 Task: Look for space in Taquari, Brazil from 5th September, 2023 to 13th September, 2023 for 6 adults in price range Rs.15000 to Rs.20000. Place can be entire place with 3 bedrooms having 3 beds and 3 bathrooms. Property type can be house, flat, guest house. Amenities needed are: washing machine. Booking option can be shelf check-in. Required host language is Spanish.
Action: Mouse moved to (247, 138)
Screenshot: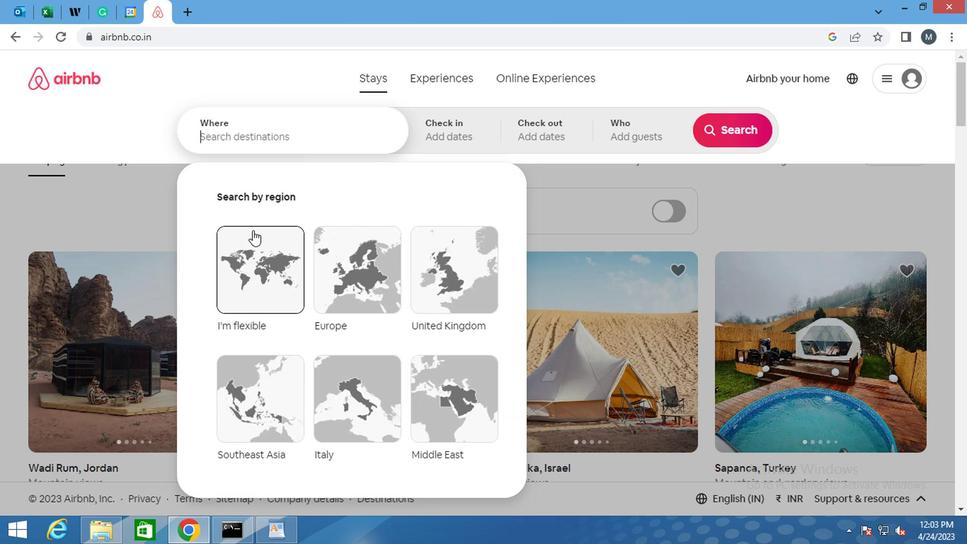 
Action: Mouse pressed left at (247, 138)
Screenshot: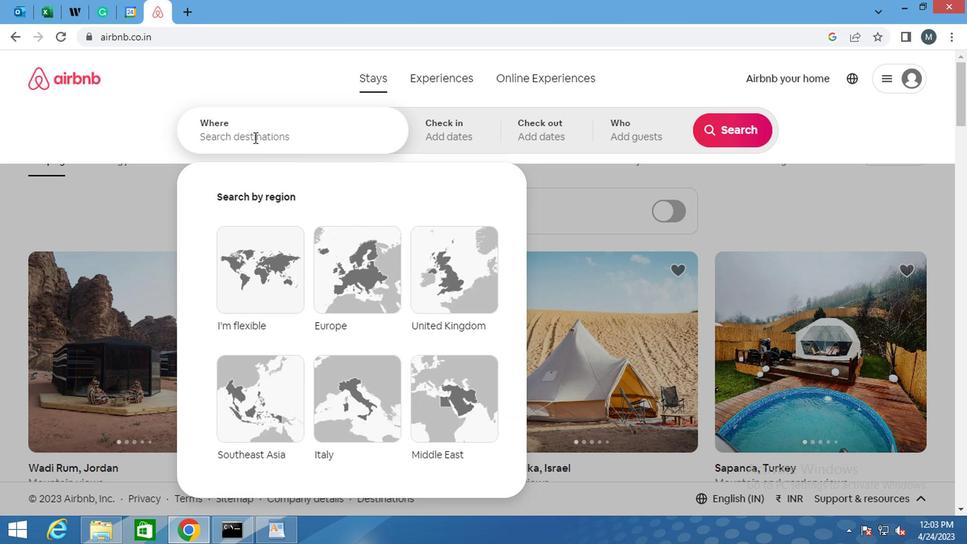 
Action: Mouse moved to (247, 138)
Screenshot: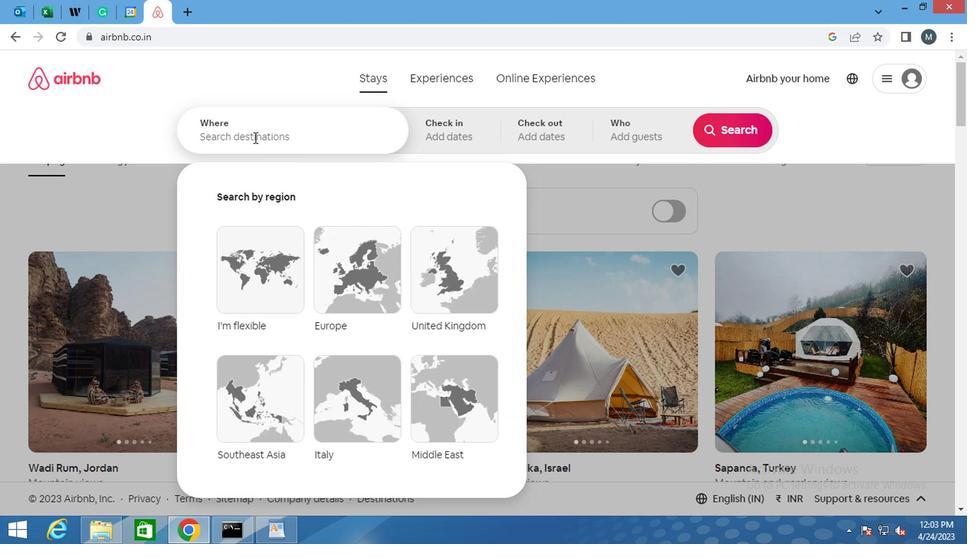 
Action: Key pressed <Key.shift><Key.shift>TAQUARI,<Key.space><Key.shift>BRAZIL<Key.enter>
Screenshot: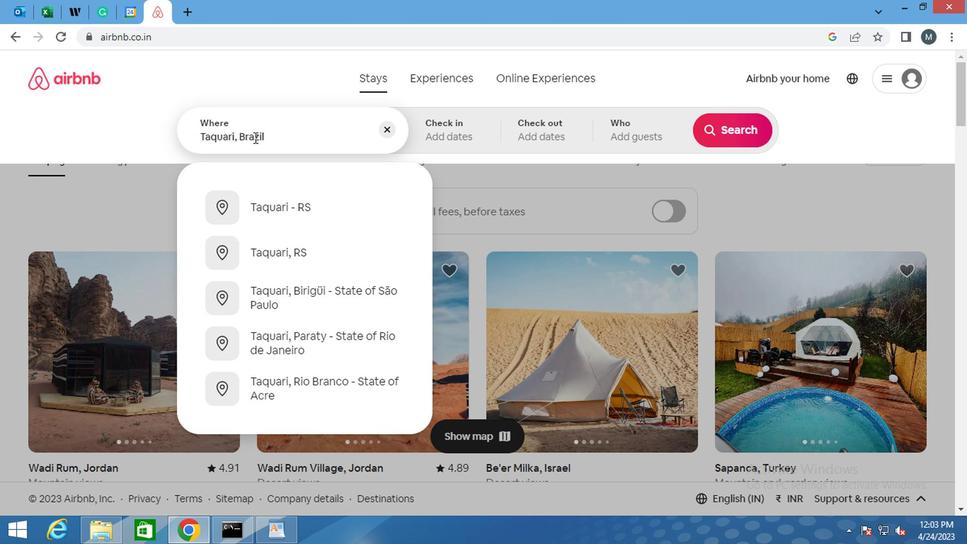 
Action: Mouse moved to (716, 239)
Screenshot: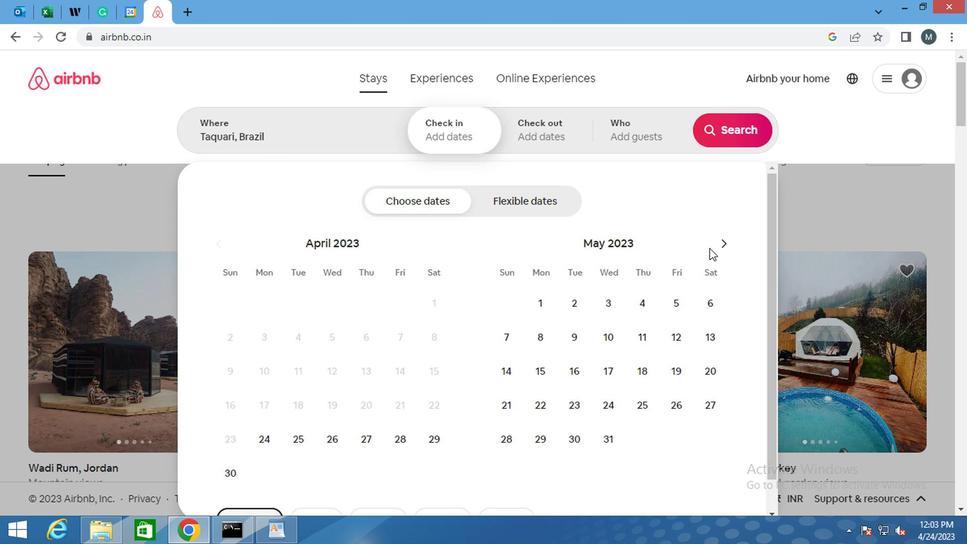 
Action: Mouse pressed left at (716, 239)
Screenshot: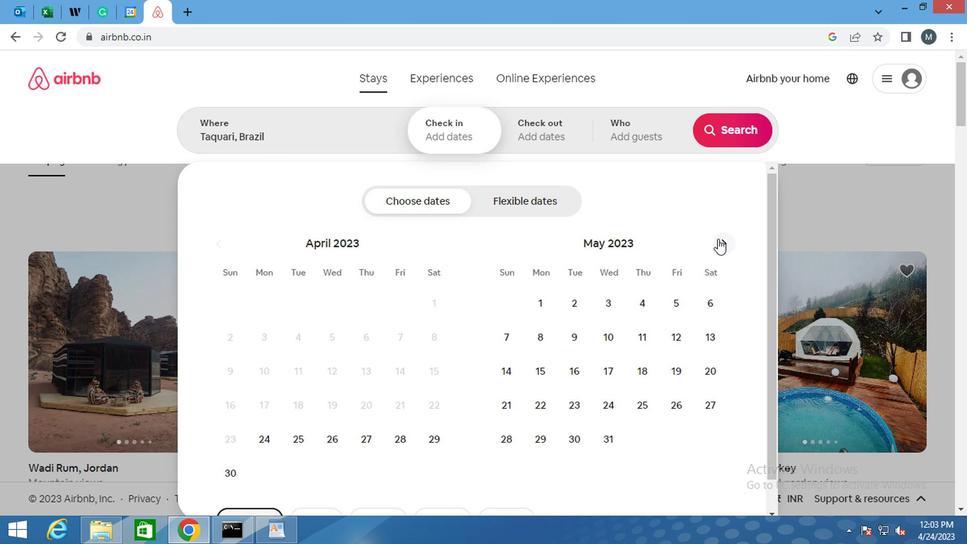 
Action: Mouse pressed left at (716, 239)
Screenshot: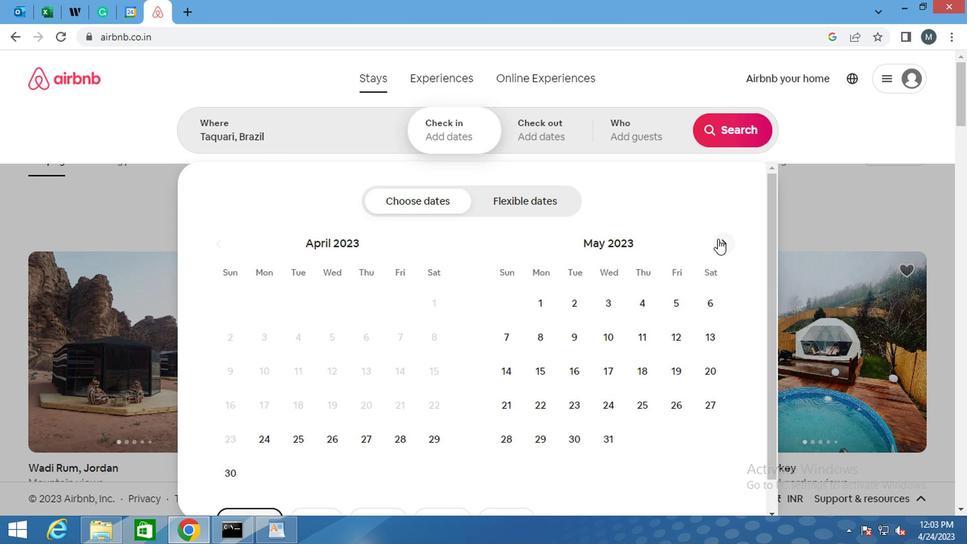 
Action: Mouse pressed left at (716, 239)
Screenshot: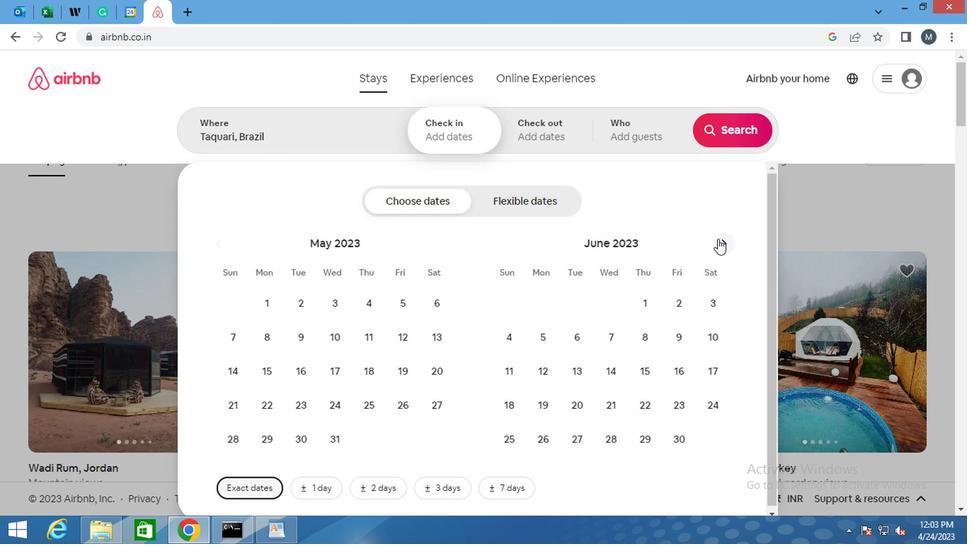 
Action: Mouse pressed left at (716, 239)
Screenshot: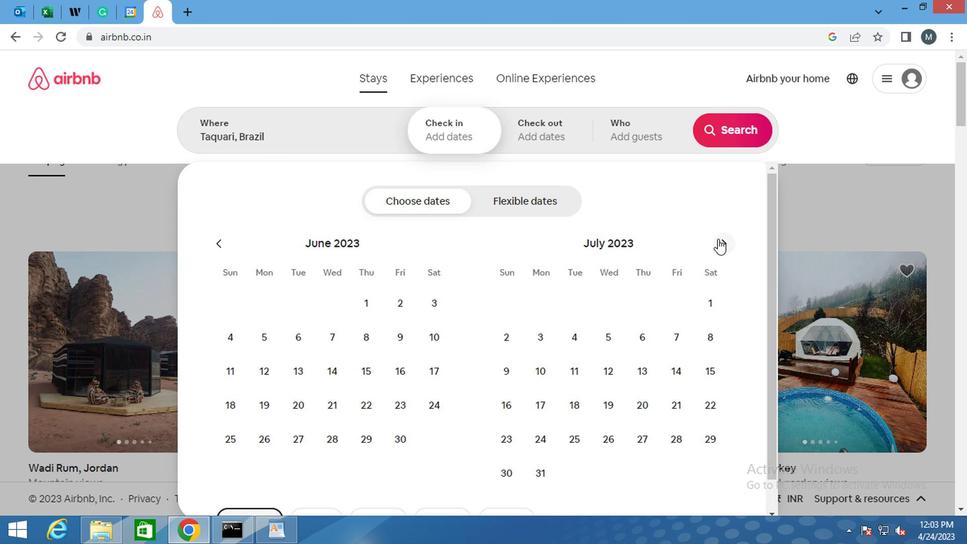 
Action: Mouse pressed left at (716, 239)
Screenshot: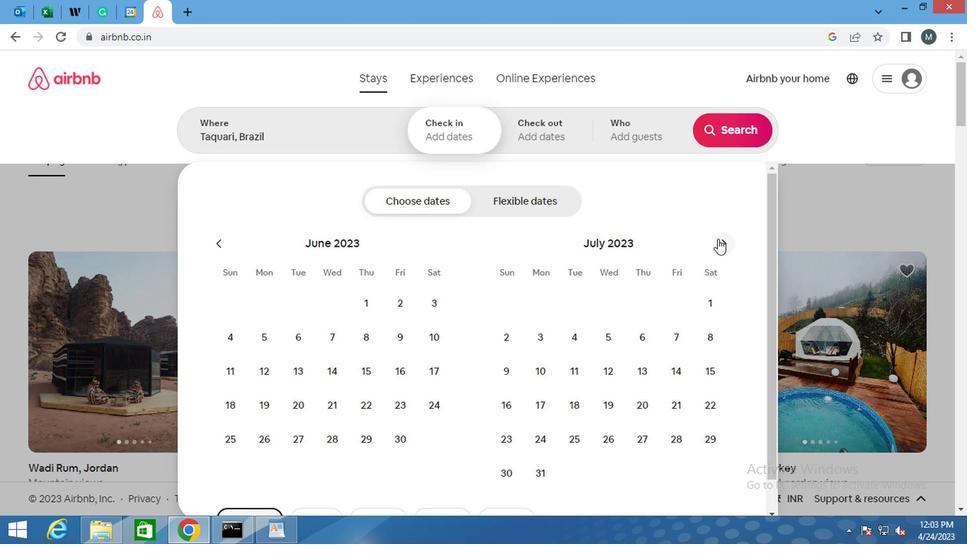 
Action: Mouse moved to (575, 340)
Screenshot: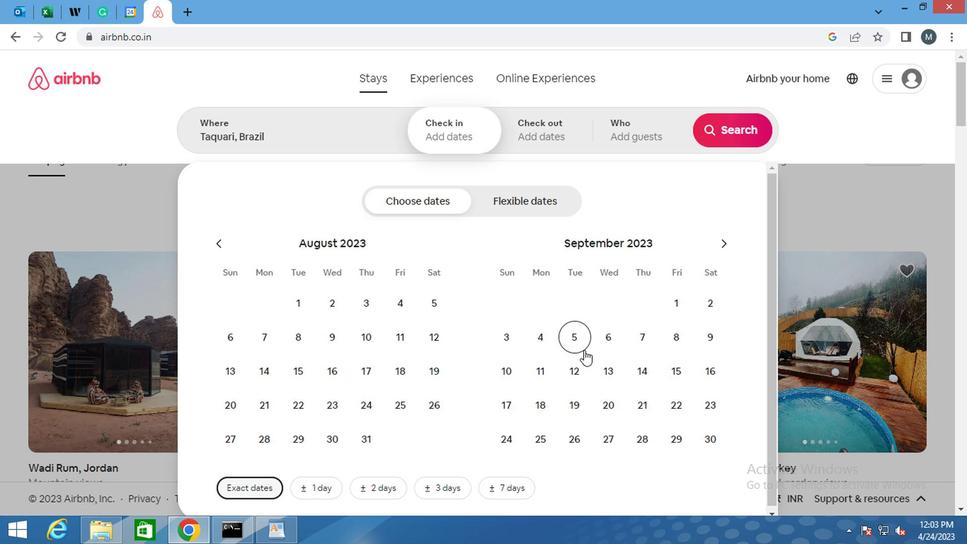 
Action: Mouse pressed left at (575, 340)
Screenshot: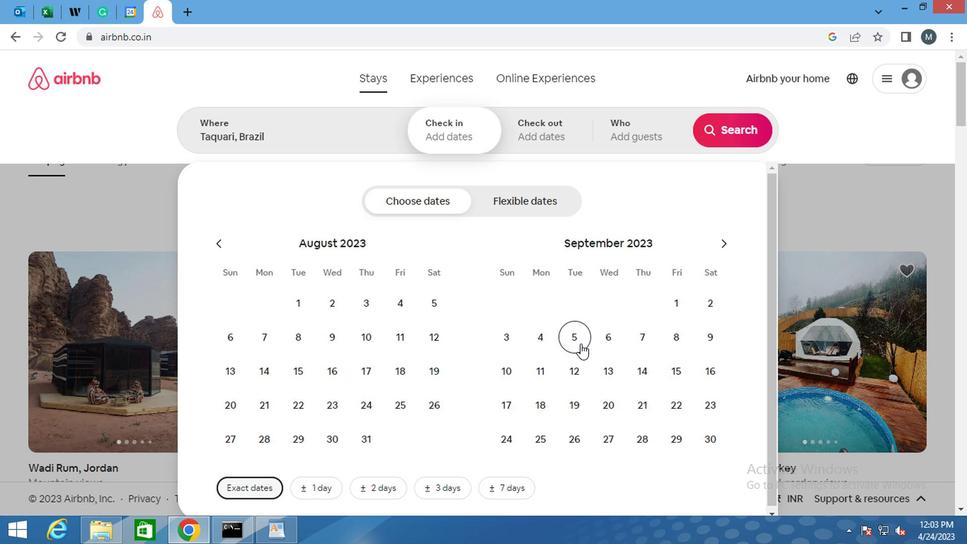 
Action: Mouse moved to (608, 371)
Screenshot: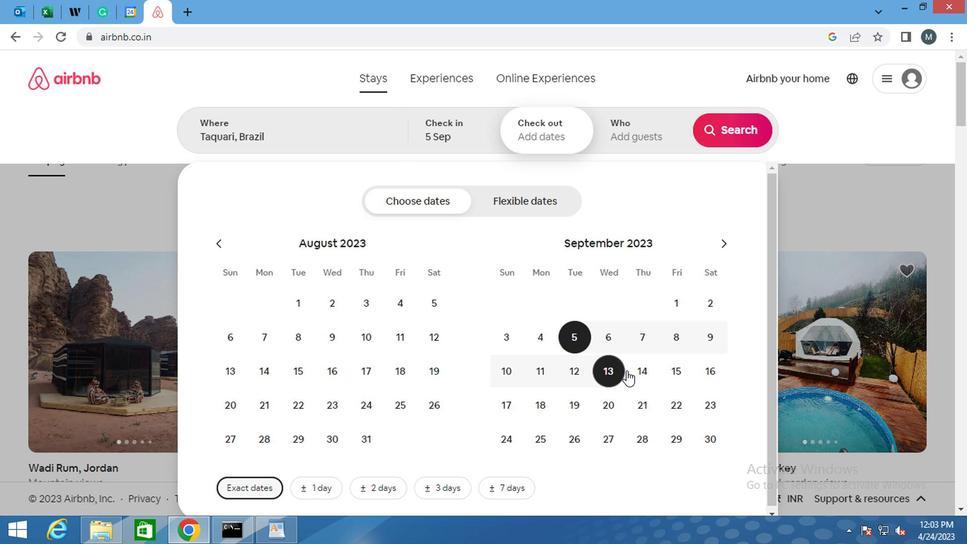 
Action: Mouse pressed left at (608, 371)
Screenshot: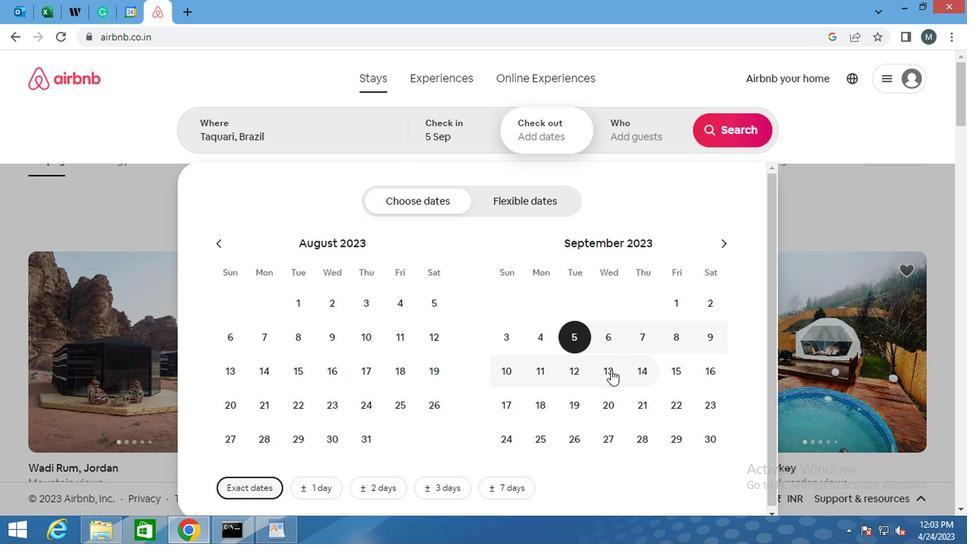 
Action: Mouse moved to (643, 142)
Screenshot: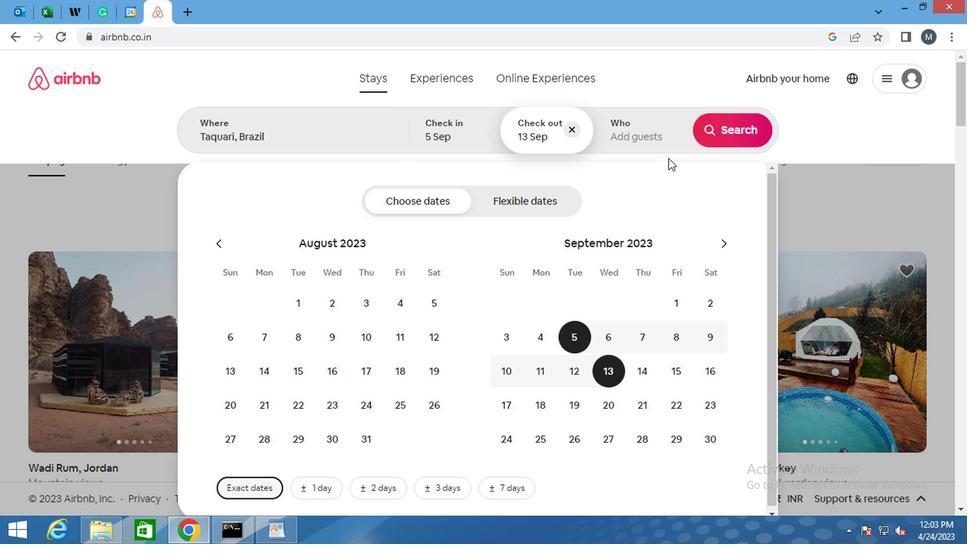 
Action: Mouse pressed left at (643, 142)
Screenshot: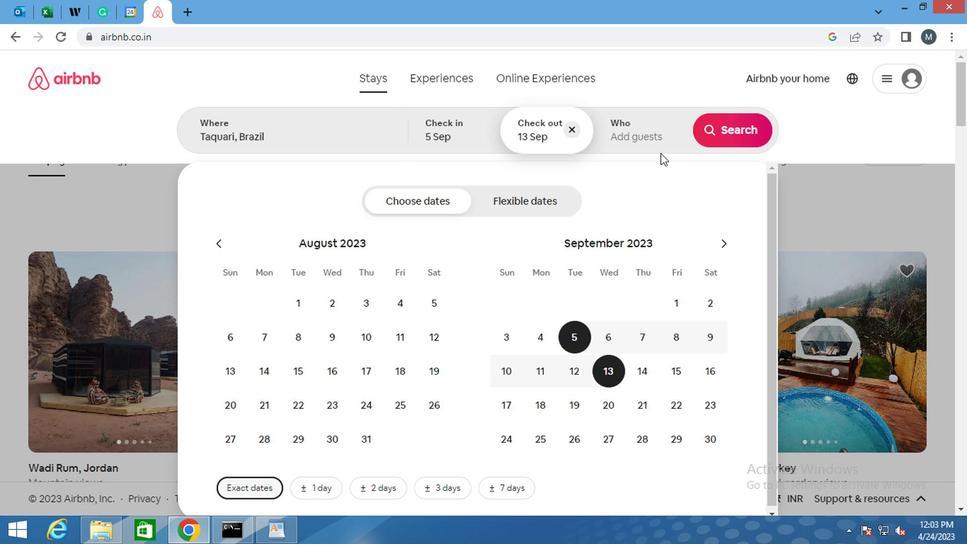 
Action: Mouse pressed left at (643, 142)
Screenshot: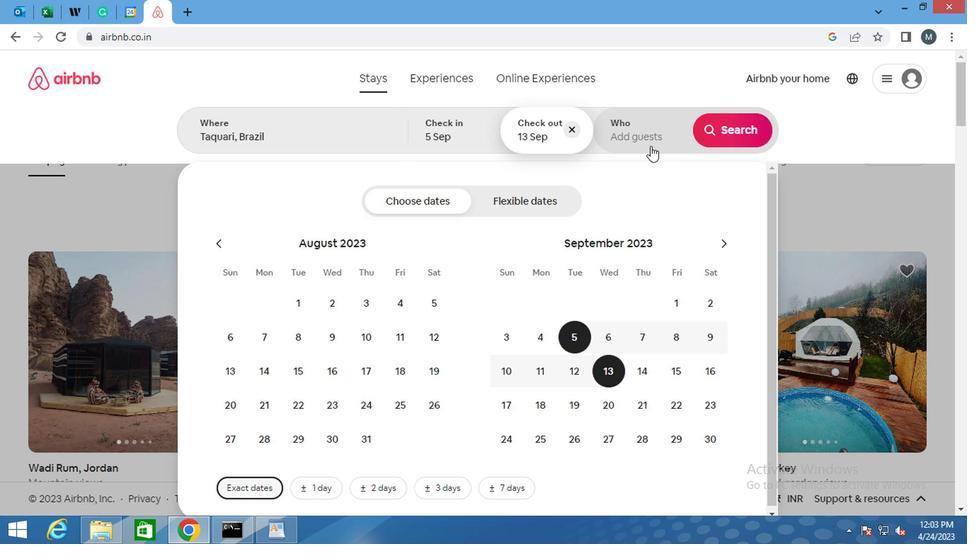 
Action: Mouse moved to (626, 125)
Screenshot: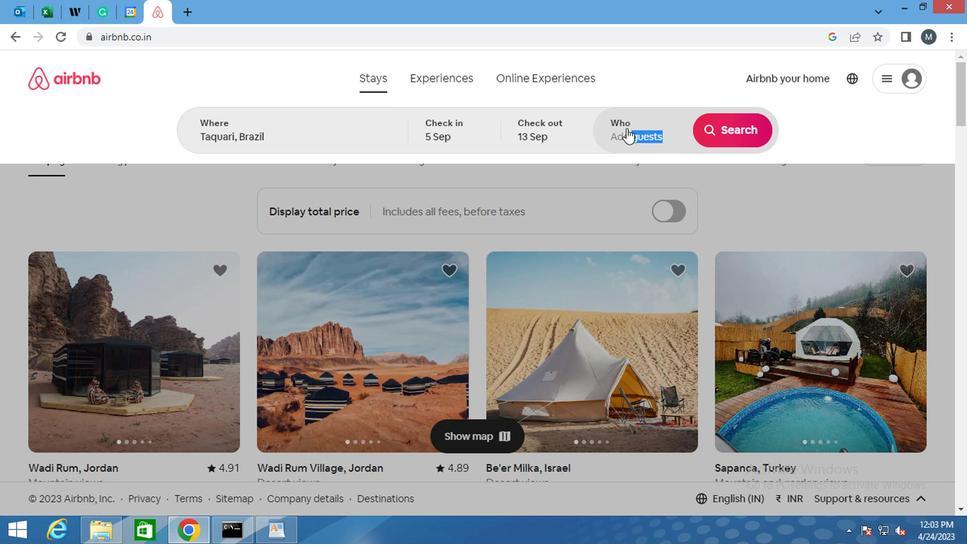 
Action: Mouse pressed left at (626, 125)
Screenshot: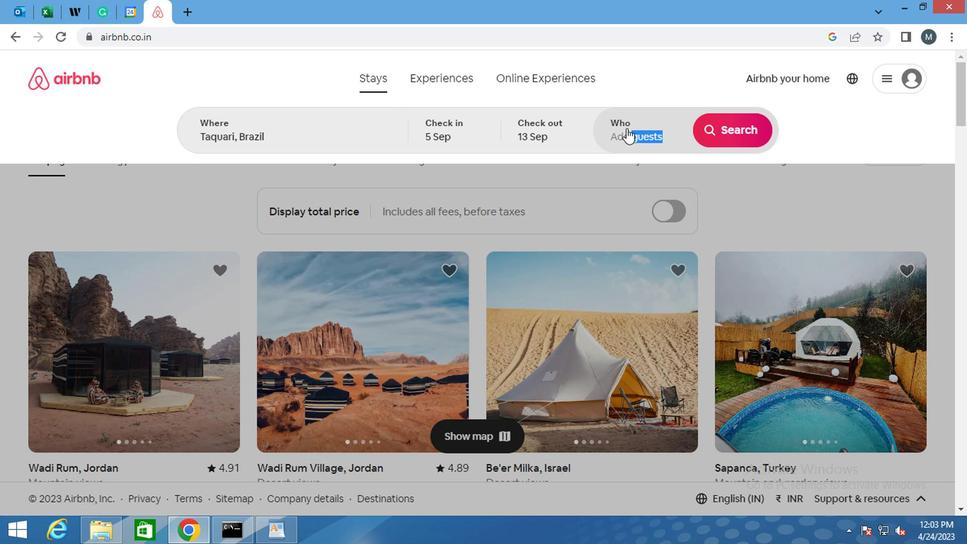 
Action: Mouse moved to (738, 205)
Screenshot: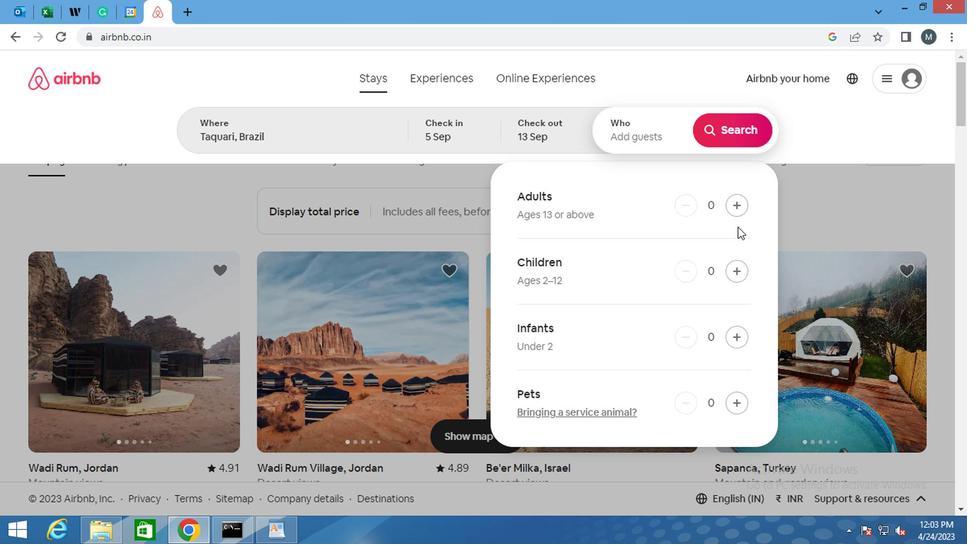 
Action: Mouse pressed left at (738, 205)
Screenshot: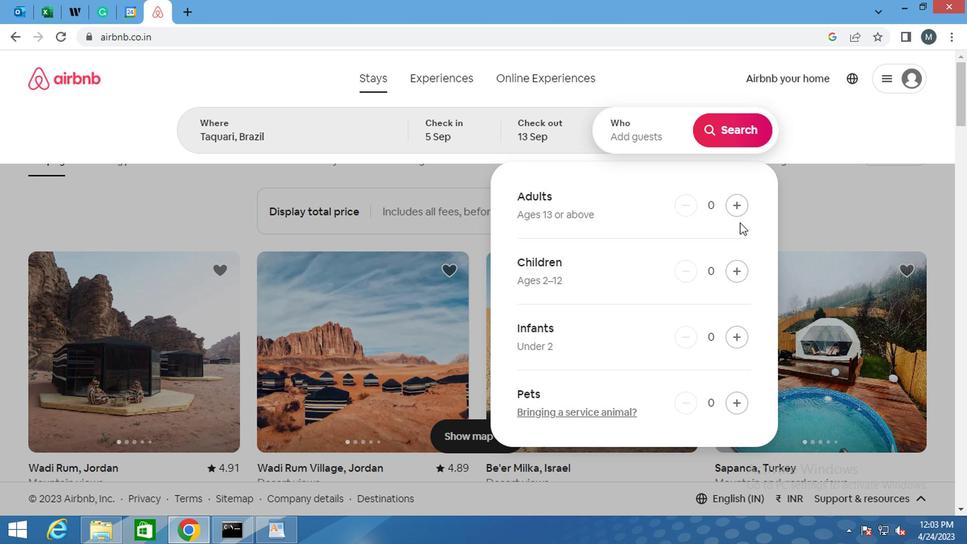 
Action: Mouse moved to (738, 204)
Screenshot: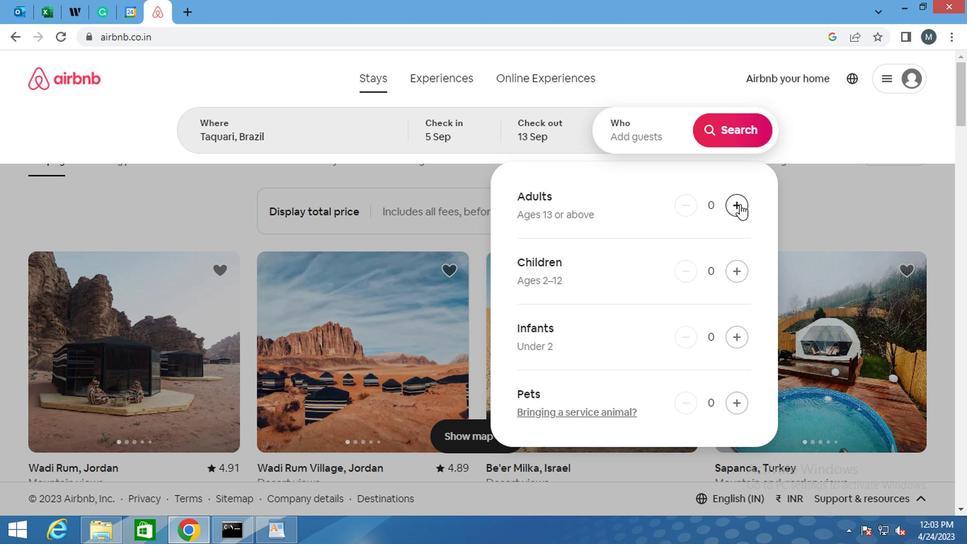 
Action: Mouse pressed left at (738, 204)
Screenshot: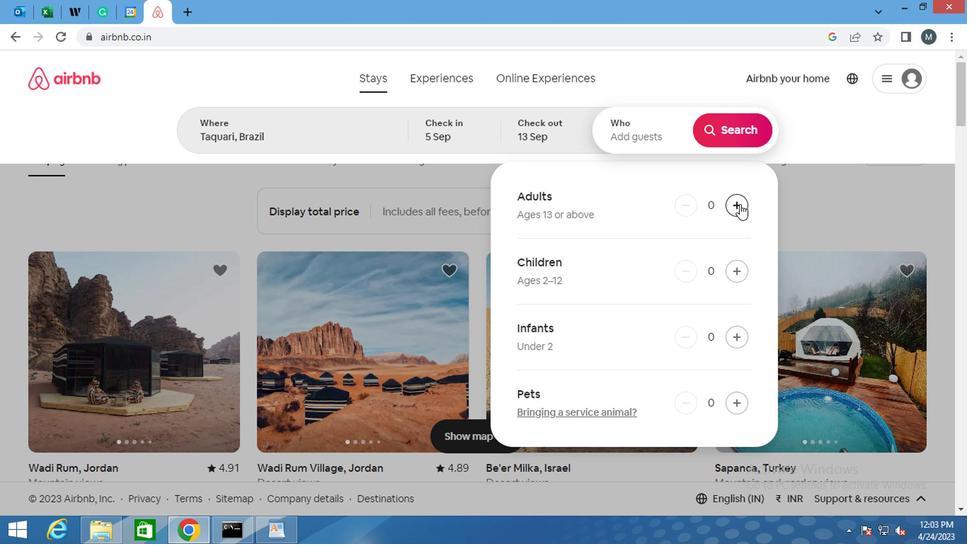 
Action: Mouse moved to (738, 205)
Screenshot: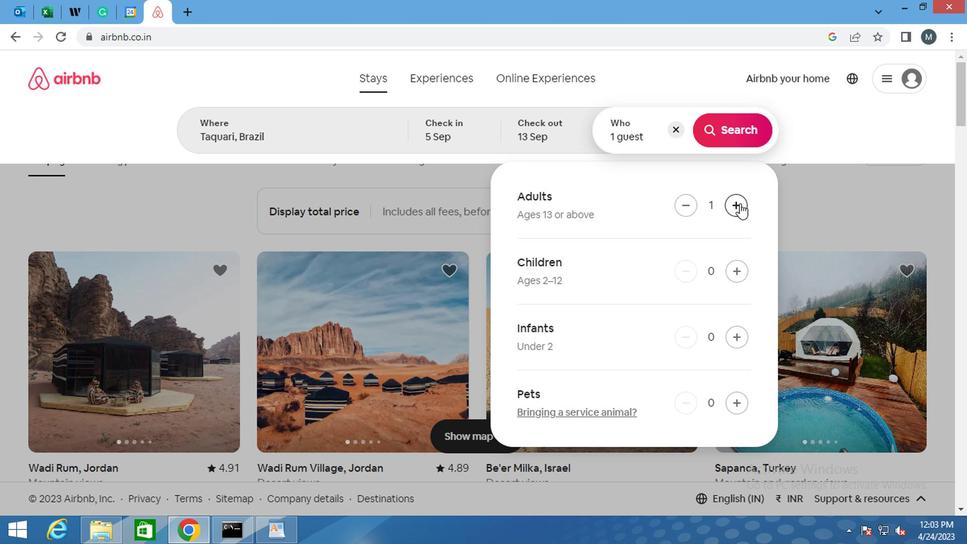 
Action: Mouse pressed left at (738, 205)
Screenshot: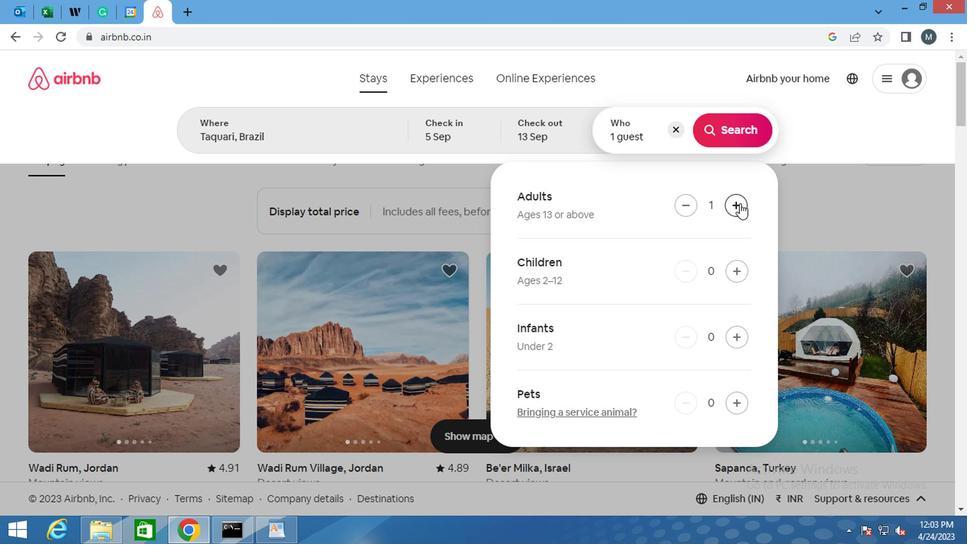 
Action: Mouse pressed left at (738, 205)
Screenshot: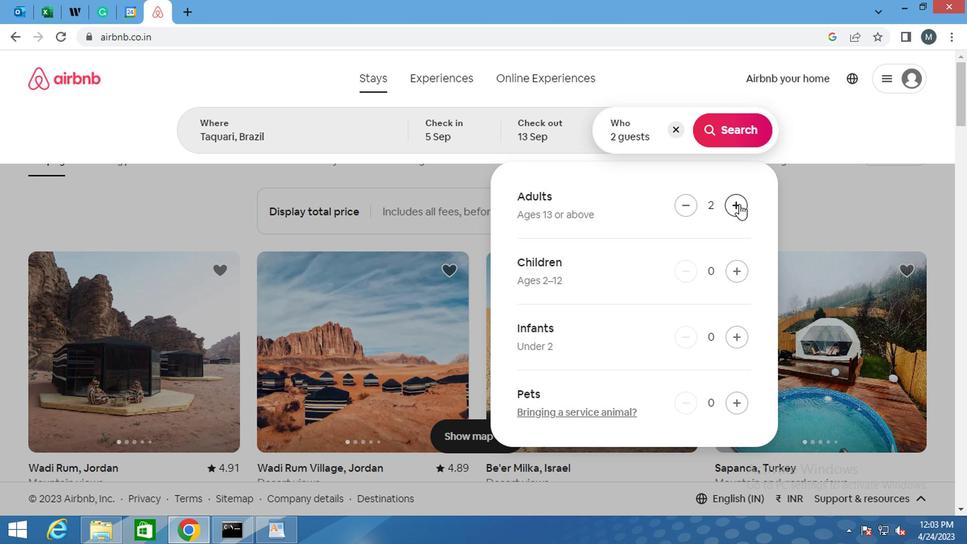 
Action: Mouse pressed left at (738, 205)
Screenshot: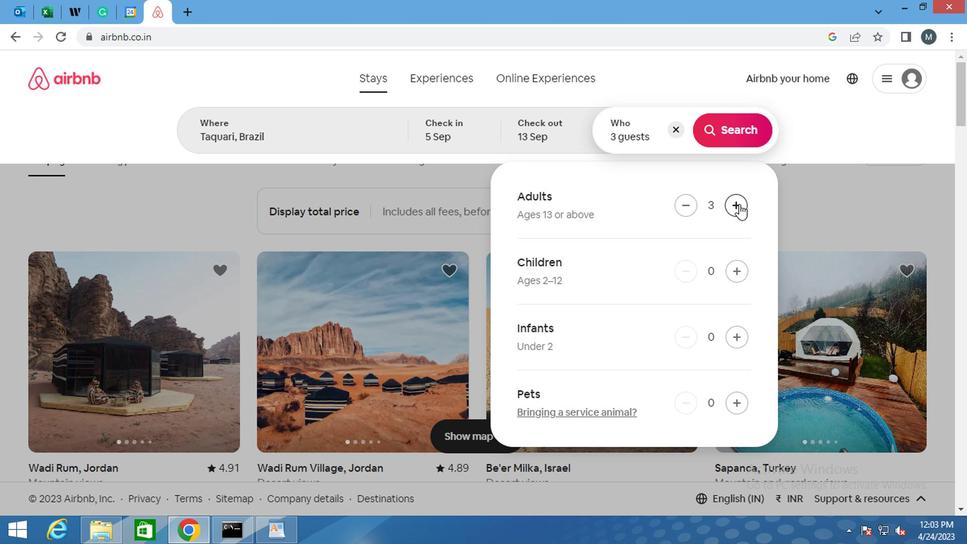 
Action: Mouse pressed left at (738, 205)
Screenshot: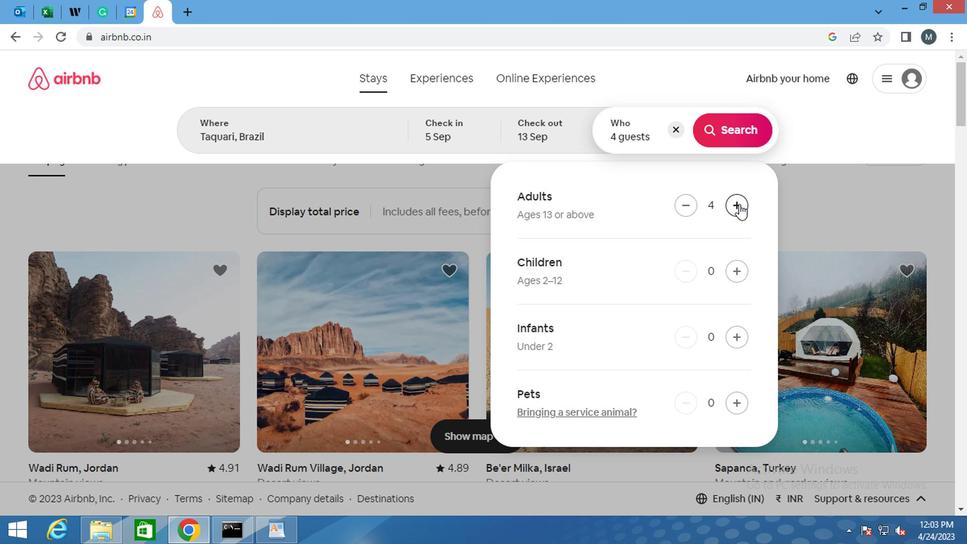 
Action: Mouse moved to (793, 144)
Screenshot: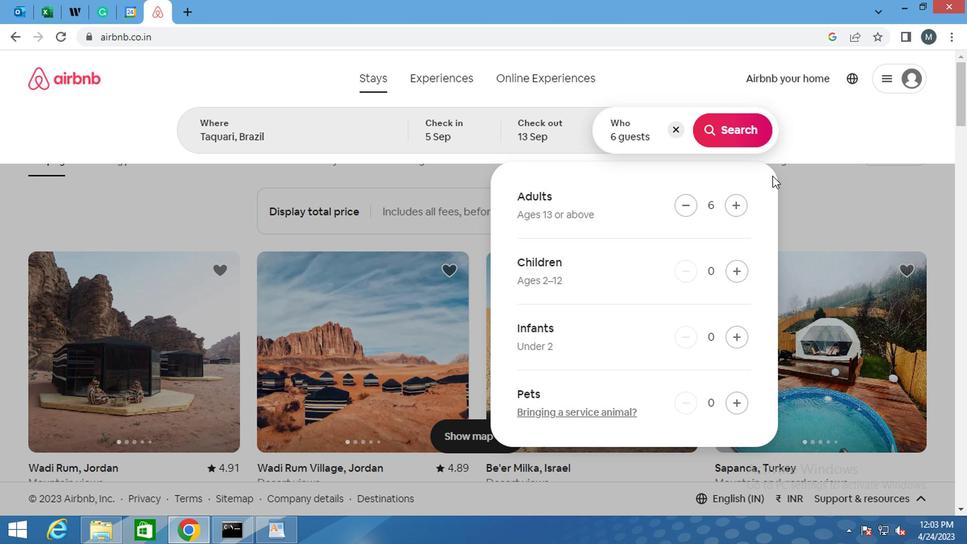 
Action: Mouse pressed left at (793, 144)
Screenshot: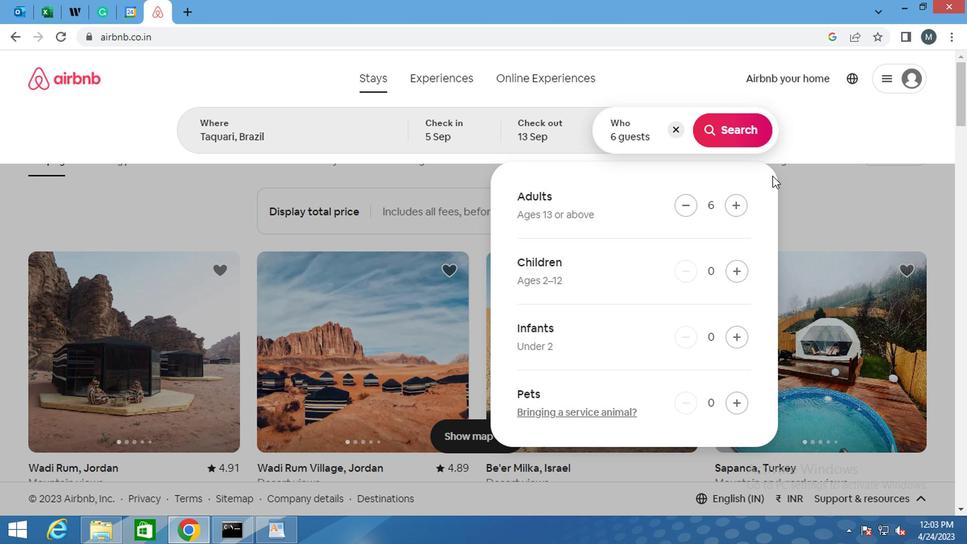 
Action: Mouse moved to (857, 168)
Screenshot: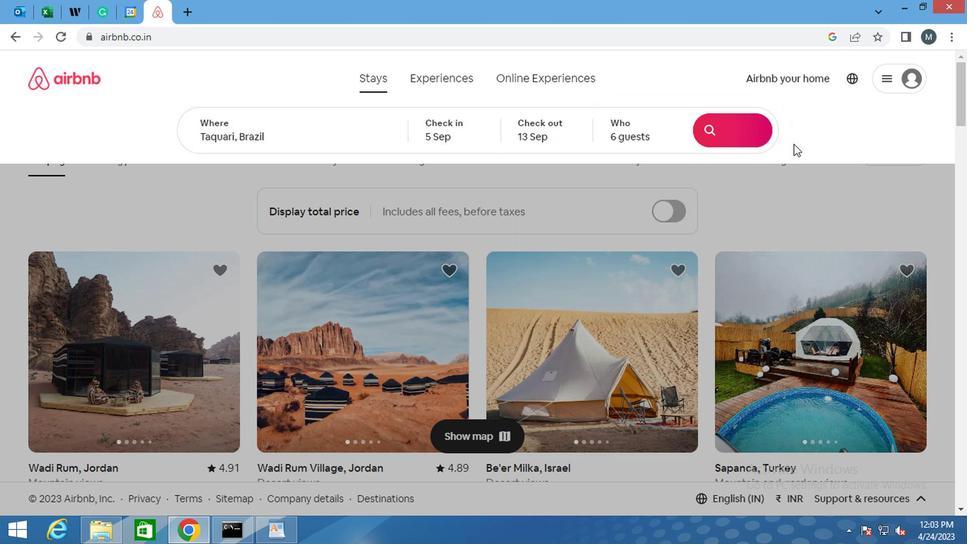 
Action: Mouse scrolled (857, 169) with delta (0, 0)
Screenshot: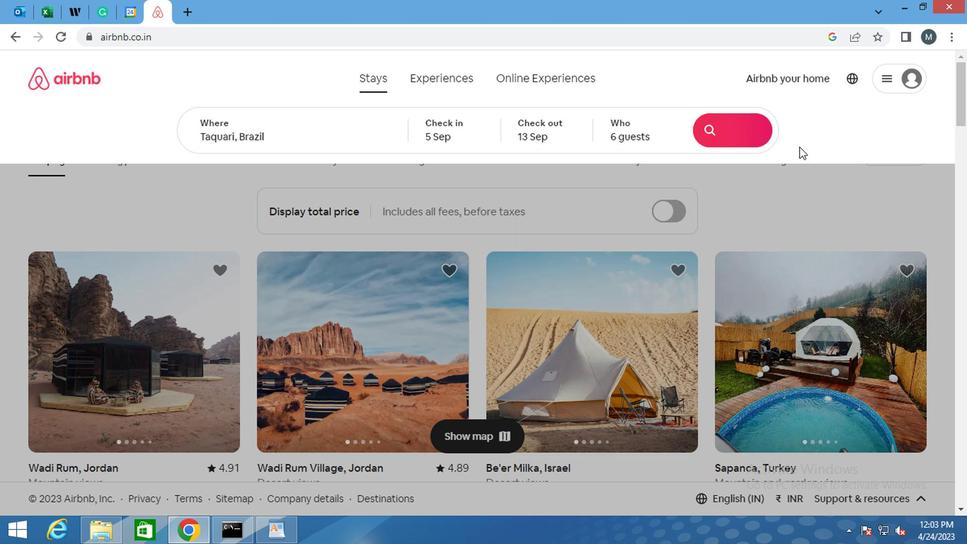 
Action: Mouse moved to (859, 168)
Screenshot: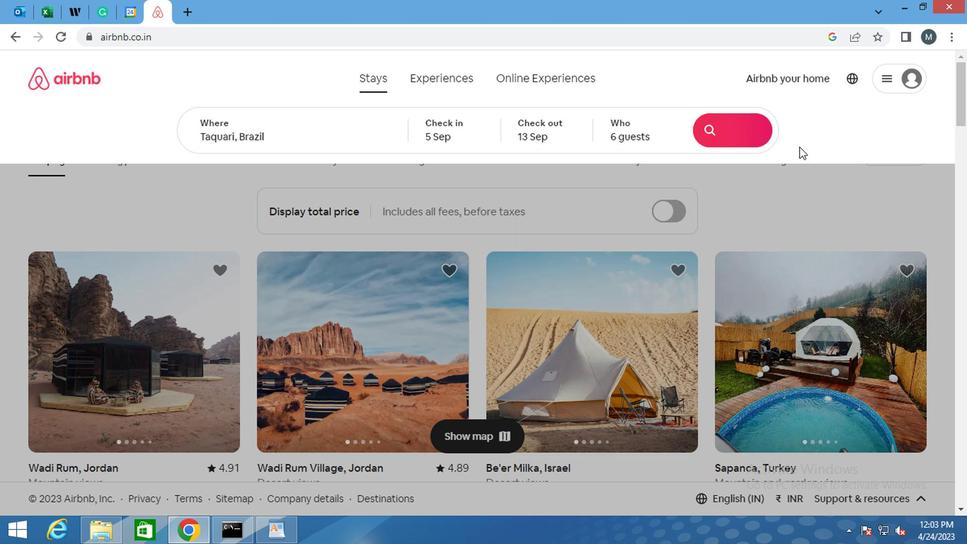 
Action: Mouse scrolled (859, 169) with delta (0, 0)
Screenshot: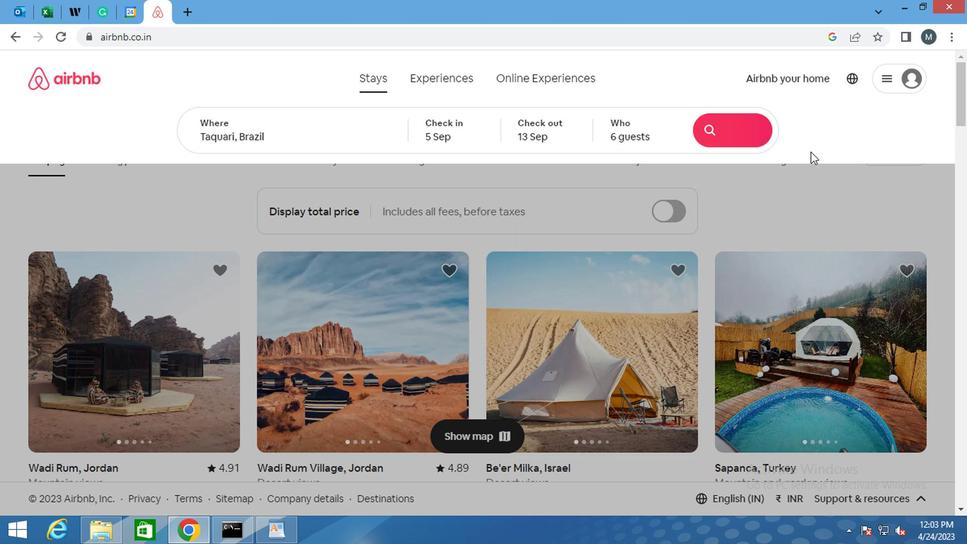 
Action: Mouse moved to (859, 168)
Screenshot: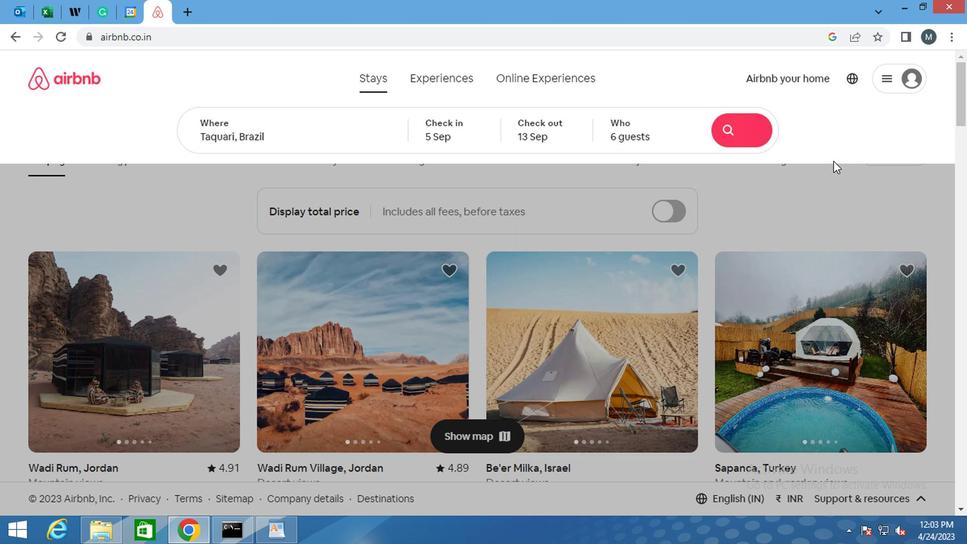 
Action: Mouse scrolled (859, 167) with delta (0, -1)
Screenshot: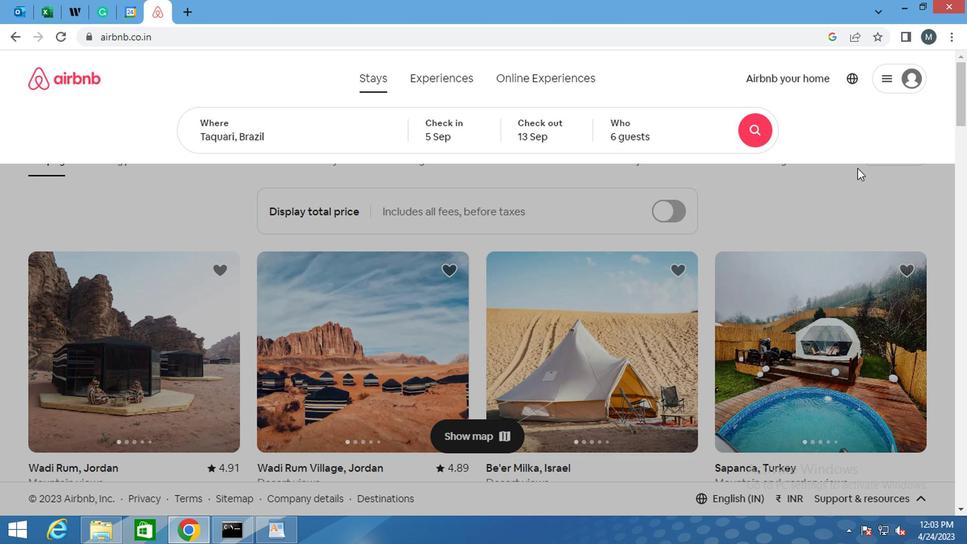 
Action: Mouse scrolled (859, 167) with delta (0, -1)
Screenshot: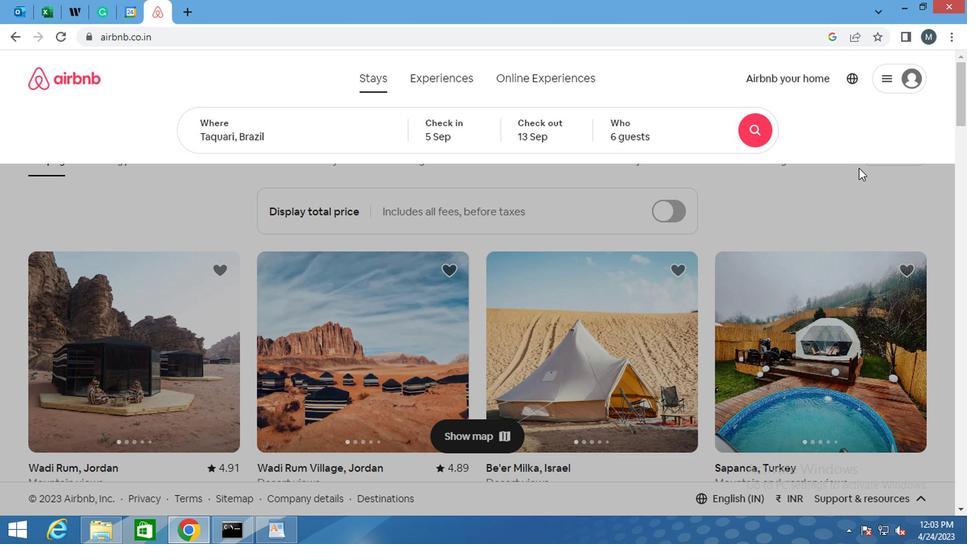 
Action: Mouse scrolled (859, 169) with delta (0, 0)
Screenshot: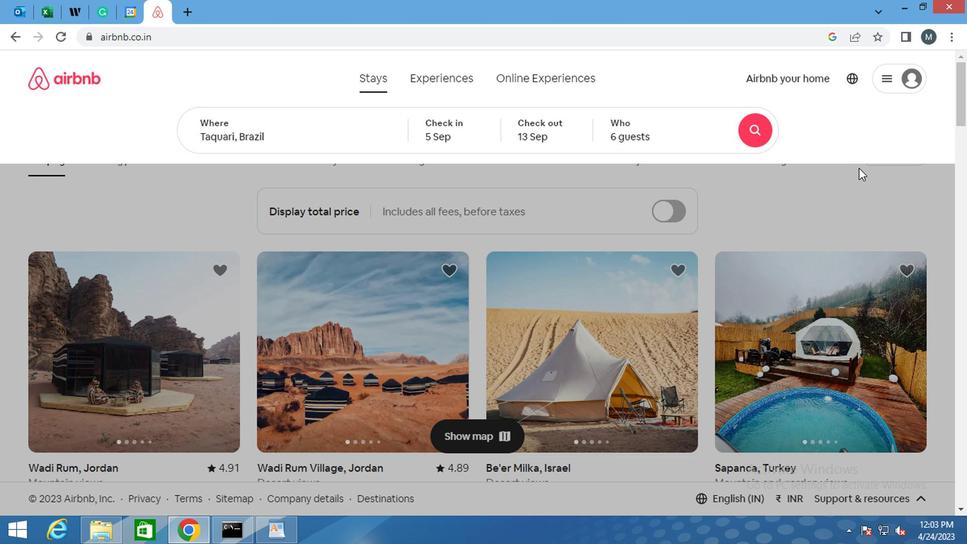 
Action: Mouse moved to (859, 167)
Screenshot: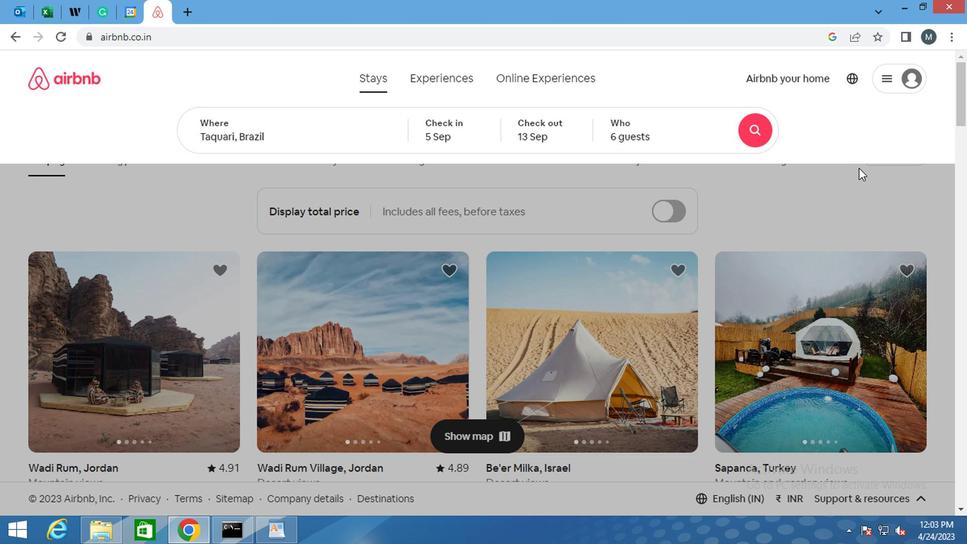 
Action: Mouse scrolled (859, 168) with delta (0, 1)
Screenshot: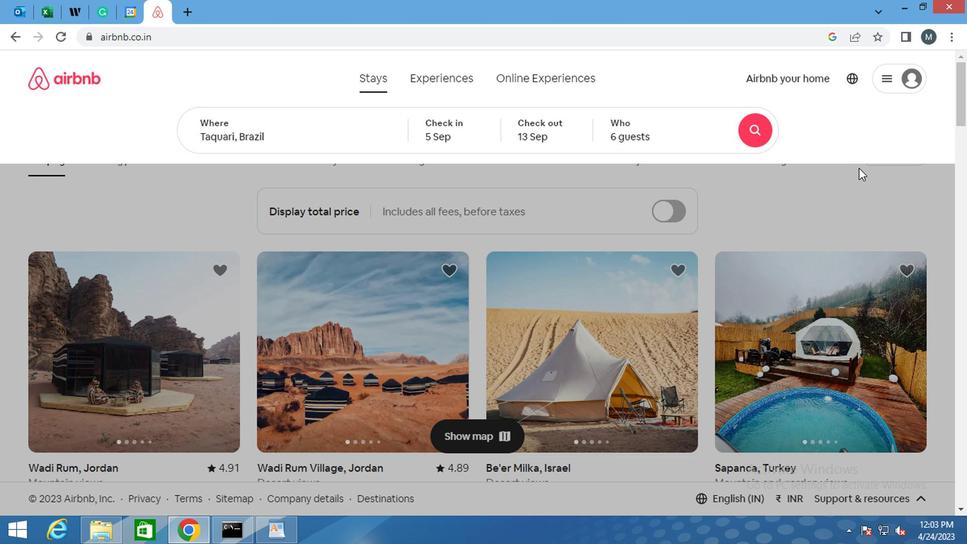 
Action: Mouse moved to (896, 146)
Screenshot: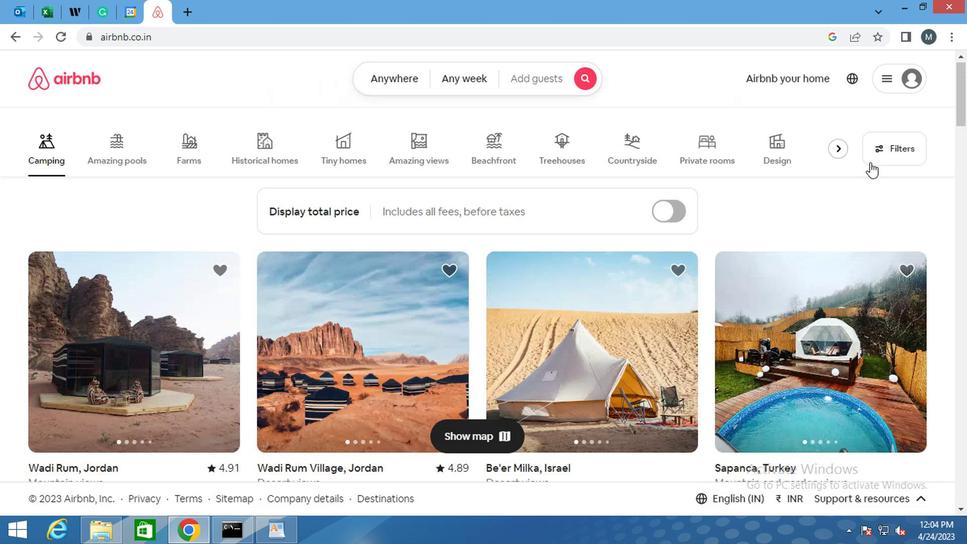 
Action: Mouse pressed left at (896, 146)
Screenshot: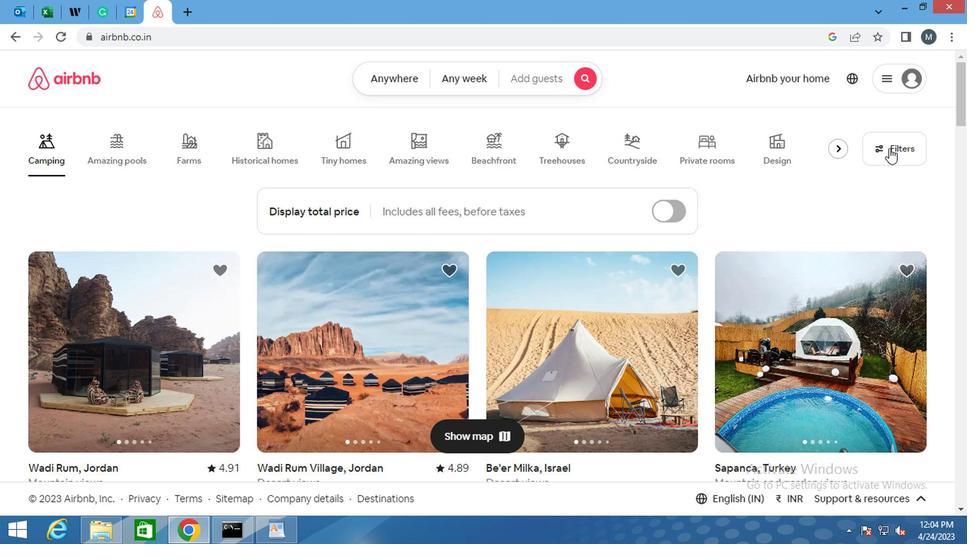 
Action: Mouse moved to (751, 163)
Screenshot: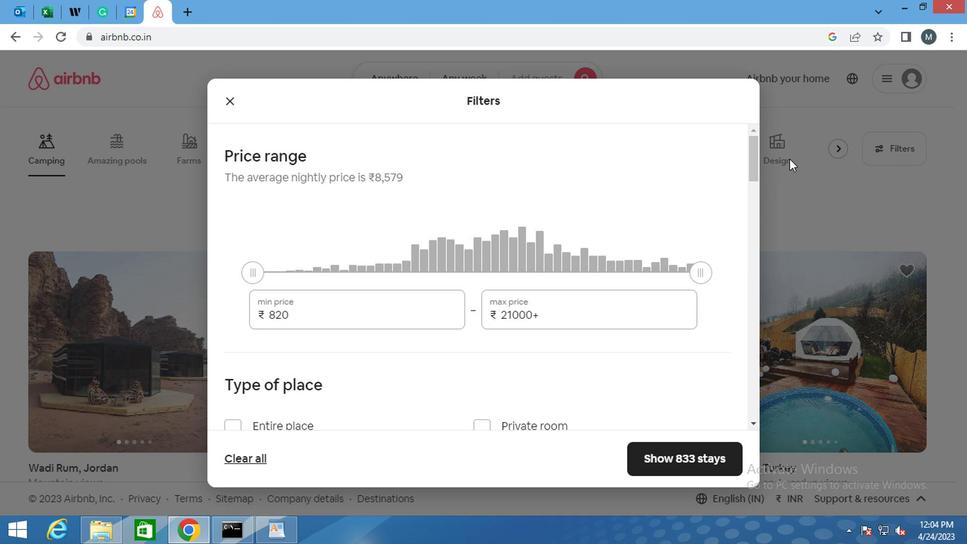 
Action: Mouse scrolled (751, 162) with delta (0, -1)
Screenshot: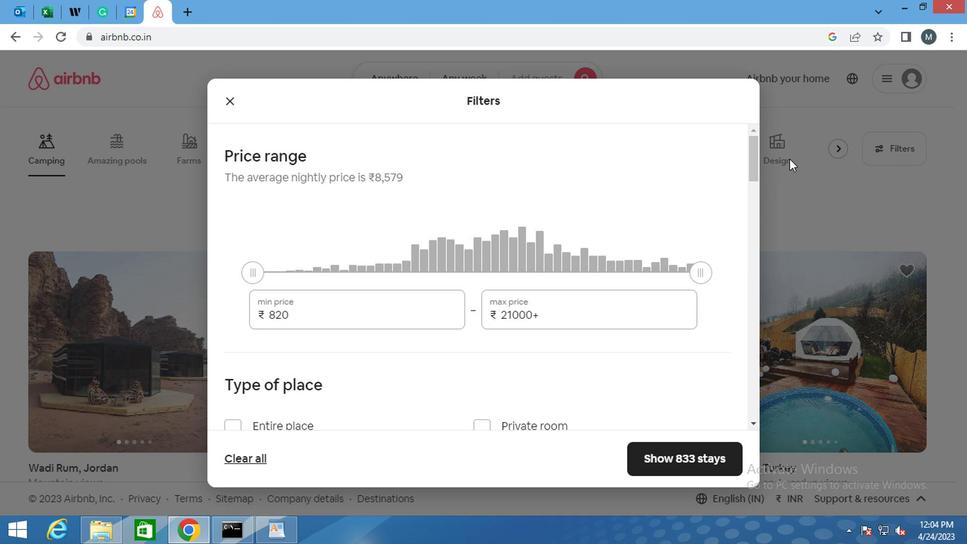 
Action: Mouse moved to (746, 166)
Screenshot: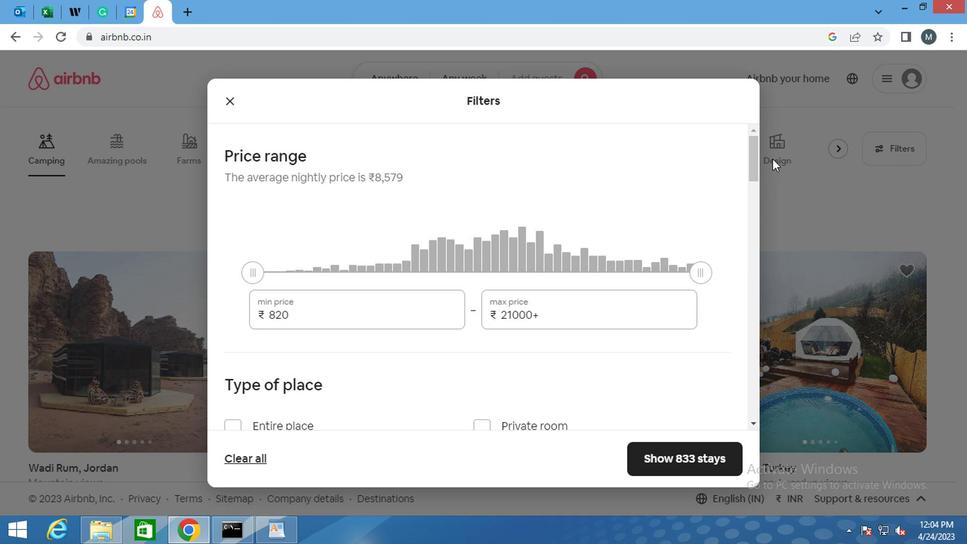 
Action: Mouse scrolled (746, 165) with delta (0, -1)
Screenshot: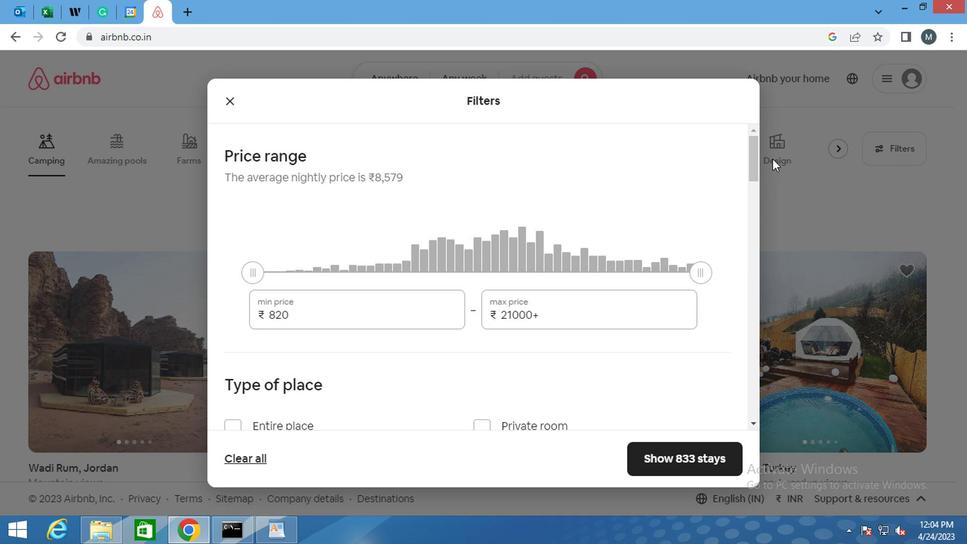 
Action: Mouse moved to (393, 184)
Screenshot: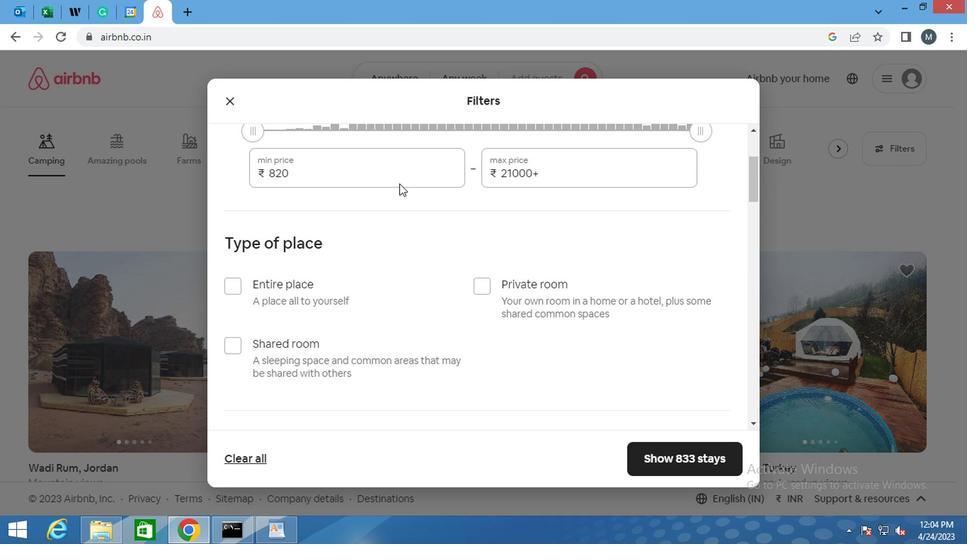
Action: Mouse pressed left at (393, 184)
Screenshot: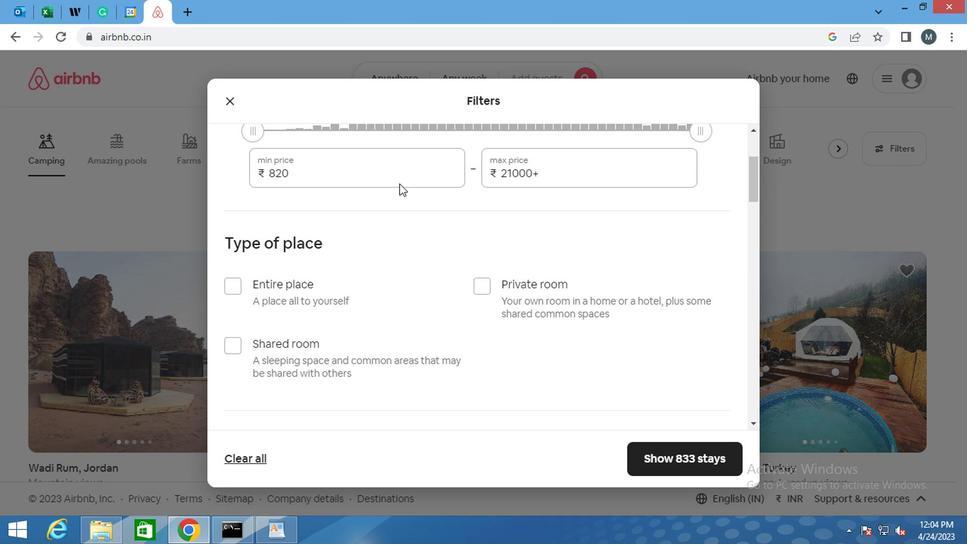 
Action: Mouse pressed left at (393, 184)
Screenshot: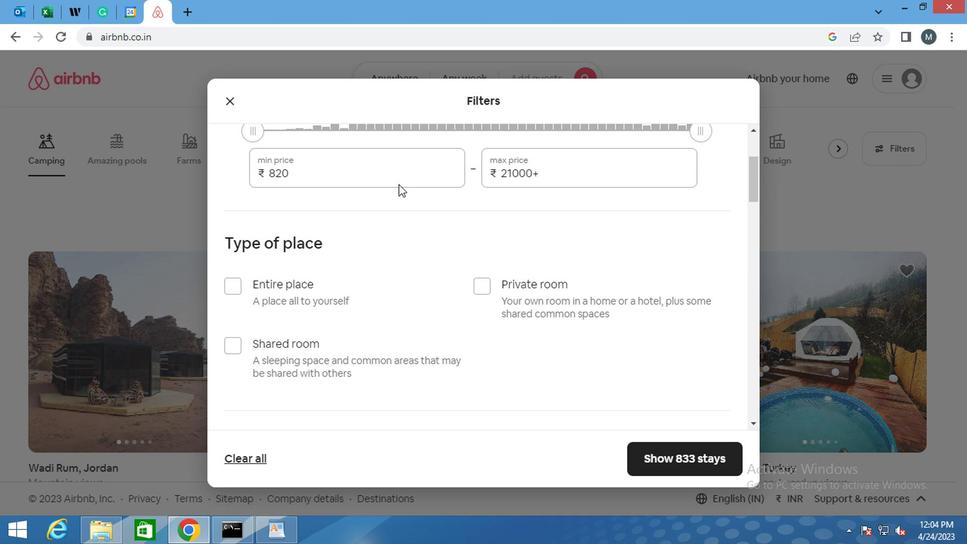 
Action: Mouse moved to (393, 174)
Screenshot: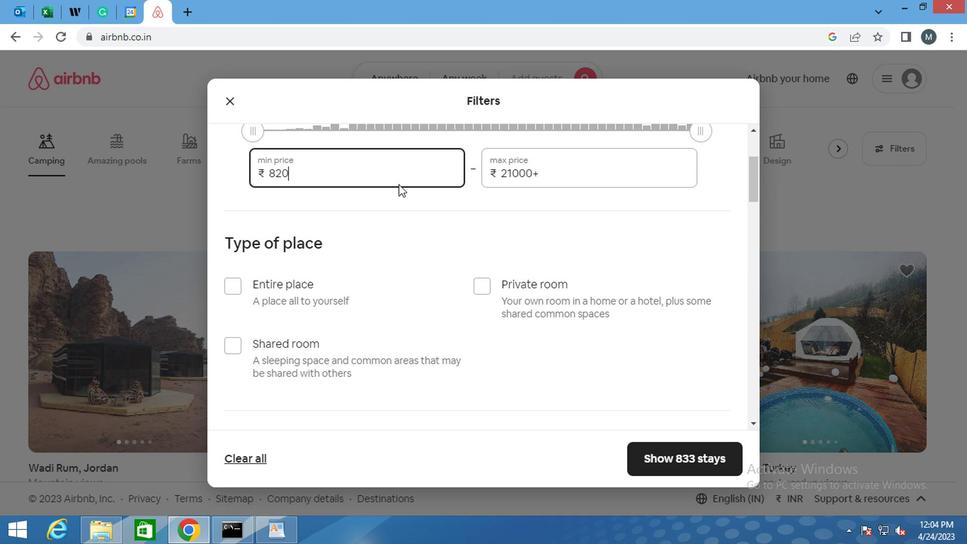 
Action: Mouse pressed left at (393, 174)
Screenshot: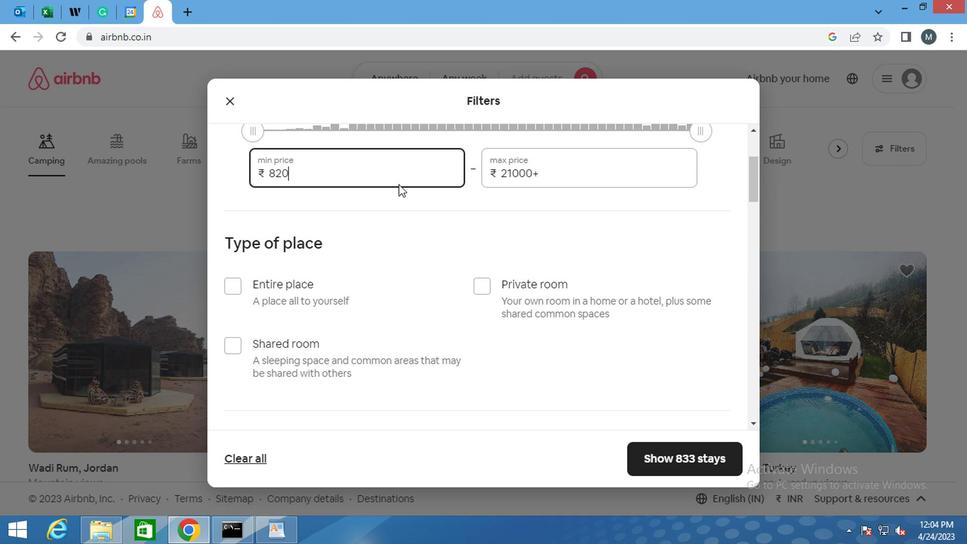 
Action: Mouse pressed left at (393, 174)
Screenshot: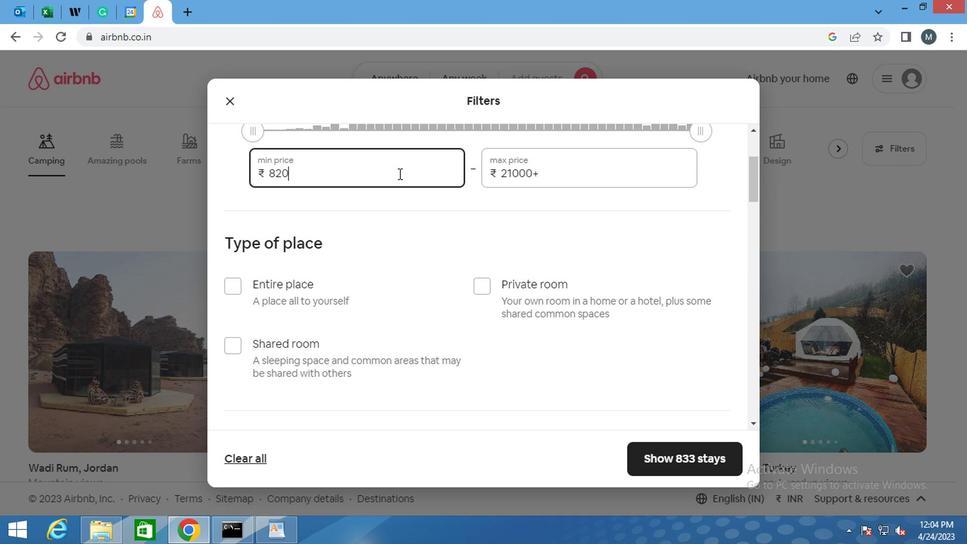 
Action: Key pressed 1
Screenshot: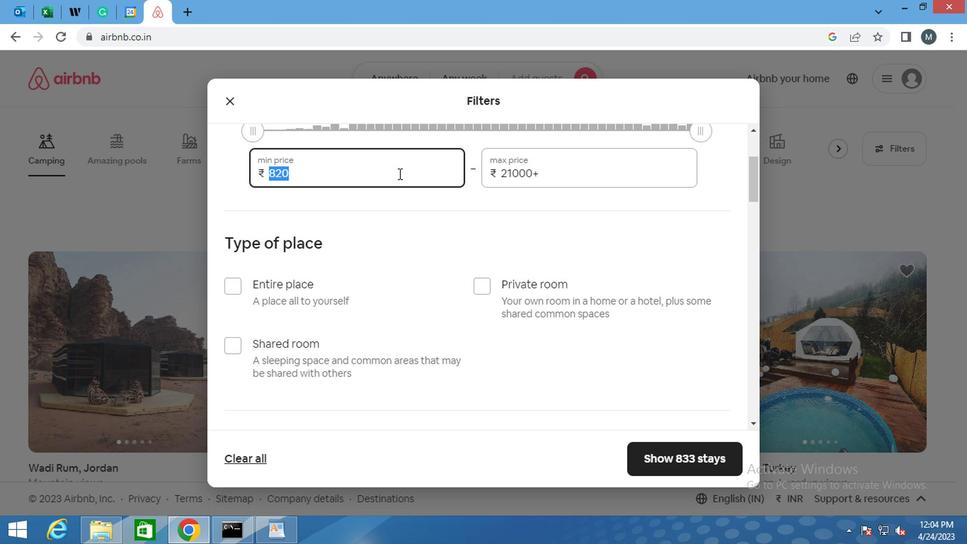 
Action: Mouse moved to (394, 176)
Screenshot: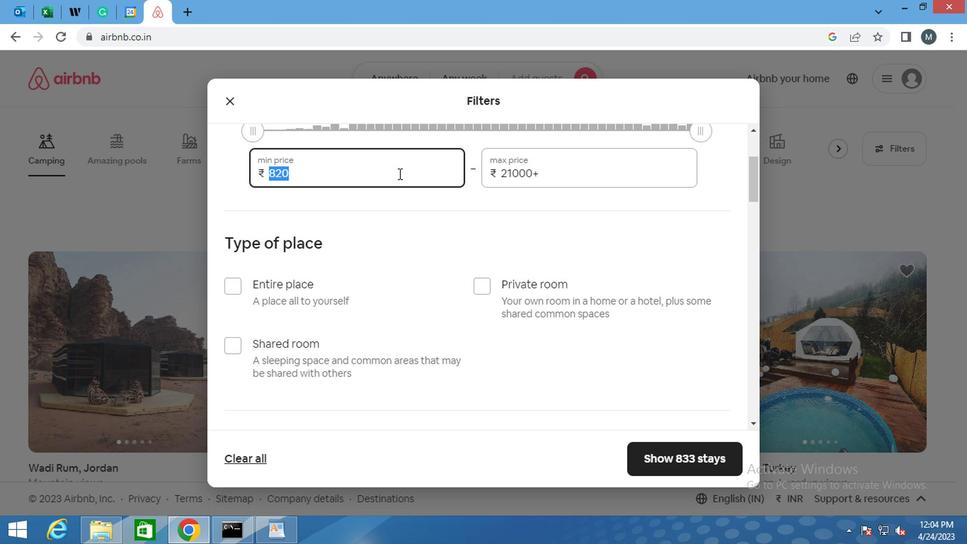 
Action: Key pressed 5
Screenshot: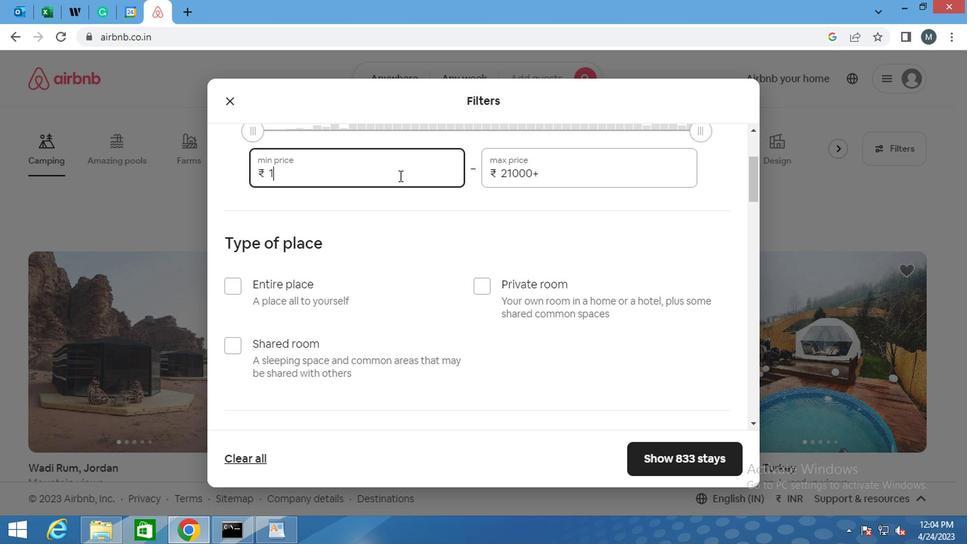 
Action: Mouse moved to (394, 177)
Screenshot: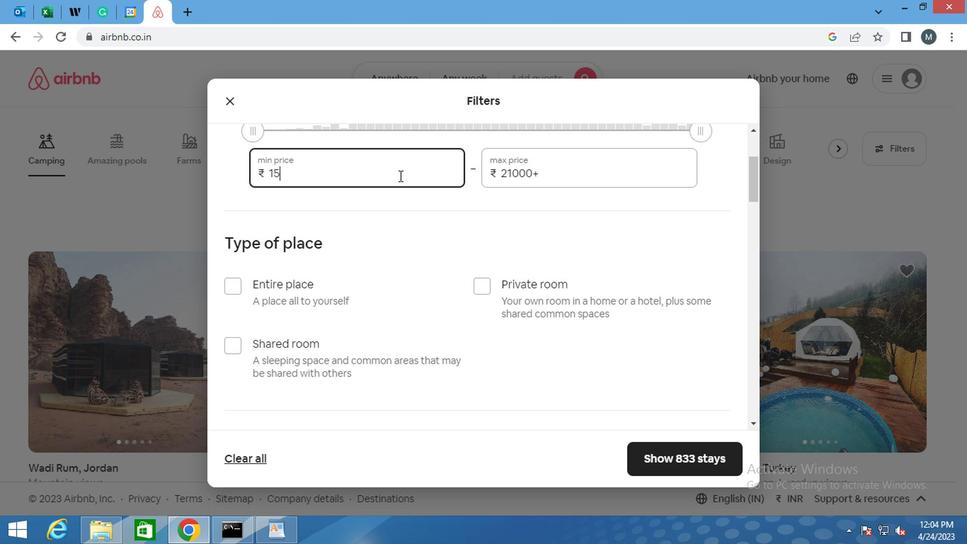 
Action: Key pressed 0
Screenshot: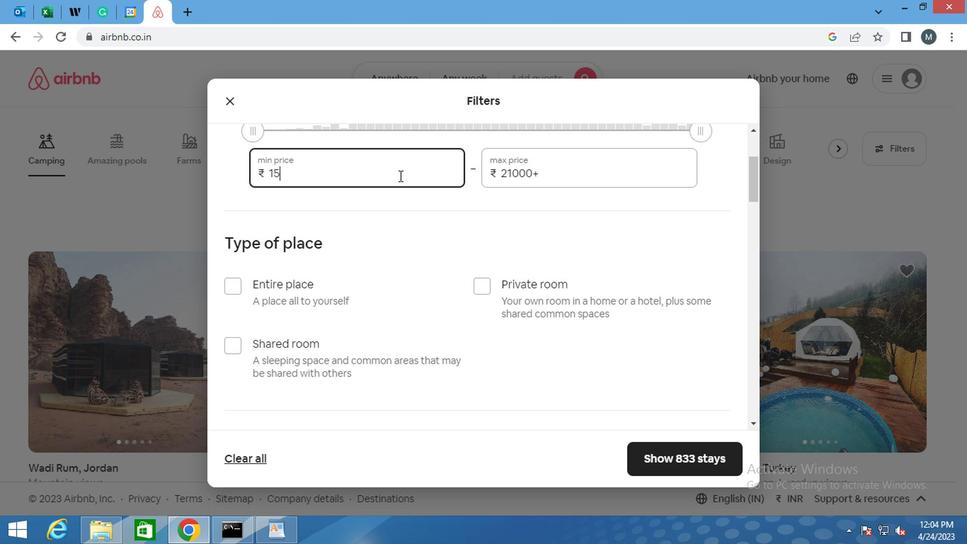 
Action: Mouse moved to (394, 177)
Screenshot: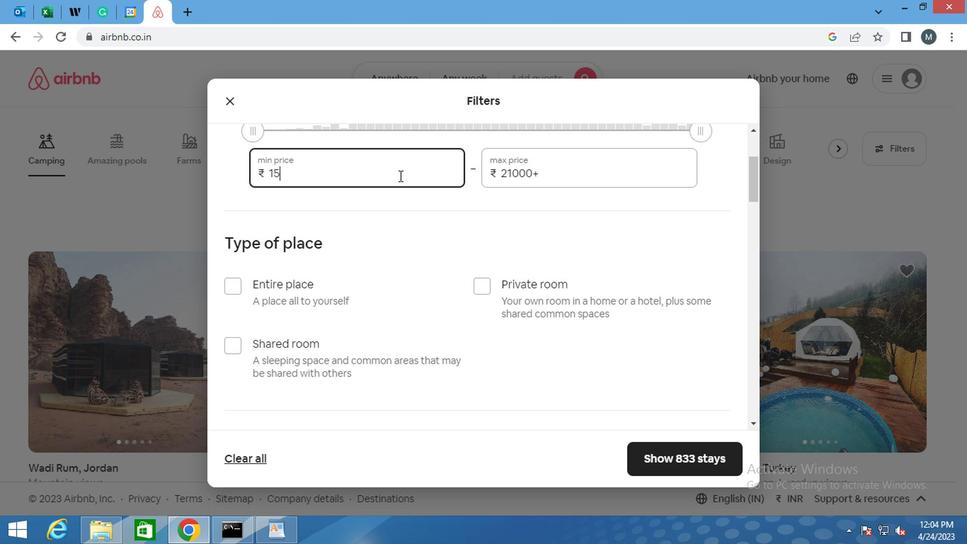 
Action: Key pressed 0
Screenshot: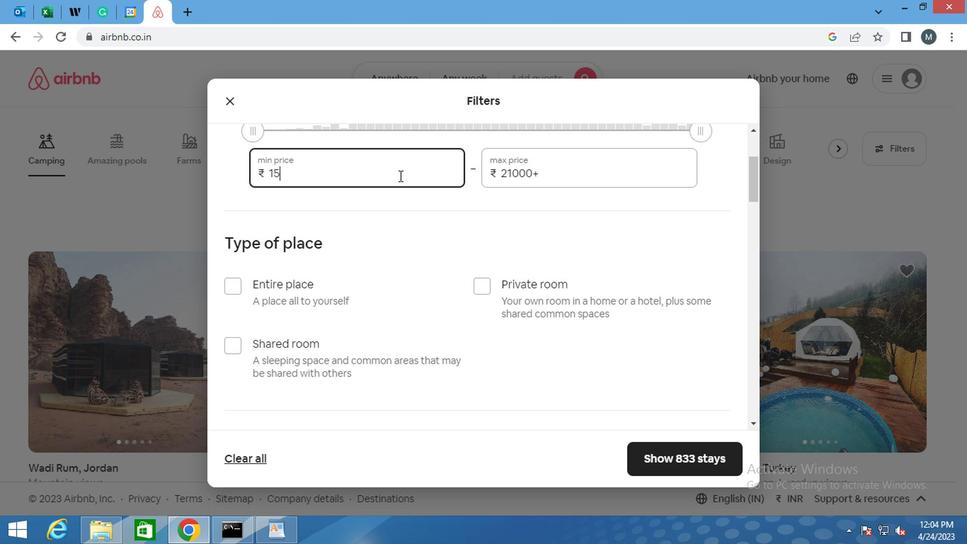 
Action: Mouse moved to (394, 178)
Screenshot: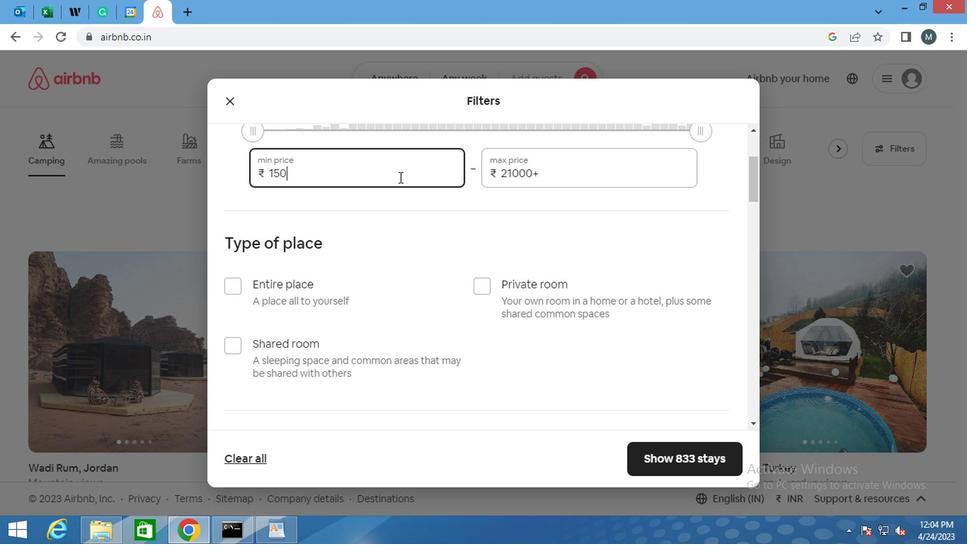 
Action: Key pressed 0
Screenshot: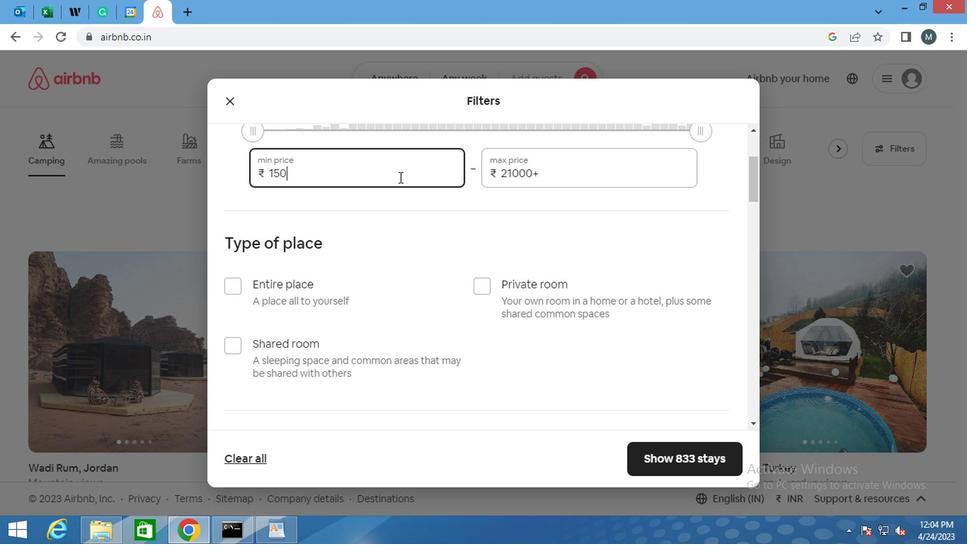 
Action: Mouse moved to (600, 170)
Screenshot: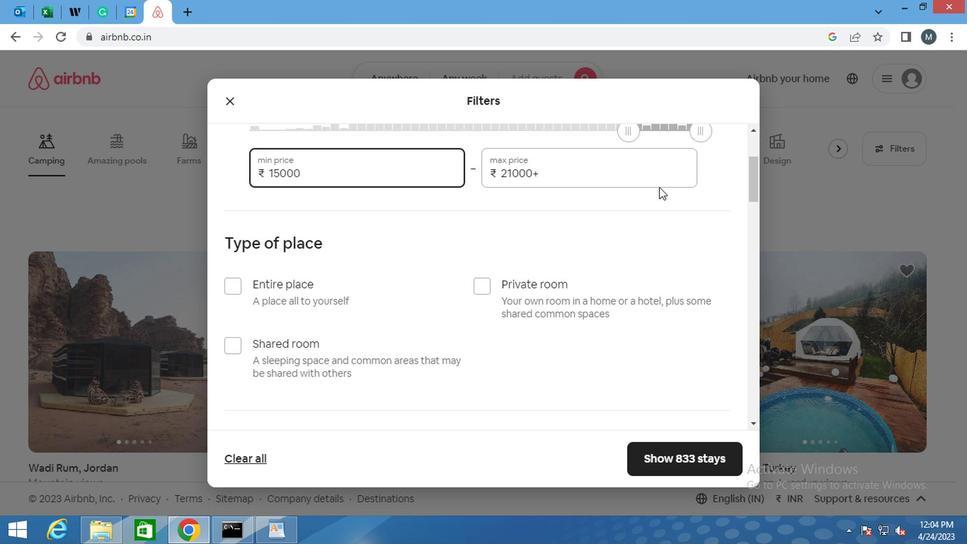 
Action: Mouse pressed left at (600, 170)
Screenshot: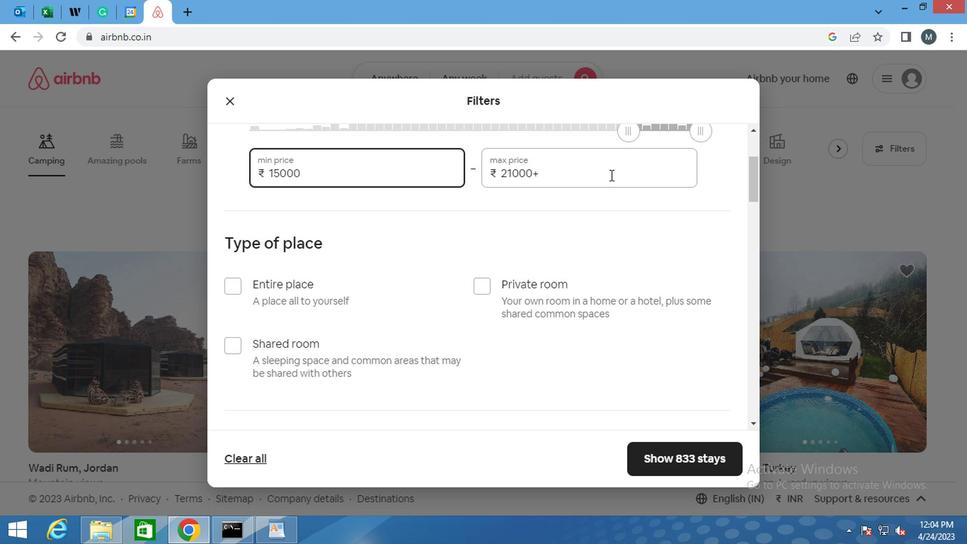 
Action: Mouse moved to (598, 170)
Screenshot: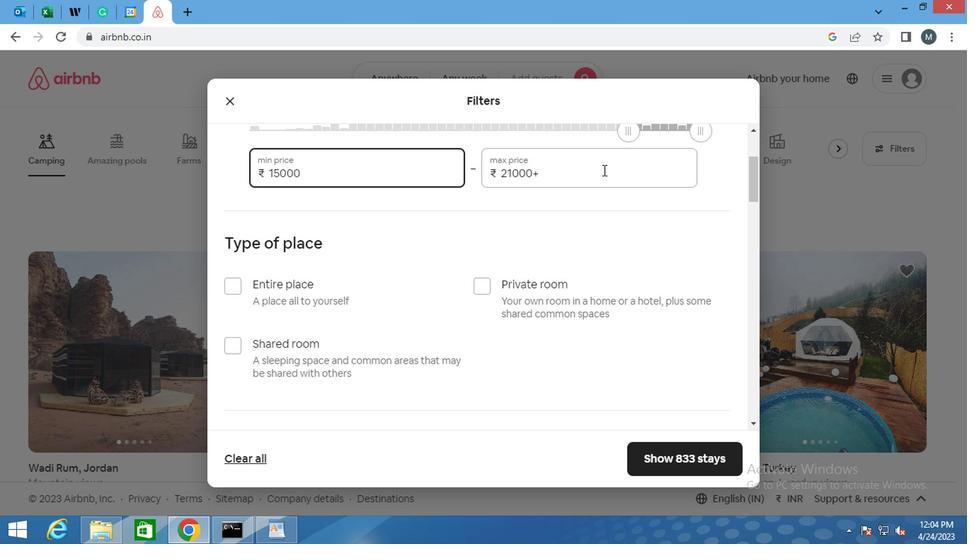 
Action: Mouse pressed left at (598, 170)
Screenshot: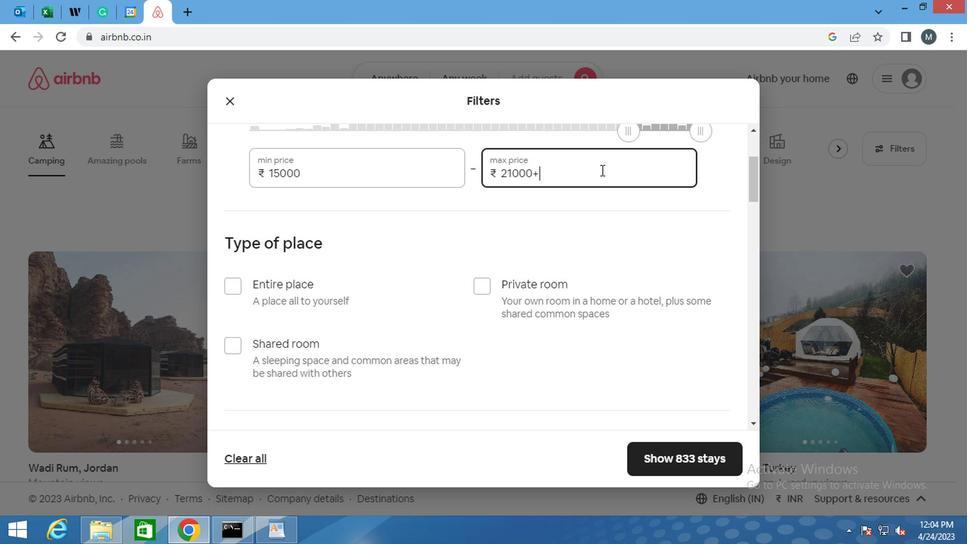 
Action: Mouse pressed left at (598, 170)
Screenshot: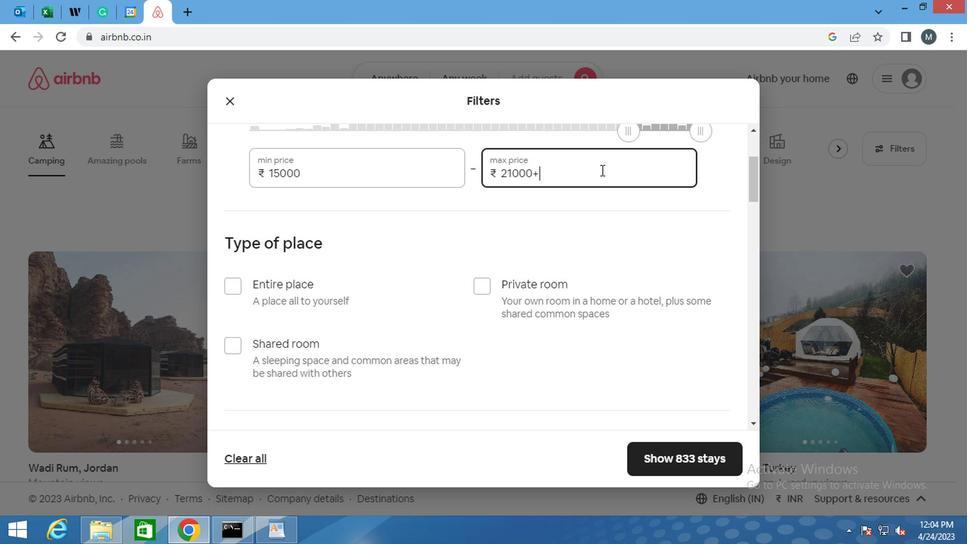 
Action: Mouse pressed left at (598, 170)
Screenshot: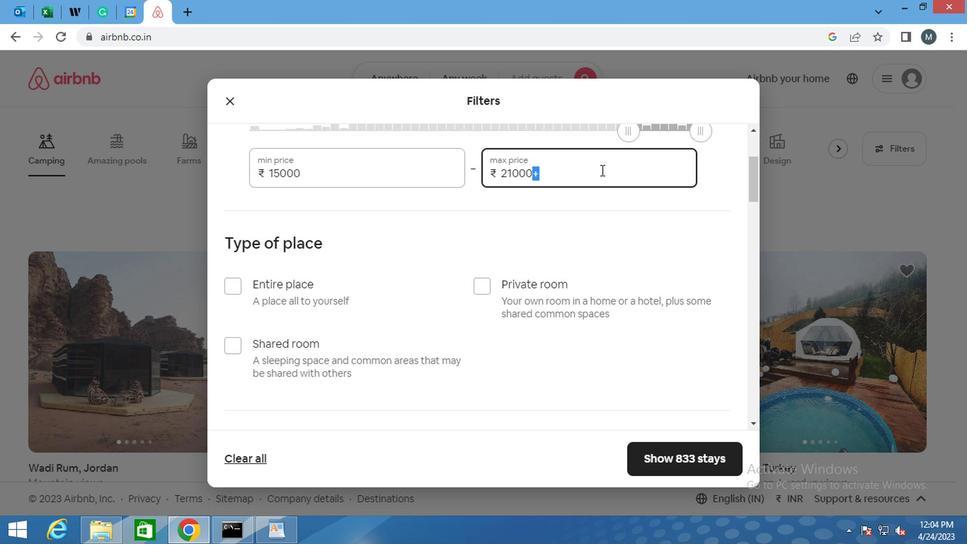 
Action: Mouse pressed left at (598, 170)
Screenshot: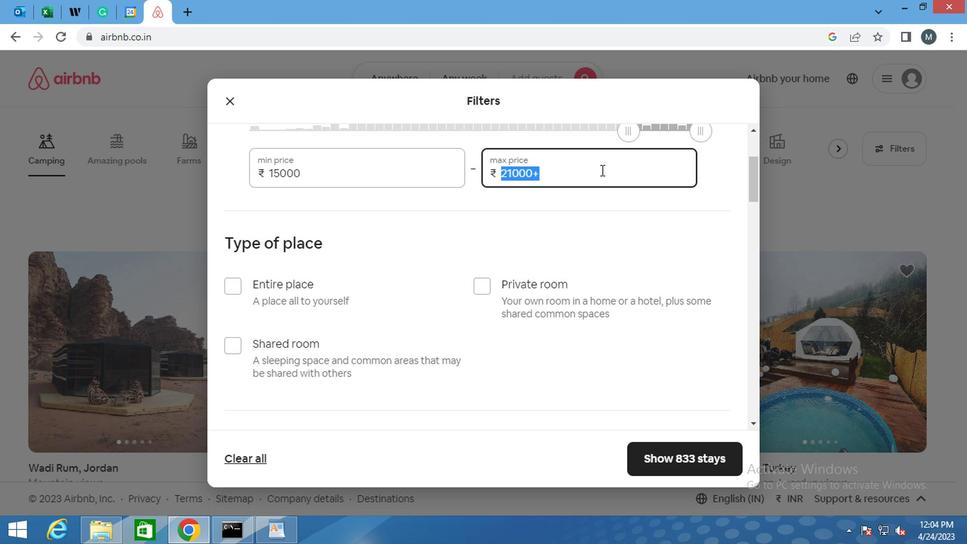 
Action: Key pressed 23<Key.backspace>0000
Screenshot: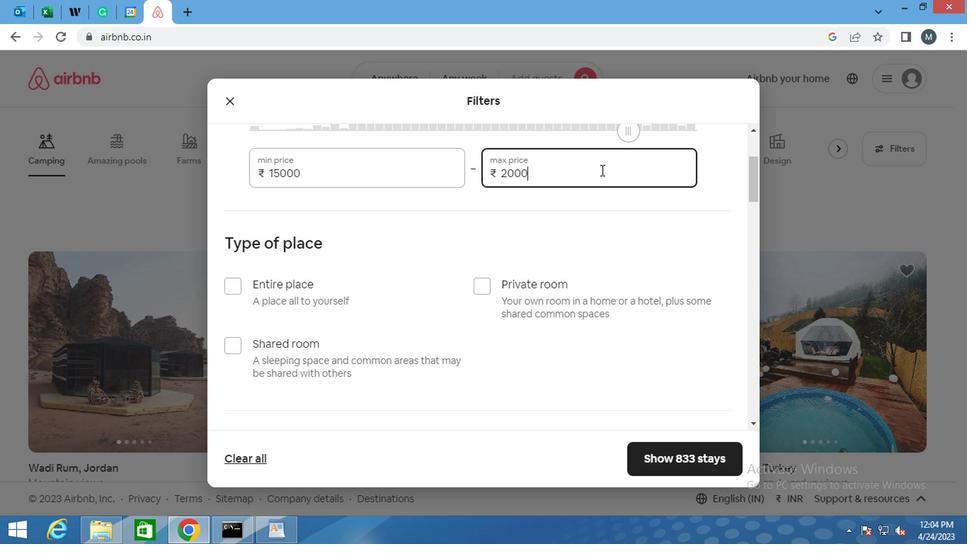 
Action: Mouse moved to (655, 248)
Screenshot: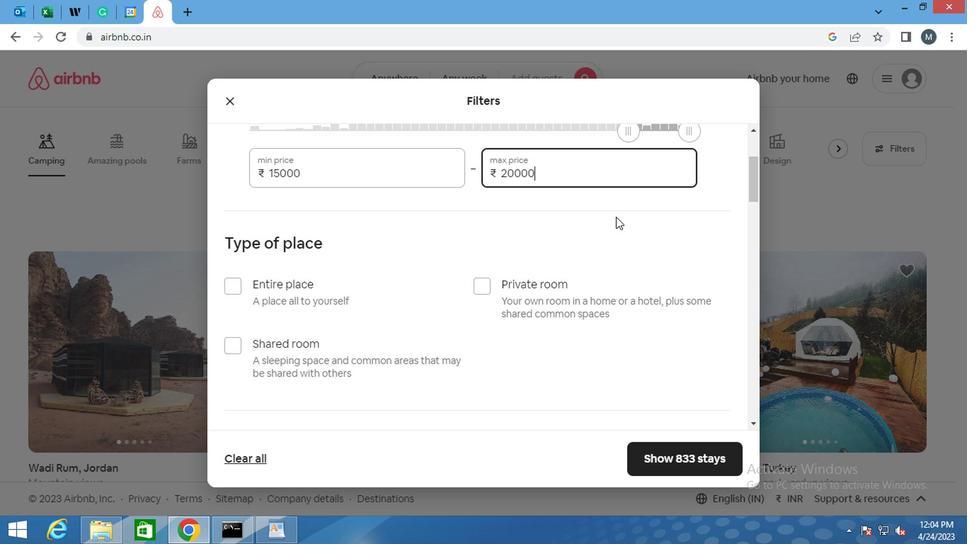 
Action: Mouse scrolled (655, 248) with delta (0, 0)
Screenshot: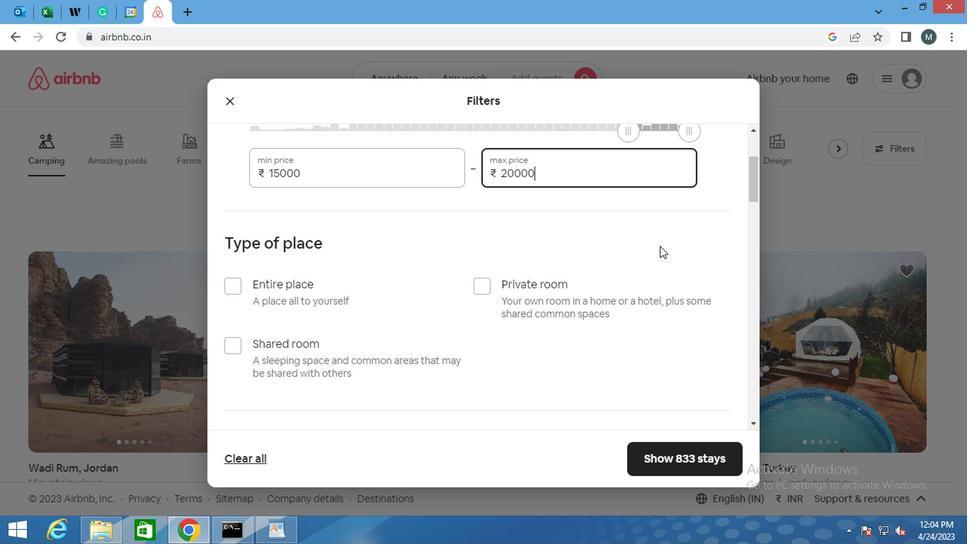 
Action: Mouse moved to (654, 247)
Screenshot: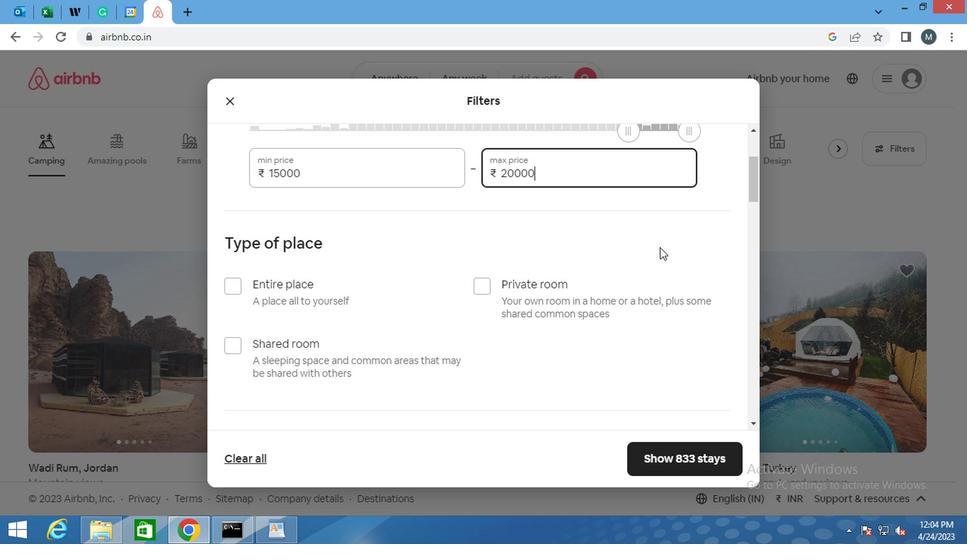 
Action: Mouse scrolled (654, 248) with delta (0, 1)
Screenshot: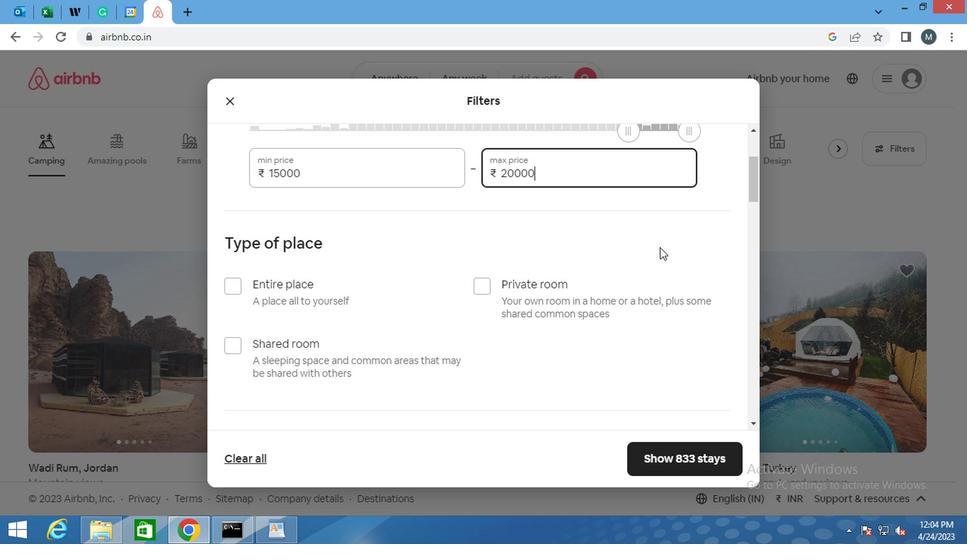 
Action: Mouse moved to (650, 241)
Screenshot: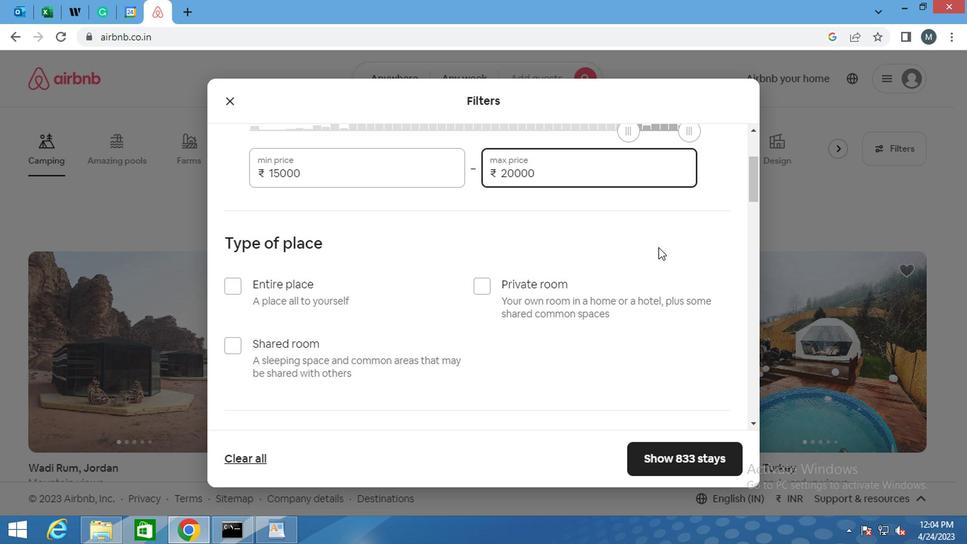
Action: Mouse scrolled (650, 242) with delta (0, 1)
Screenshot: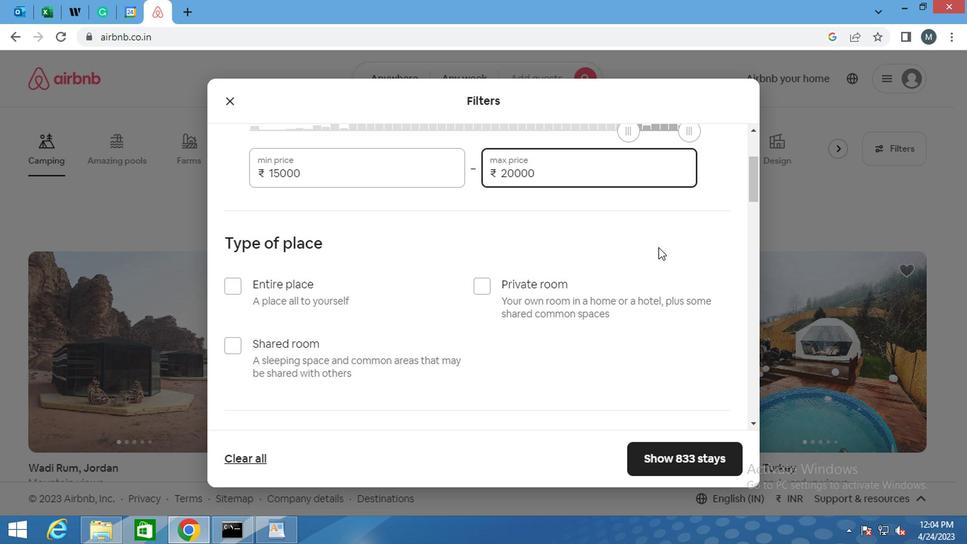 
Action: Mouse moved to (648, 241)
Screenshot: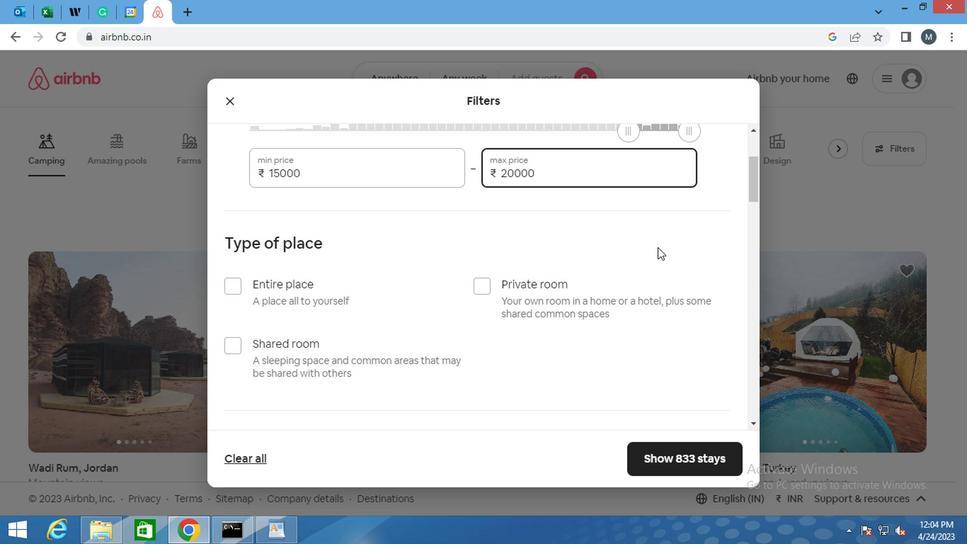 
Action: Mouse scrolled (648, 240) with delta (0, -1)
Screenshot: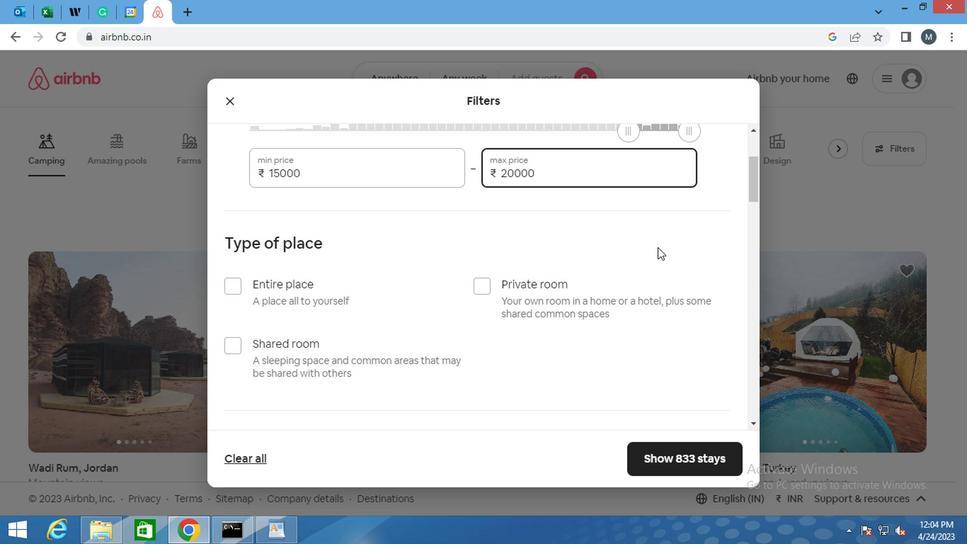 
Action: Mouse moved to (645, 246)
Screenshot: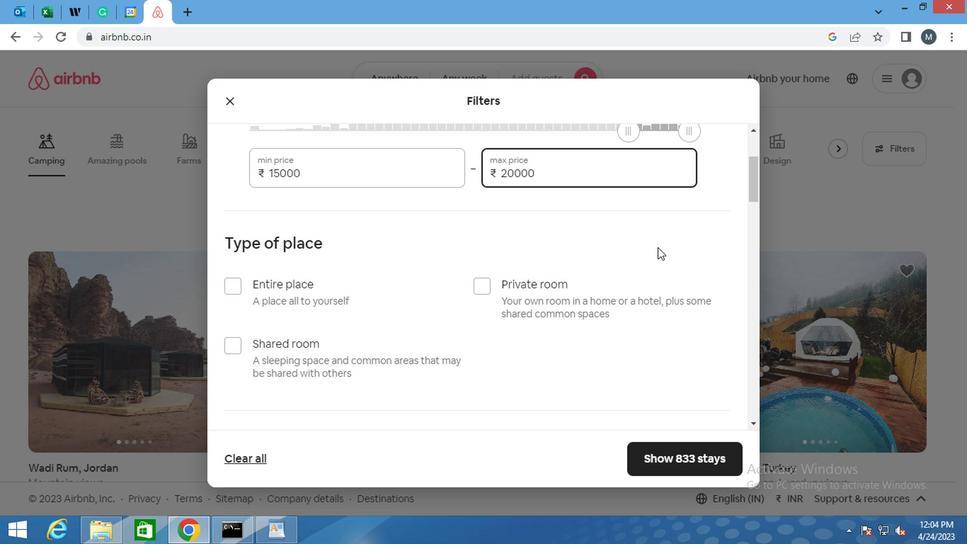 
Action: Mouse scrolled (645, 245) with delta (0, -1)
Screenshot: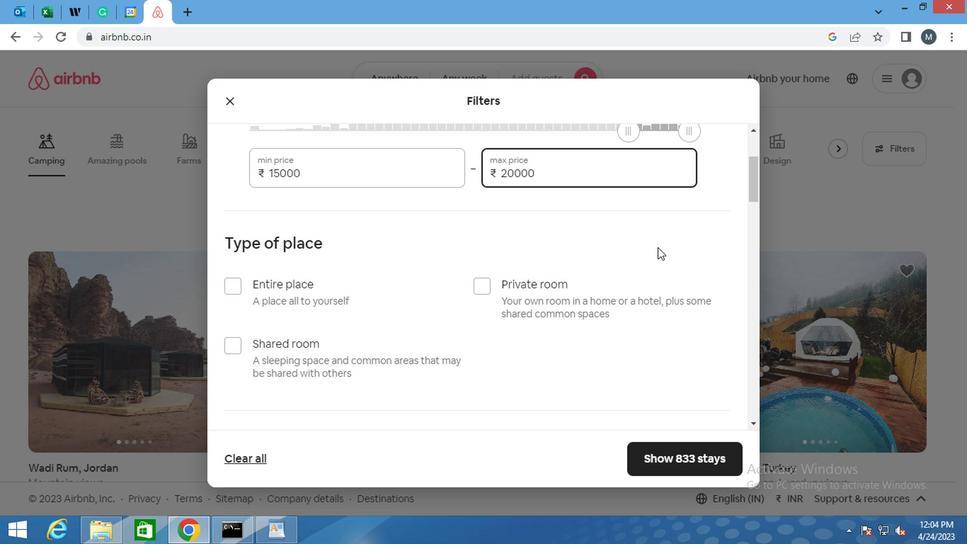 
Action: Mouse moved to (641, 253)
Screenshot: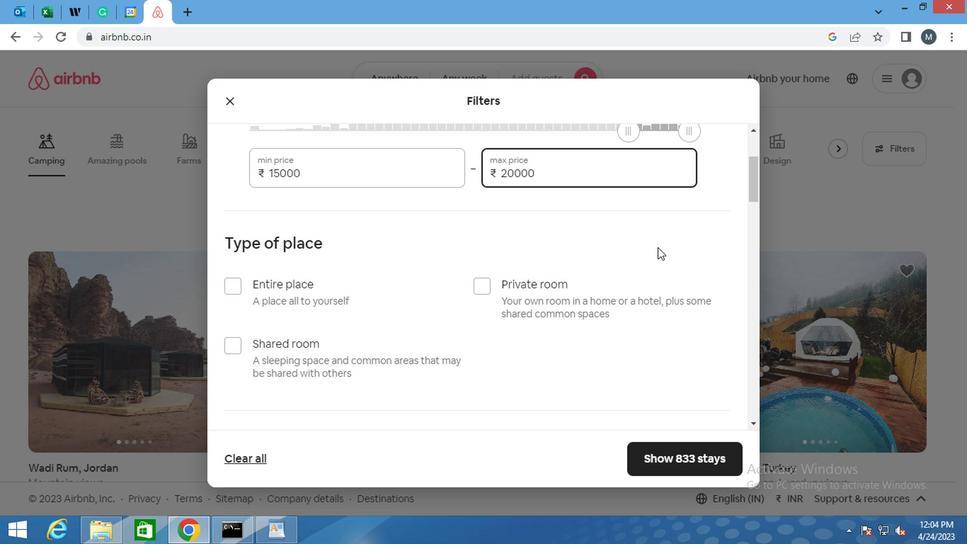 
Action: Mouse scrolled (641, 252) with delta (0, -1)
Screenshot: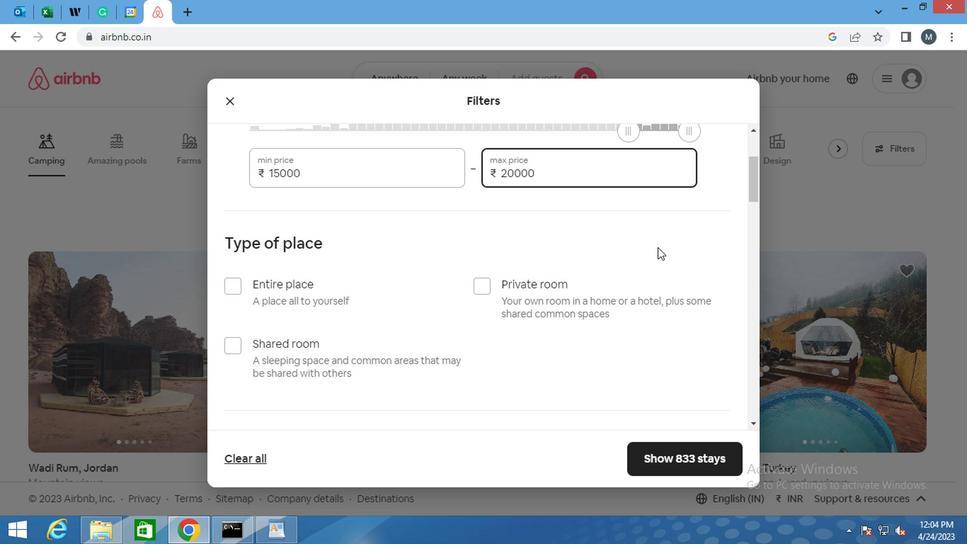 
Action: Mouse moved to (639, 256)
Screenshot: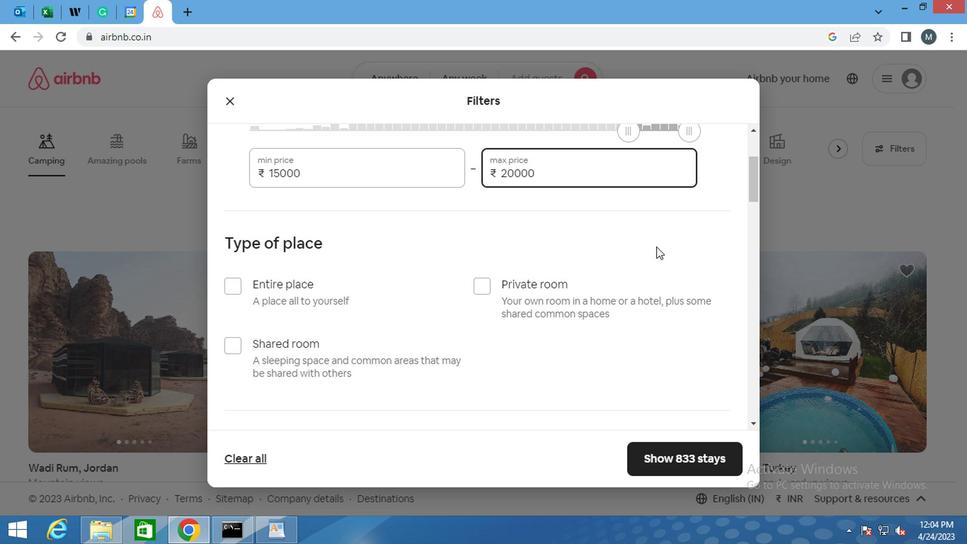 
Action: Mouse scrolled (639, 255) with delta (0, 0)
Screenshot: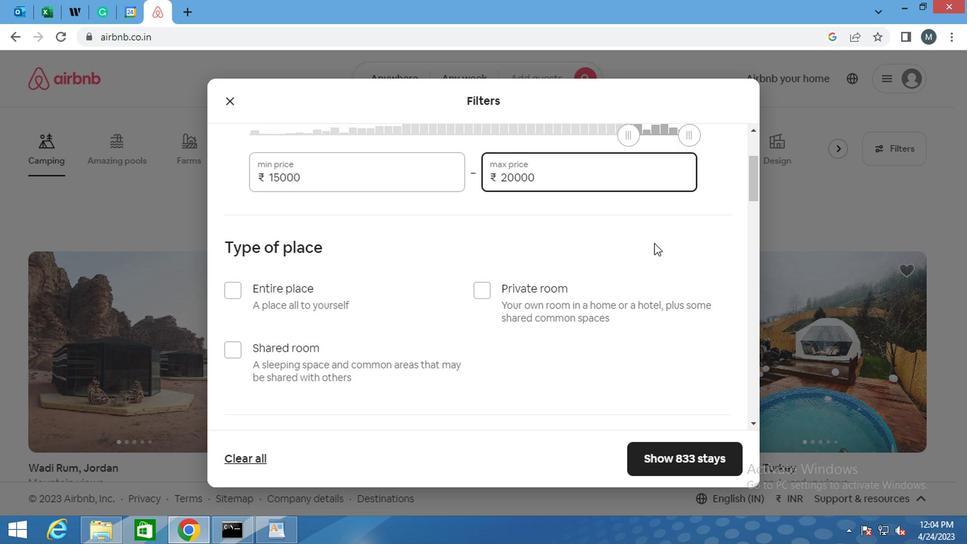 
Action: Mouse moved to (558, 237)
Screenshot: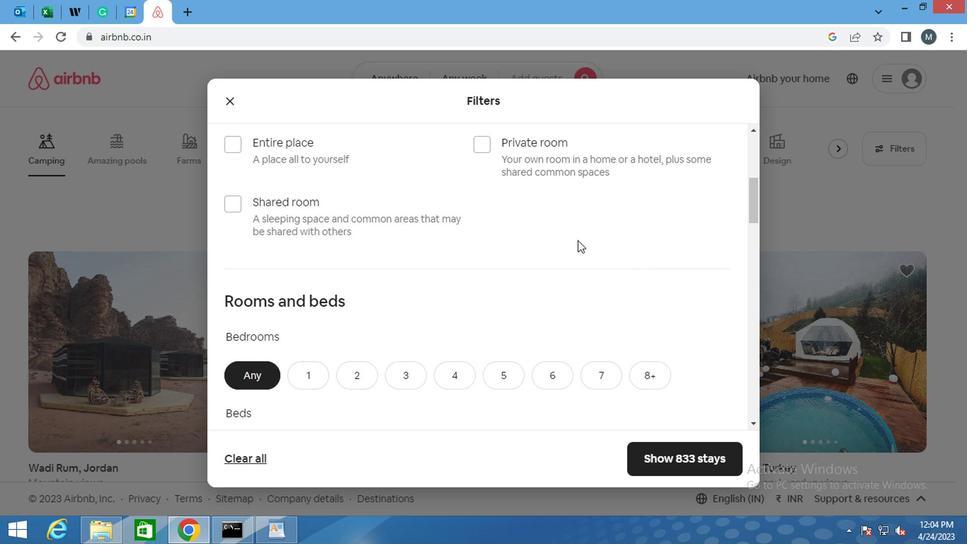 
Action: Mouse scrolled (558, 236) with delta (0, -1)
Screenshot: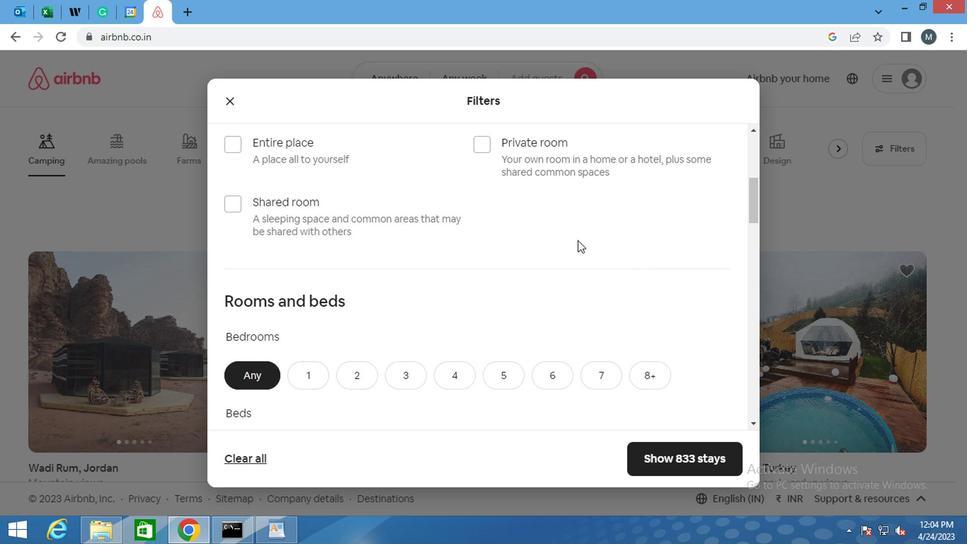 
Action: Mouse moved to (291, 193)
Screenshot: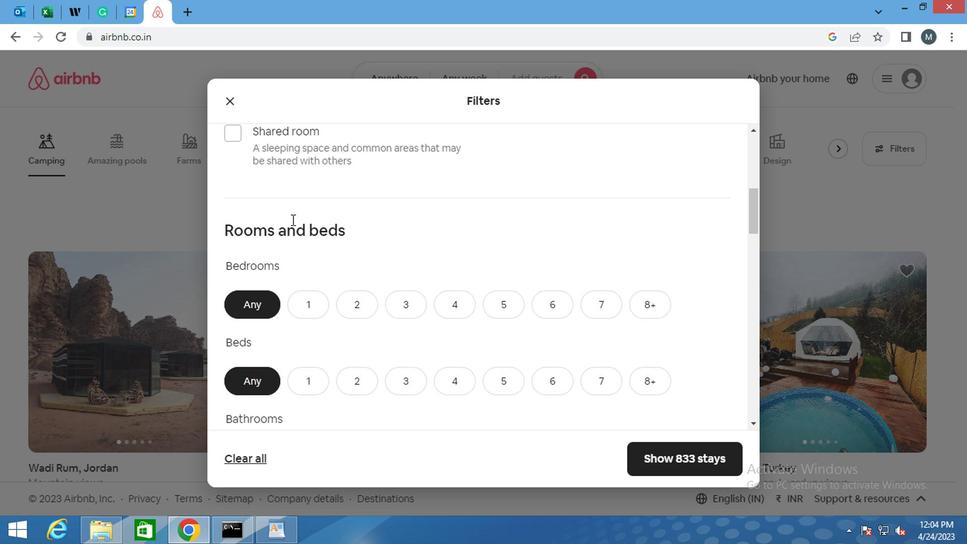 
Action: Mouse scrolled (291, 193) with delta (0, 0)
Screenshot: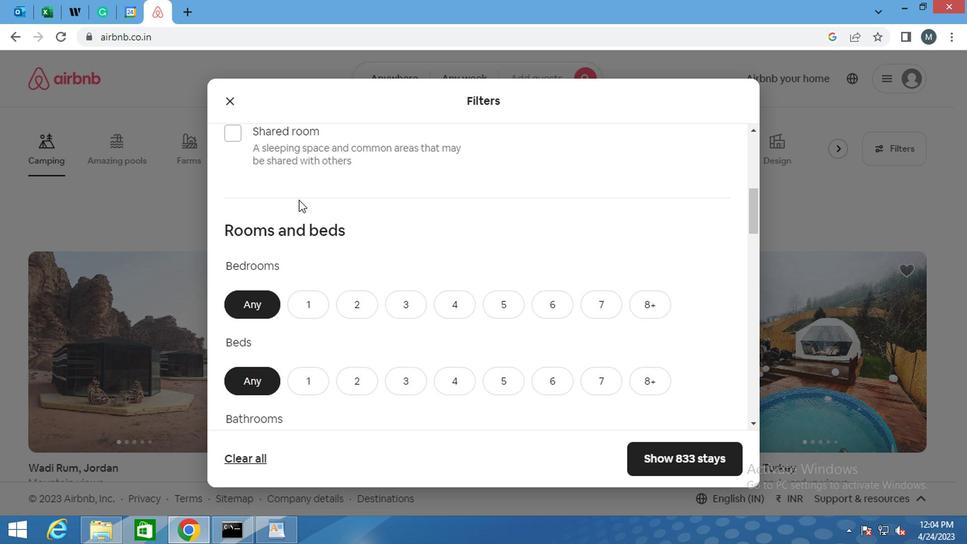 
Action: Mouse scrolled (291, 193) with delta (0, 0)
Screenshot: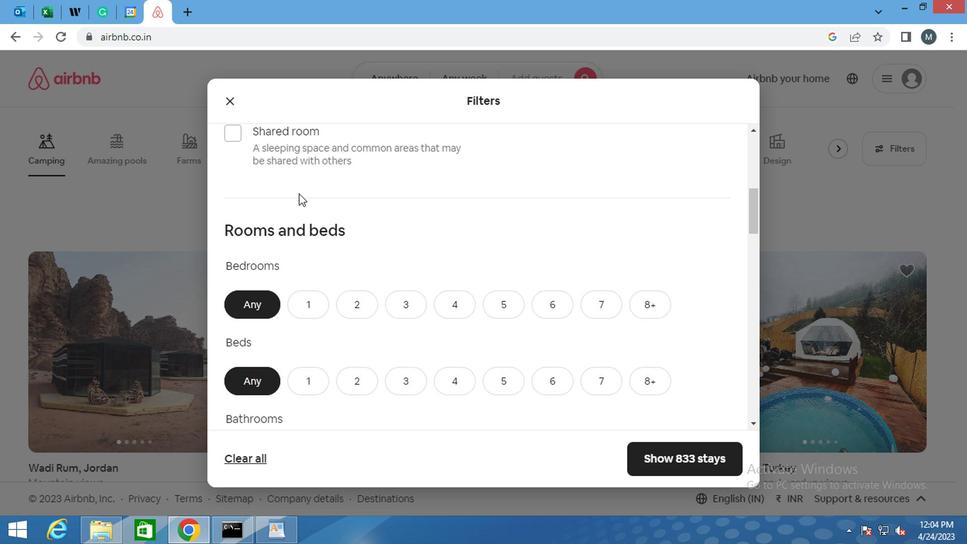 
Action: Mouse scrolled (291, 193) with delta (0, 0)
Screenshot: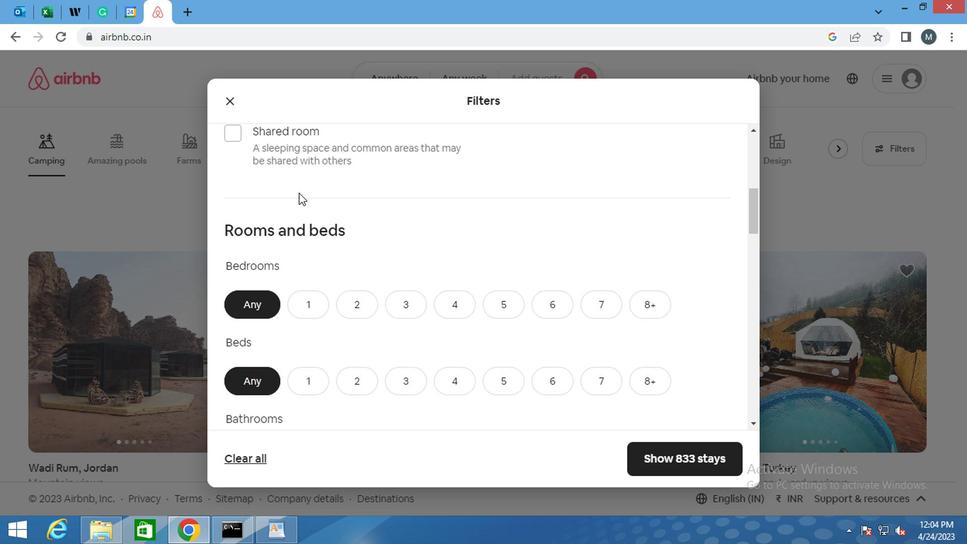 
Action: Mouse moved to (225, 289)
Screenshot: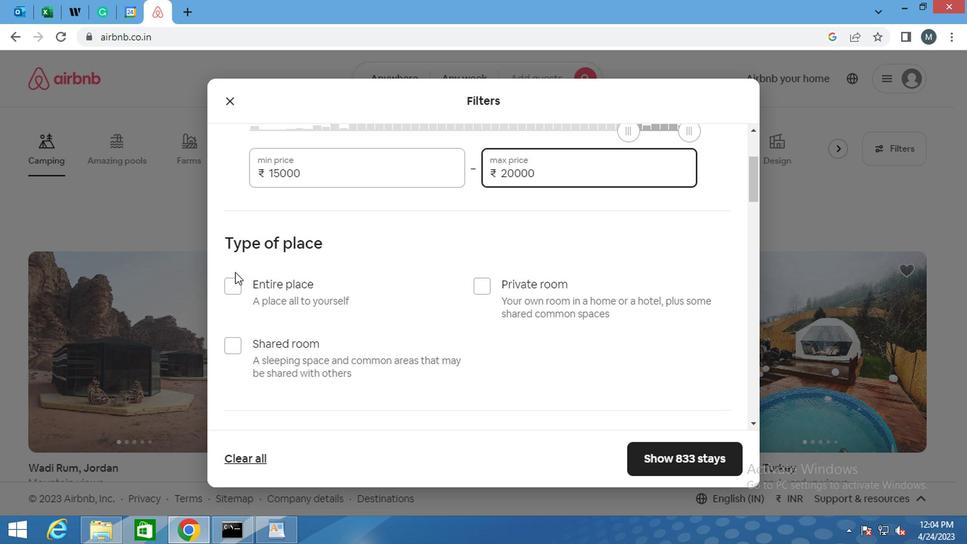 
Action: Mouse pressed left at (225, 289)
Screenshot: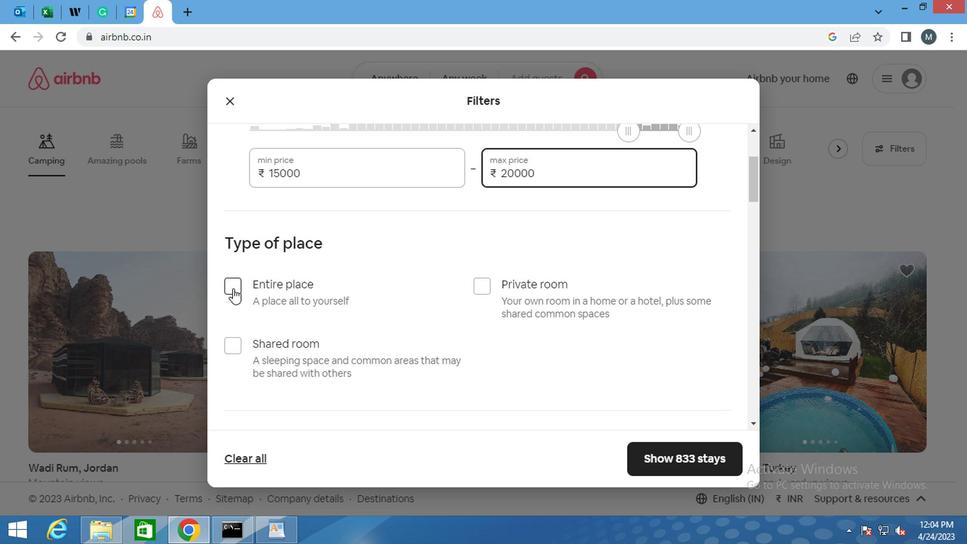
Action: Mouse moved to (364, 246)
Screenshot: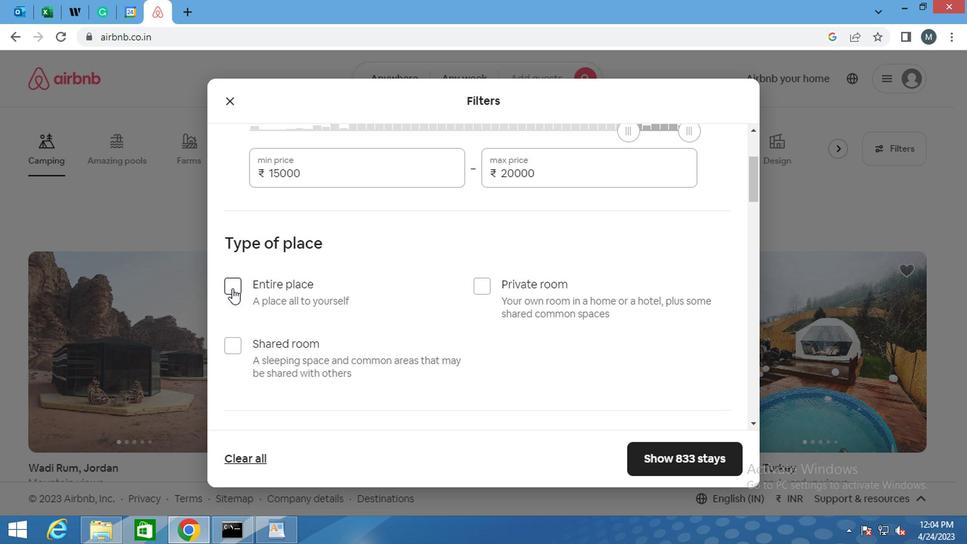 
Action: Mouse scrolled (364, 246) with delta (0, 0)
Screenshot: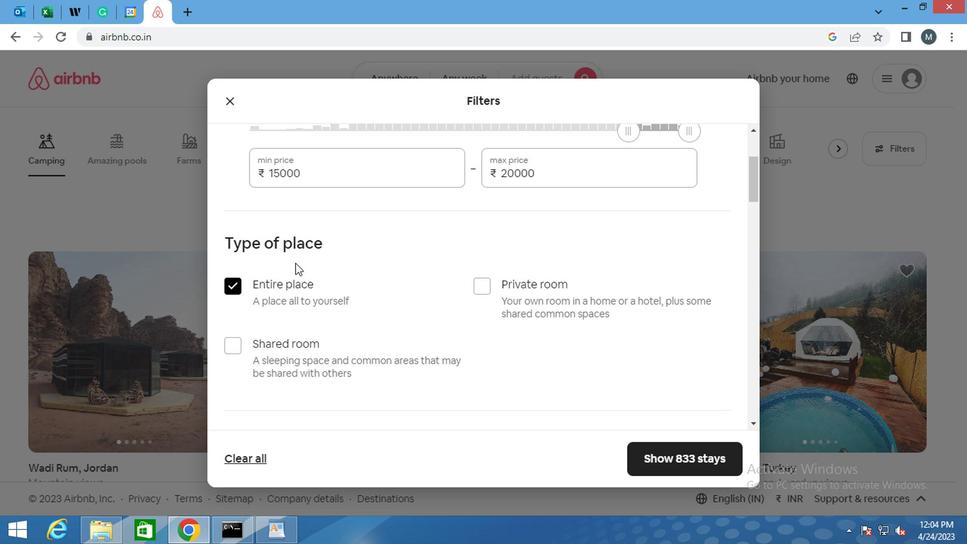
Action: Mouse moved to (385, 249)
Screenshot: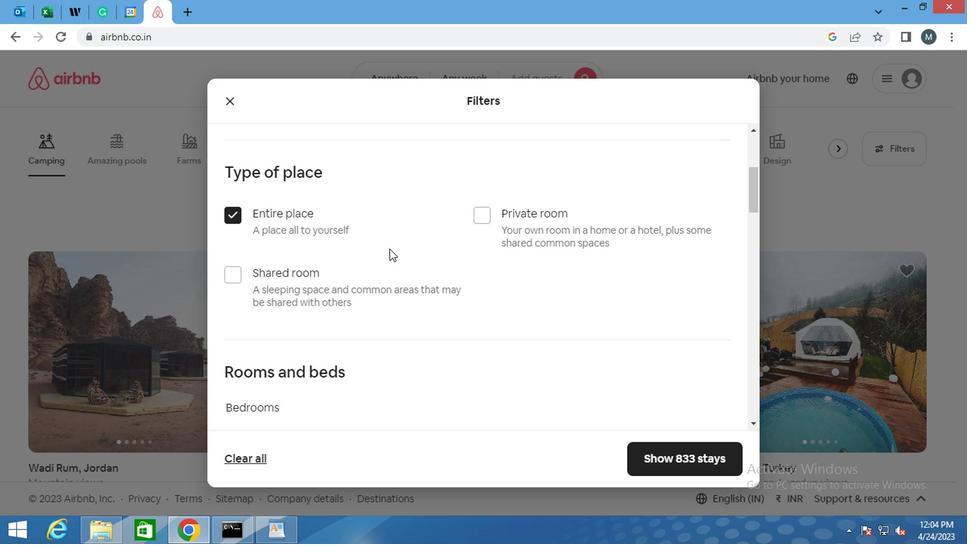 
Action: Mouse scrolled (385, 248) with delta (0, -1)
Screenshot: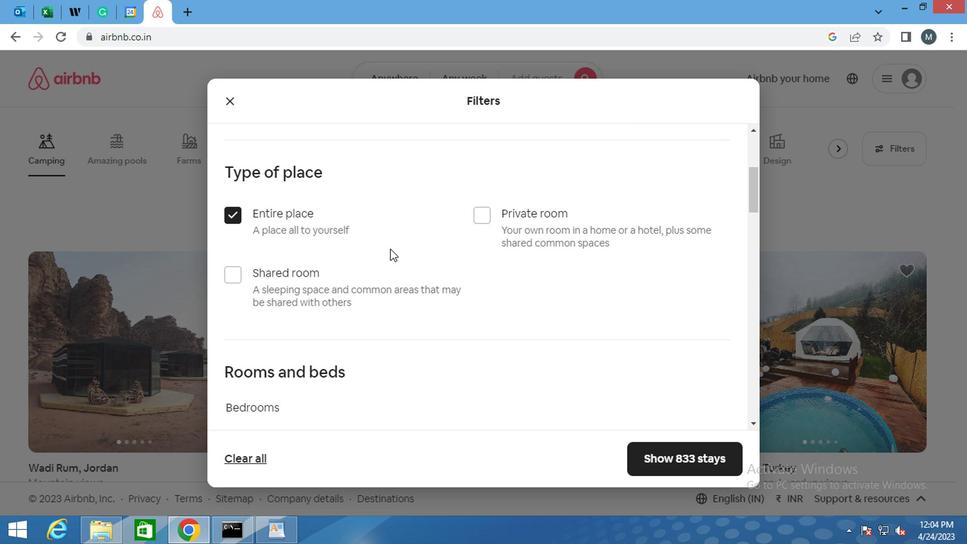 
Action: Mouse moved to (396, 378)
Screenshot: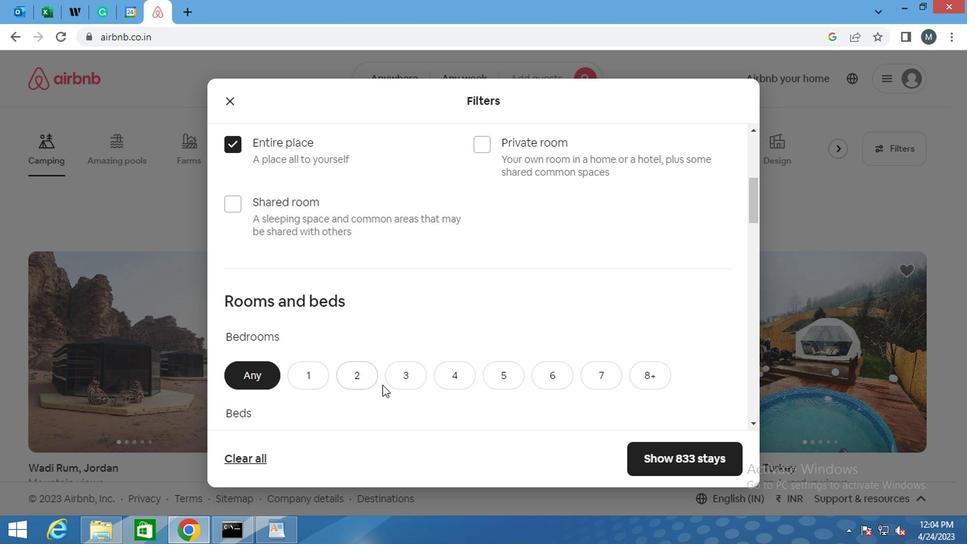 
Action: Mouse pressed left at (396, 378)
Screenshot: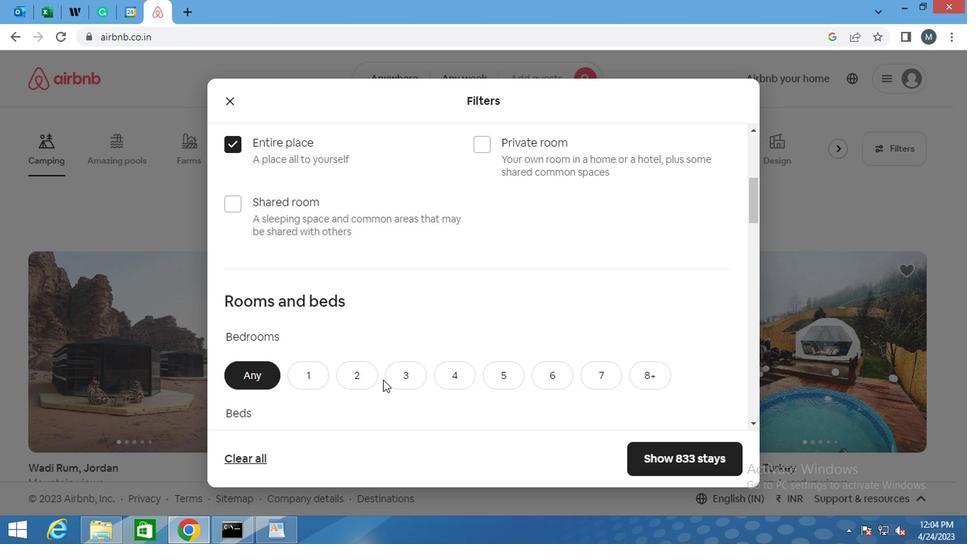 
Action: Mouse moved to (393, 354)
Screenshot: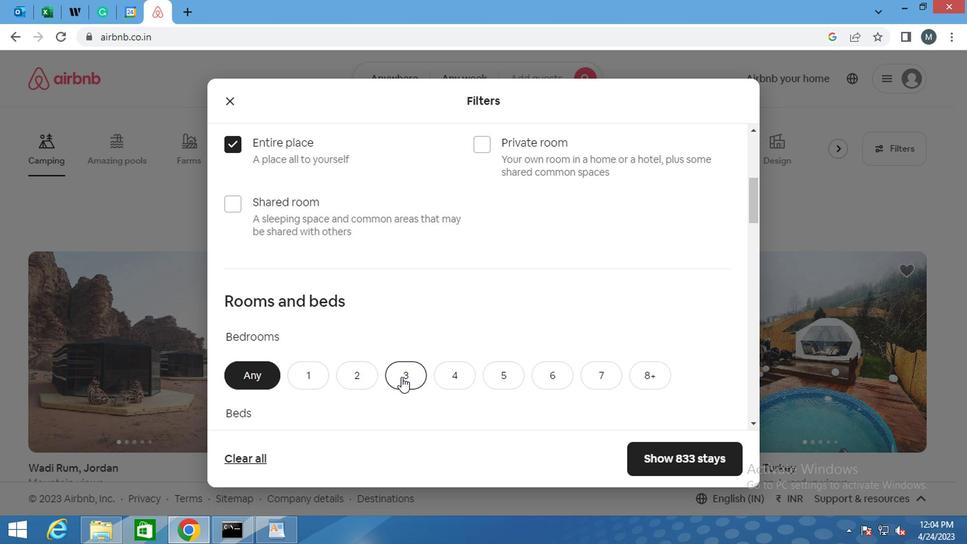 
Action: Mouse scrolled (393, 353) with delta (0, 0)
Screenshot: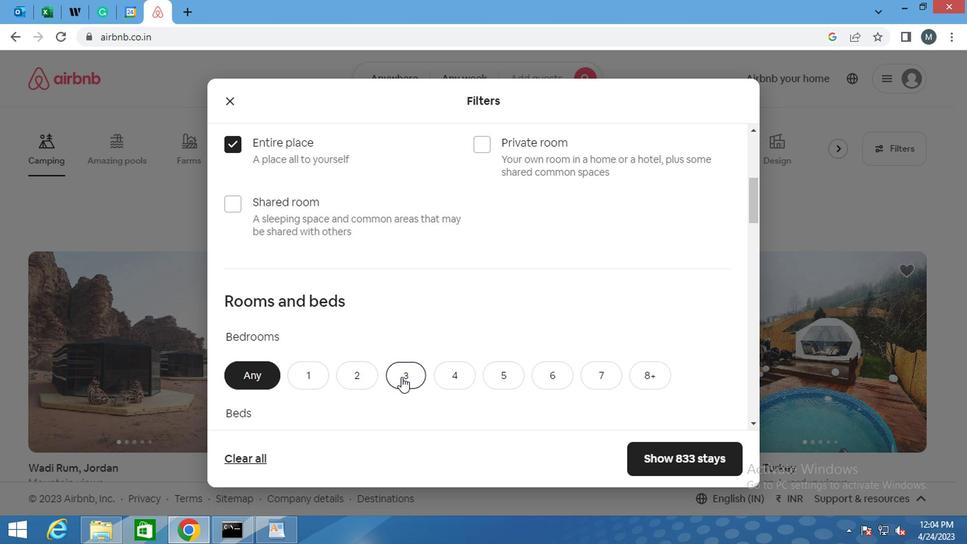 
Action: Mouse scrolled (393, 353) with delta (0, 0)
Screenshot: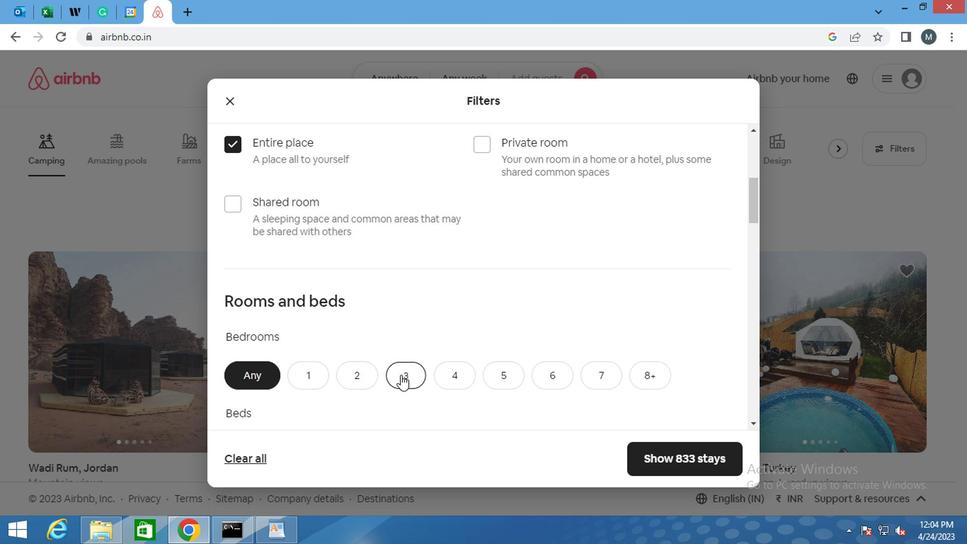 
Action: Mouse moved to (400, 305)
Screenshot: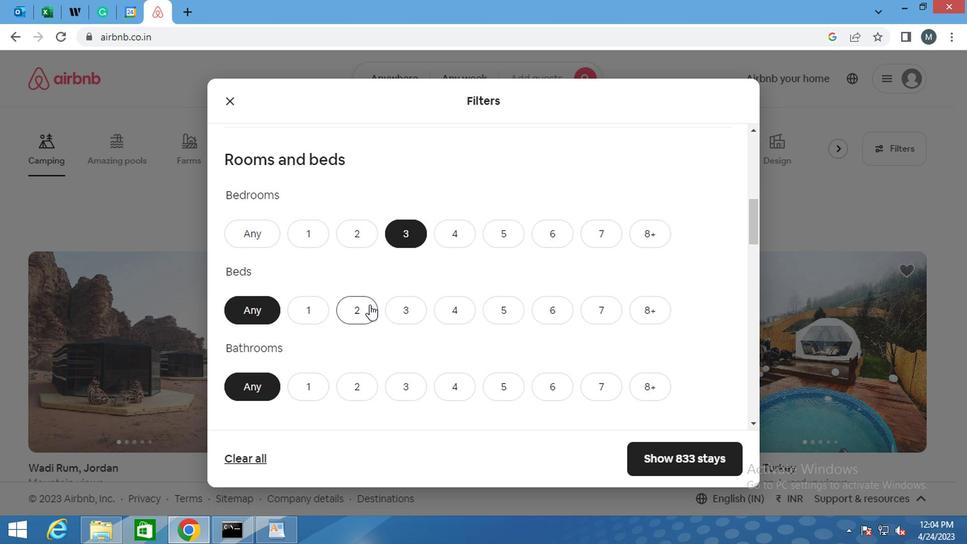 
Action: Mouse pressed left at (400, 305)
Screenshot: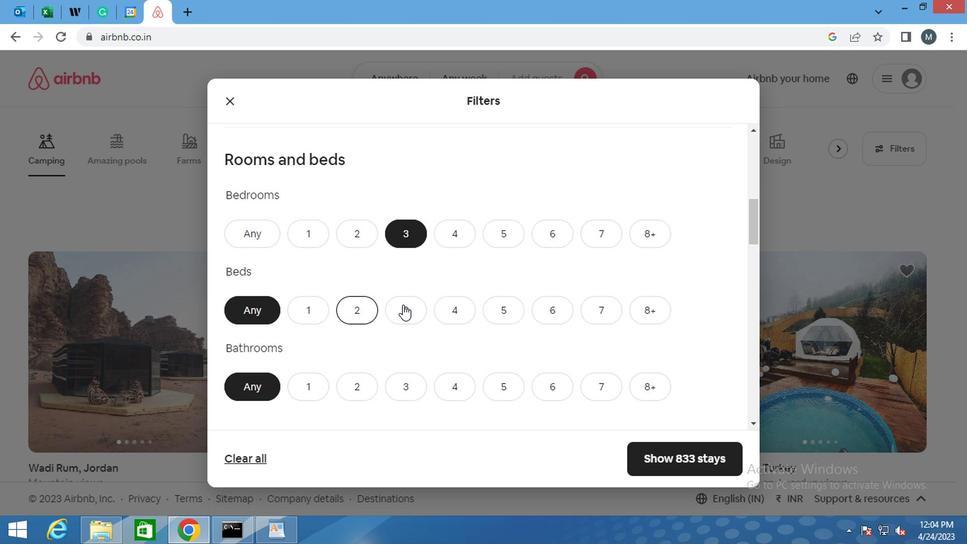 
Action: Mouse moved to (390, 390)
Screenshot: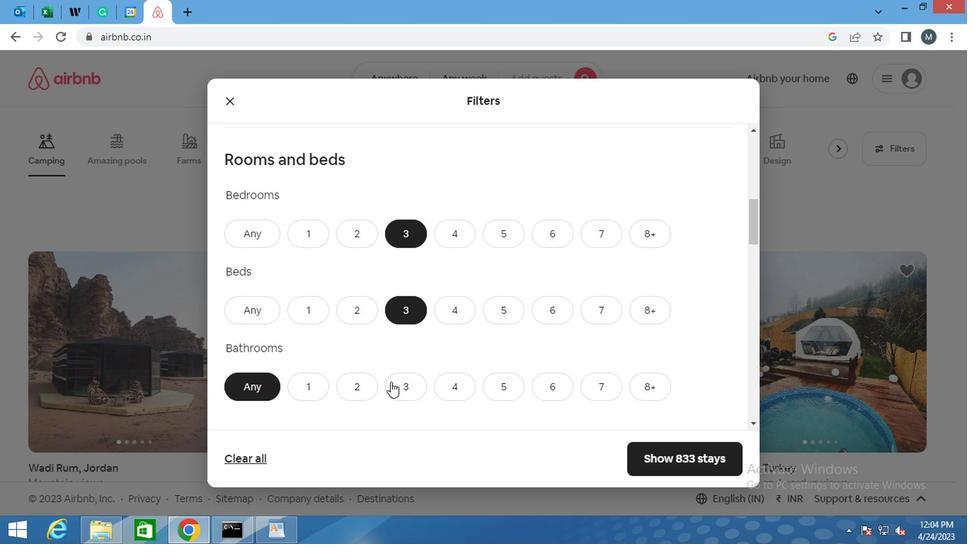 
Action: Mouse pressed left at (390, 390)
Screenshot: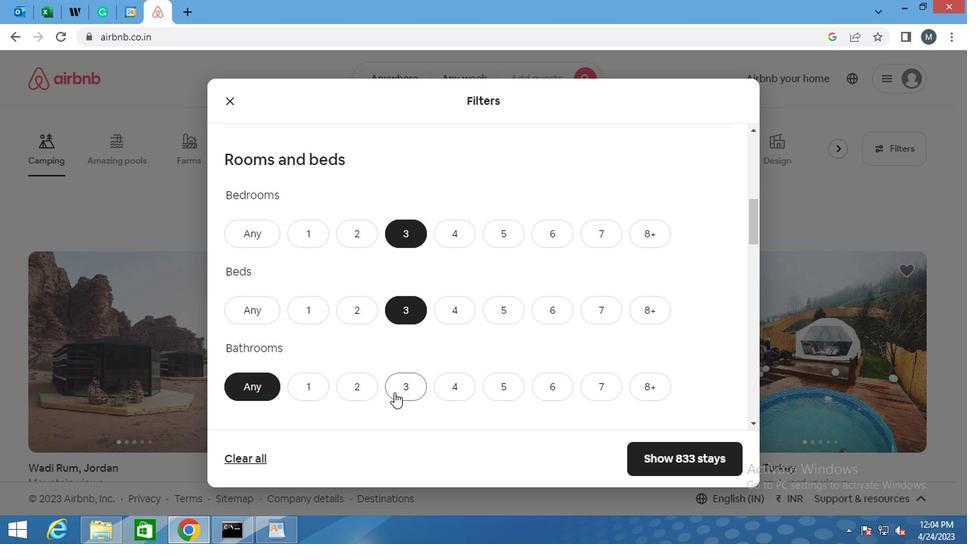 
Action: Mouse moved to (385, 346)
Screenshot: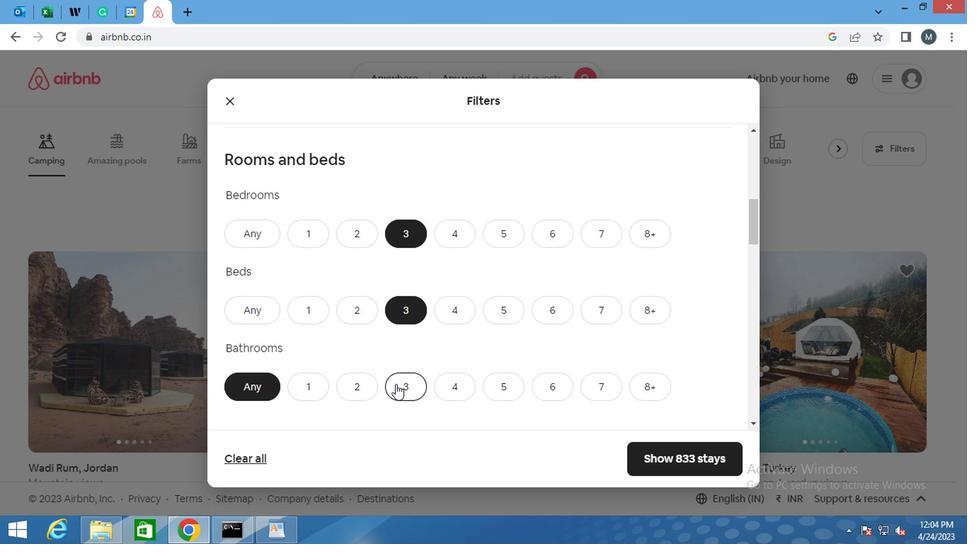 
Action: Mouse scrolled (385, 345) with delta (0, -1)
Screenshot: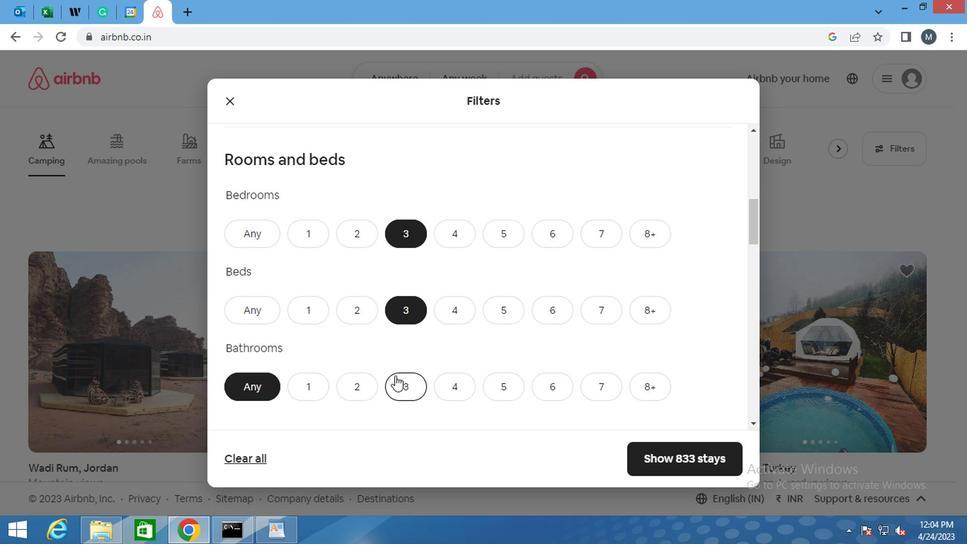 
Action: Mouse scrolled (385, 345) with delta (0, -1)
Screenshot: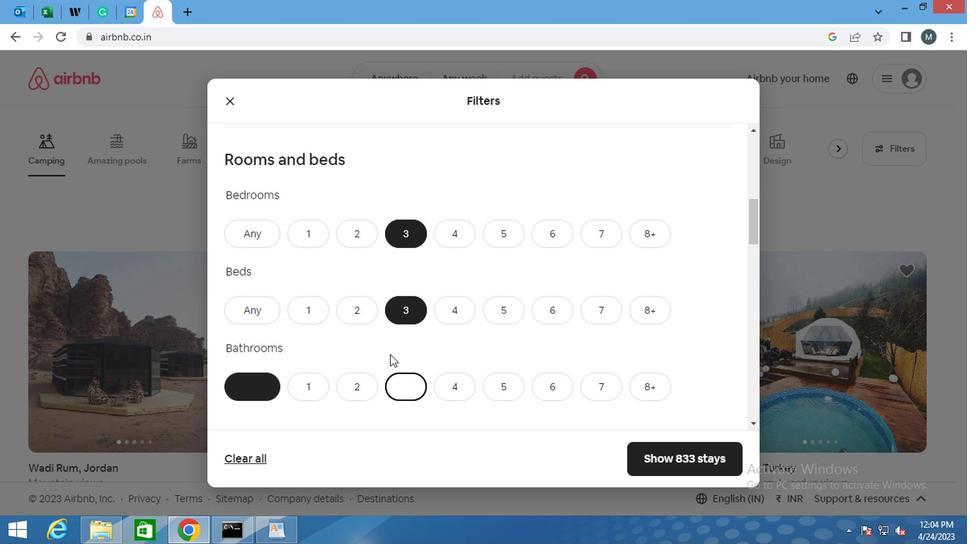 
Action: Mouse moved to (400, 321)
Screenshot: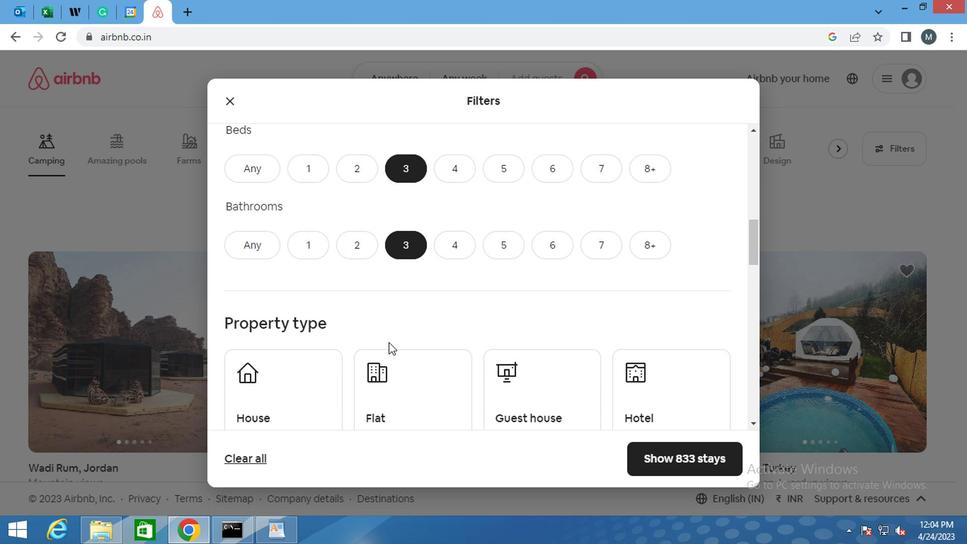 
Action: Mouse scrolled (400, 321) with delta (0, 0)
Screenshot: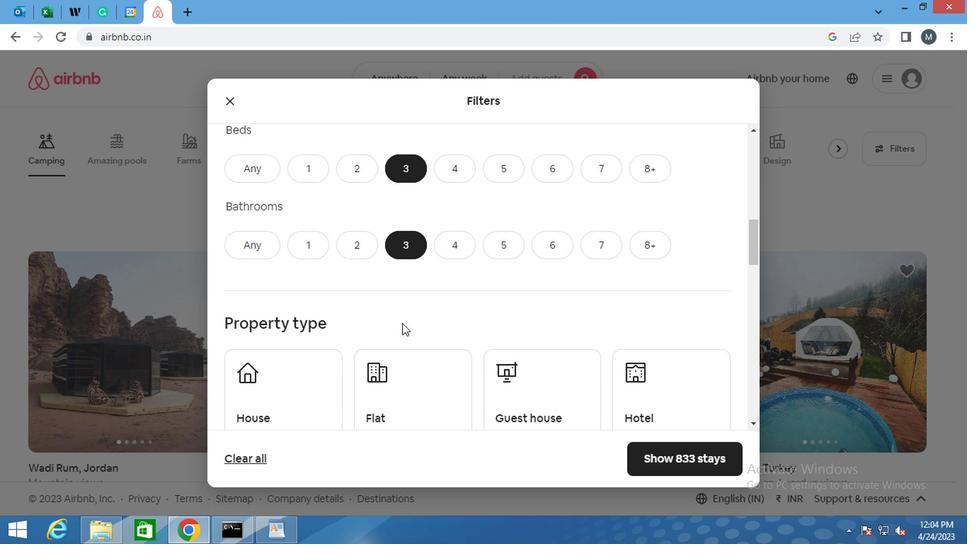 
Action: Mouse scrolled (400, 321) with delta (0, 0)
Screenshot: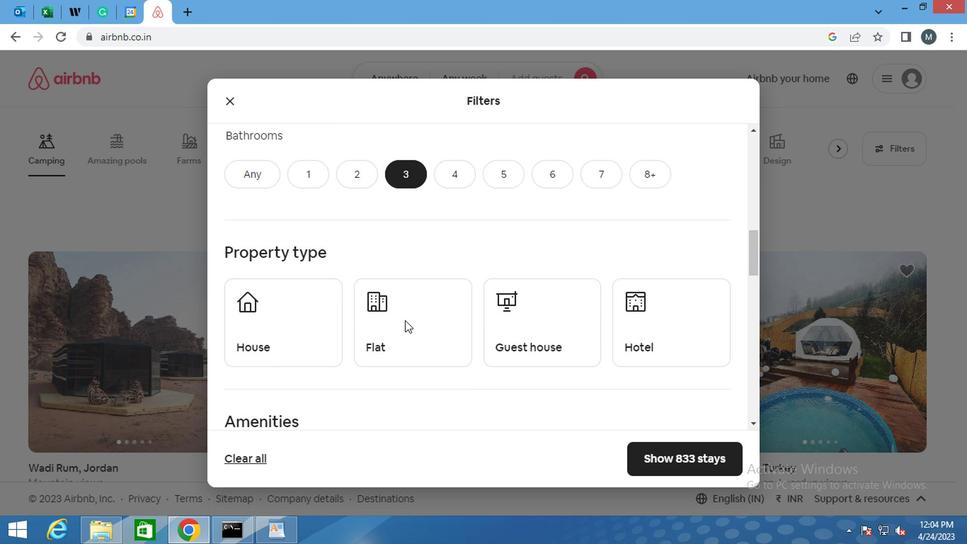 
Action: Mouse moved to (390, 323)
Screenshot: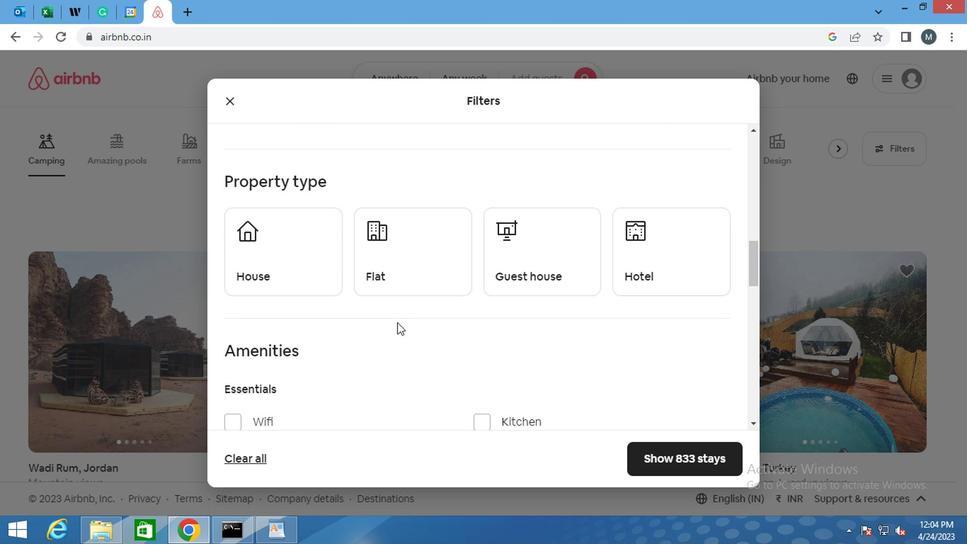 
Action: Mouse scrolled (390, 323) with delta (0, 0)
Screenshot: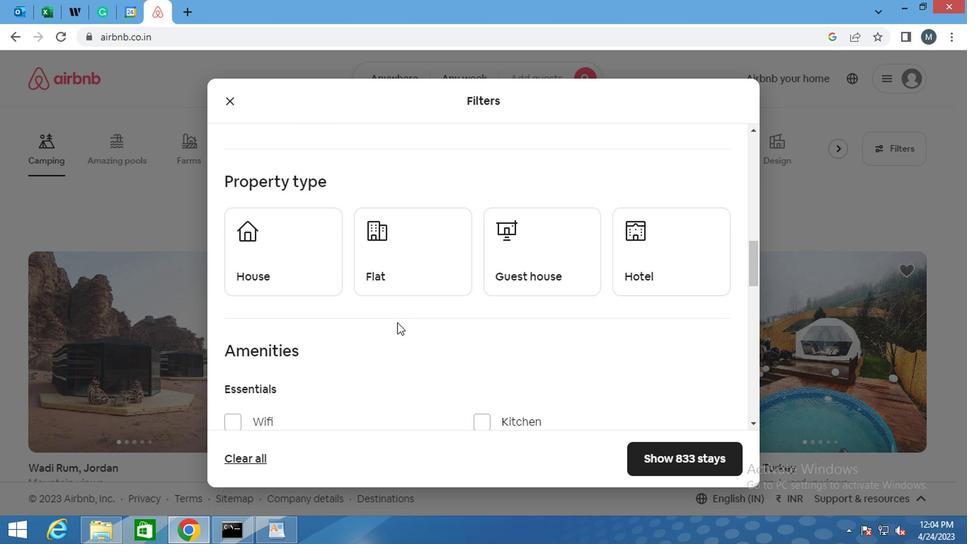 
Action: Mouse moved to (389, 323)
Screenshot: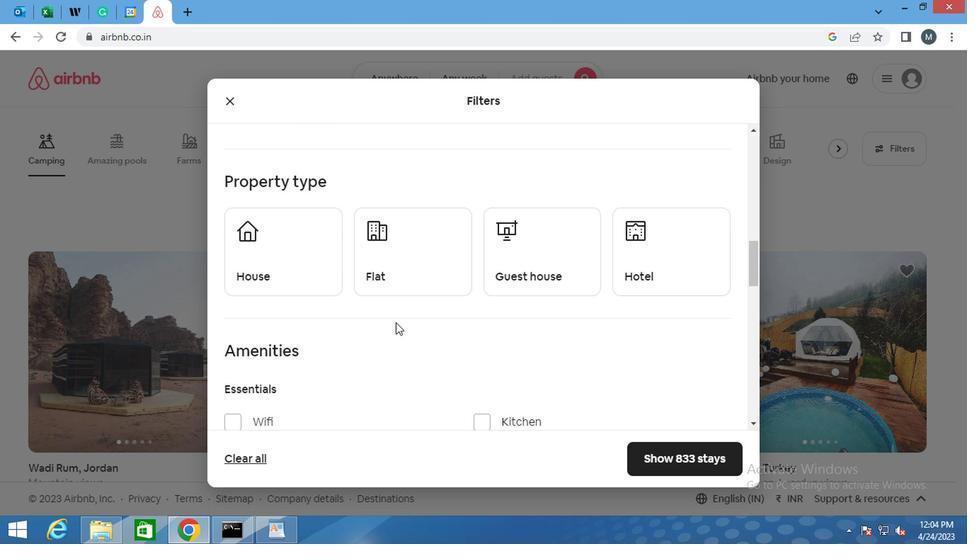 
Action: Mouse scrolled (389, 323) with delta (0, 0)
Screenshot: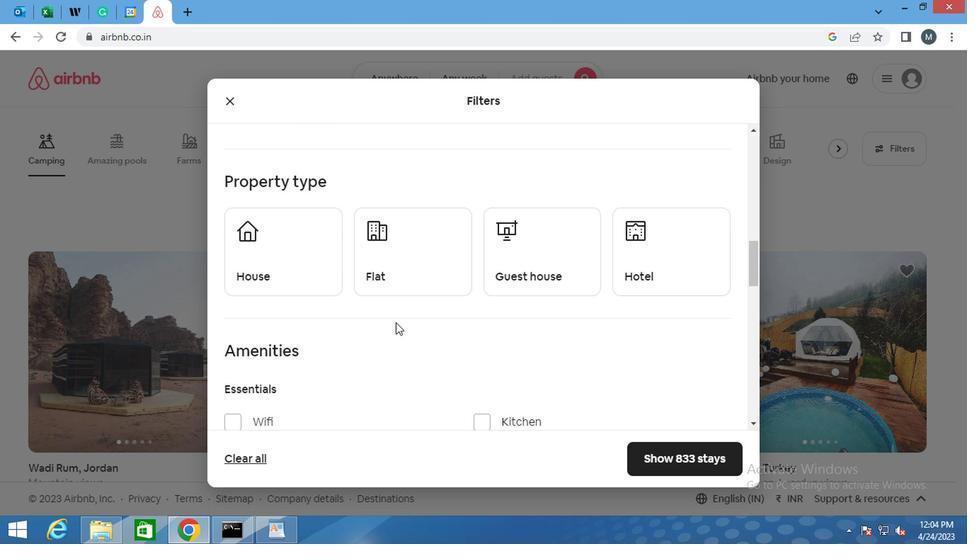 
Action: Mouse moved to (271, 136)
Screenshot: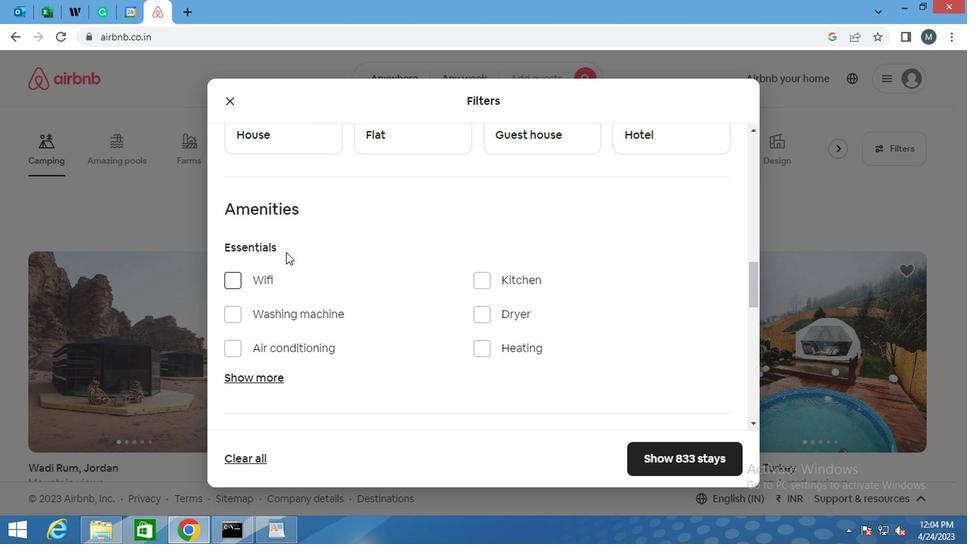 
Action: Mouse pressed left at (271, 136)
Screenshot: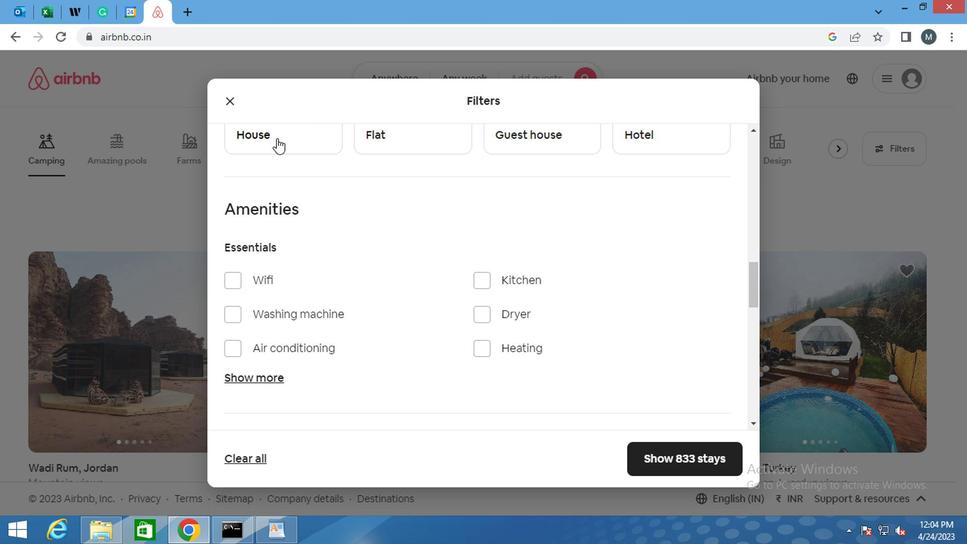 
Action: Mouse moved to (349, 143)
Screenshot: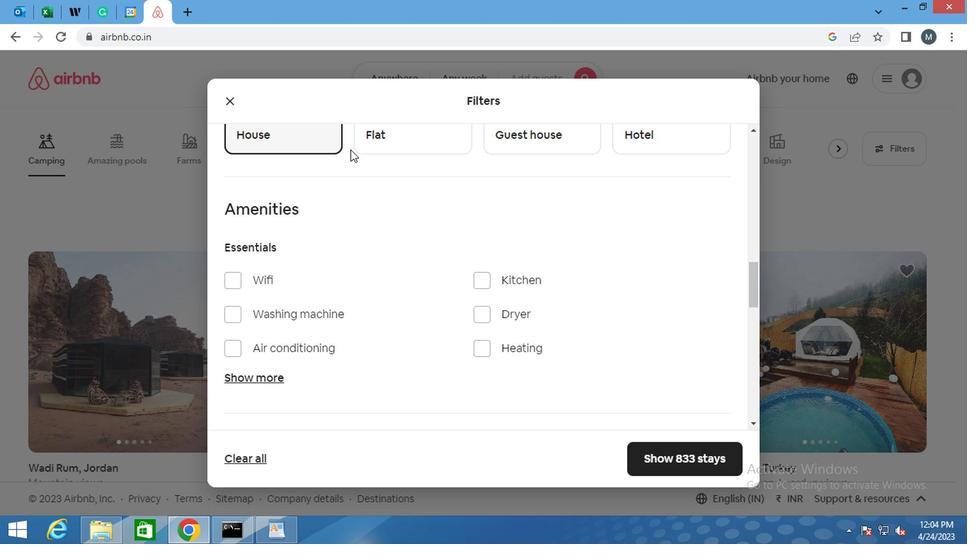 
Action: Mouse pressed left at (349, 143)
Screenshot: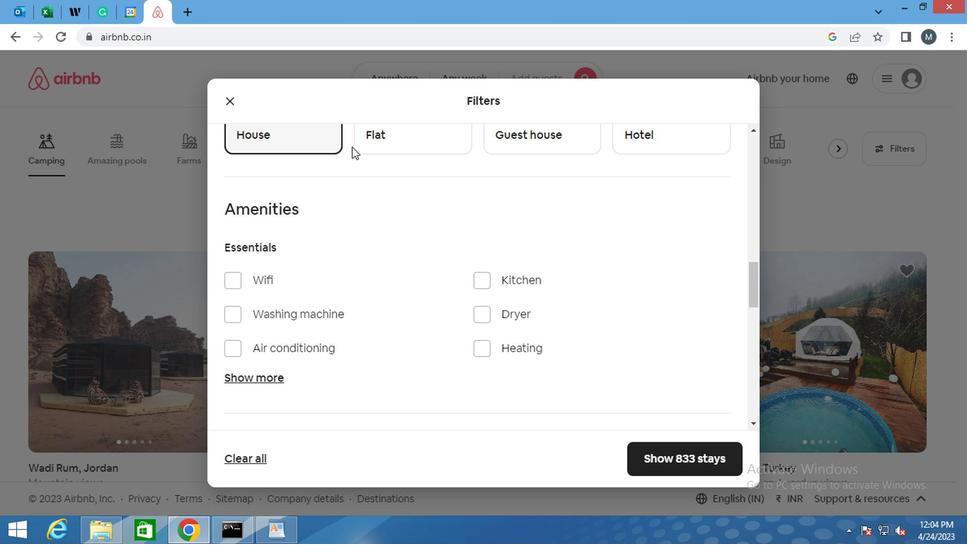 
Action: Mouse moved to (514, 129)
Screenshot: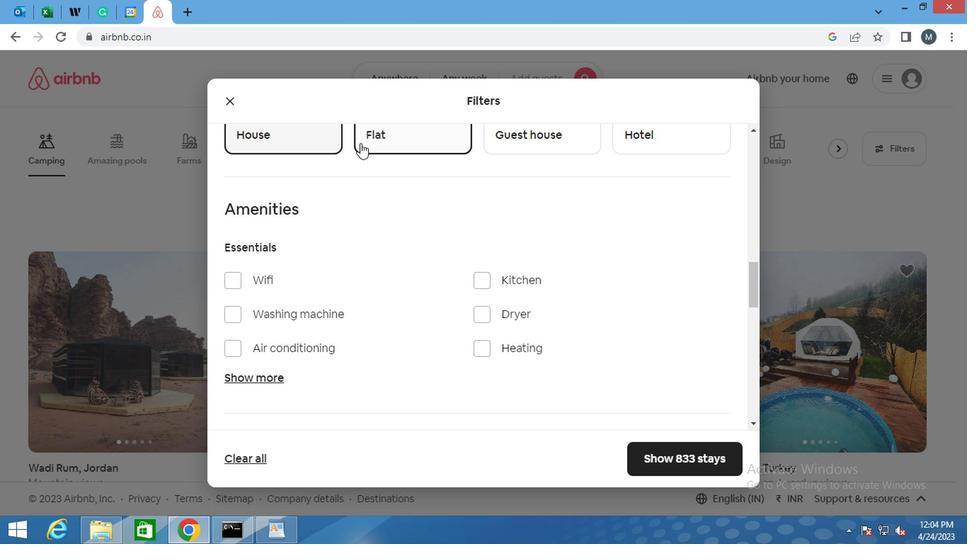 
Action: Mouse pressed left at (514, 129)
Screenshot: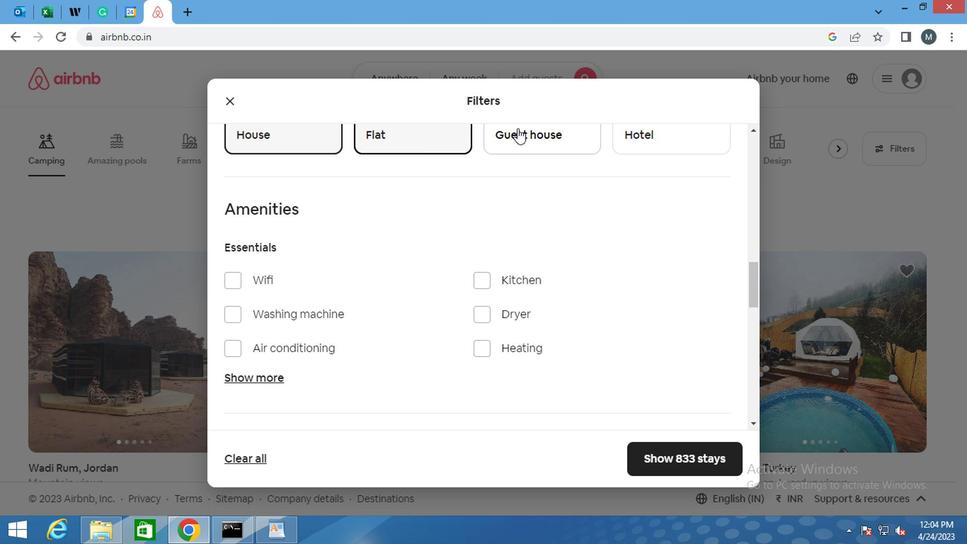 
Action: Mouse moved to (514, 160)
Screenshot: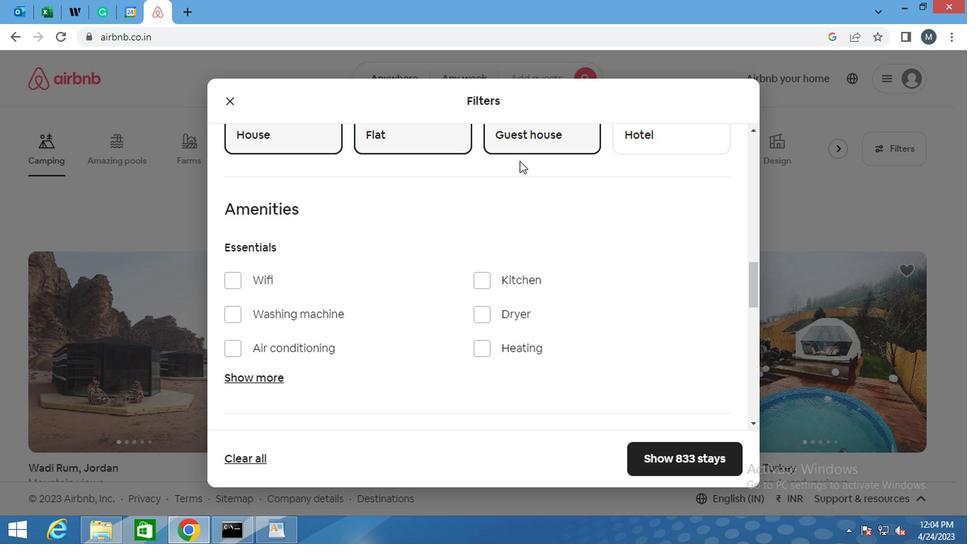
Action: Mouse scrolled (514, 160) with delta (0, 0)
Screenshot: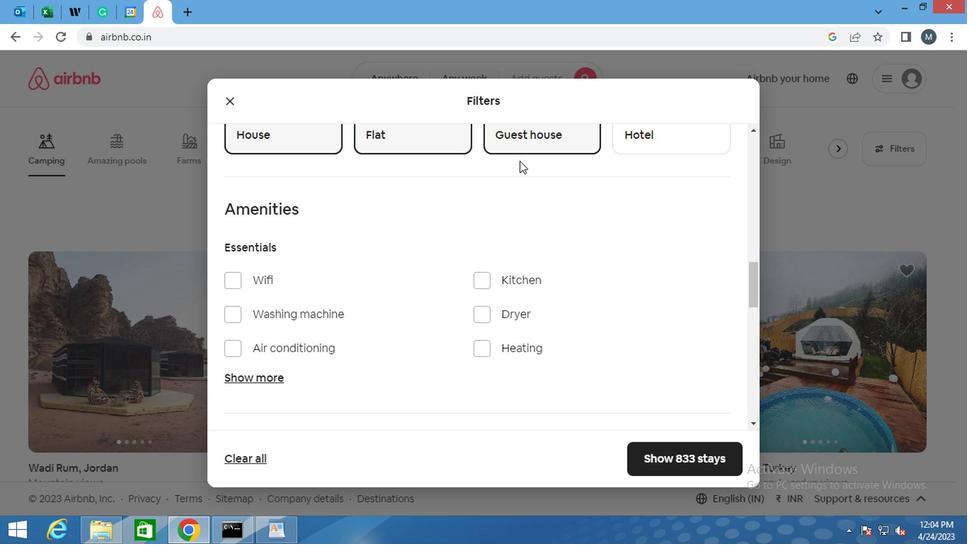 
Action: Mouse moved to (455, 178)
Screenshot: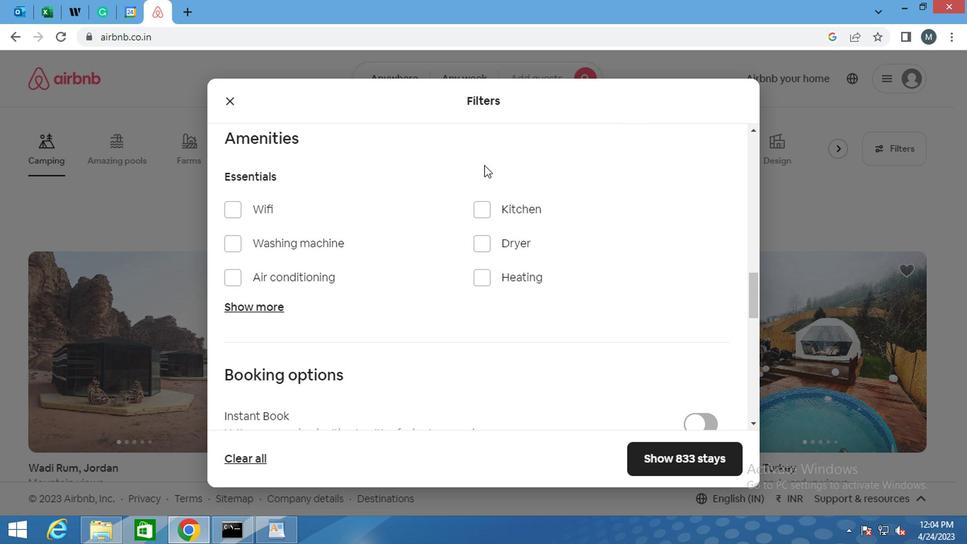 
Action: Mouse scrolled (455, 177) with delta (0, -1)
Screenshot: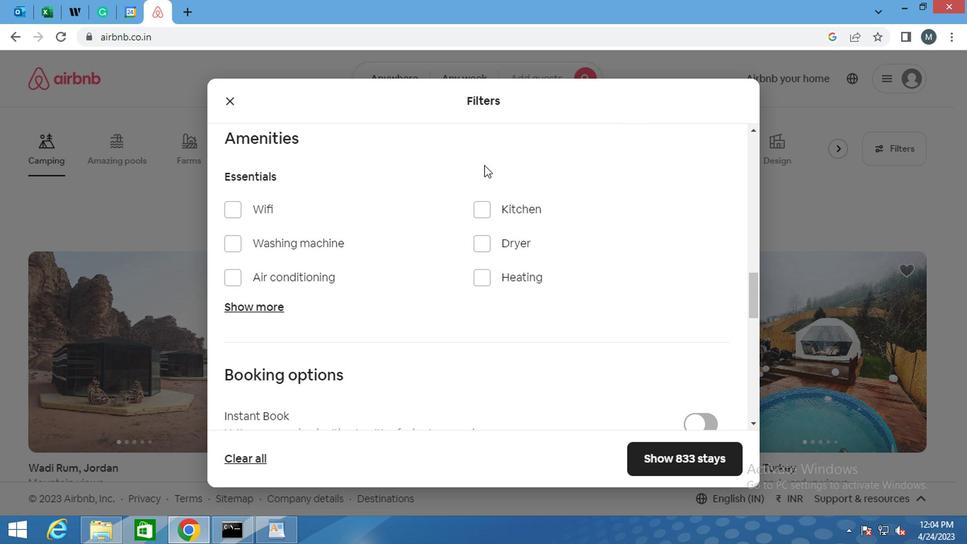 
Action: Mouse moved to (454, 180)
Screenshot: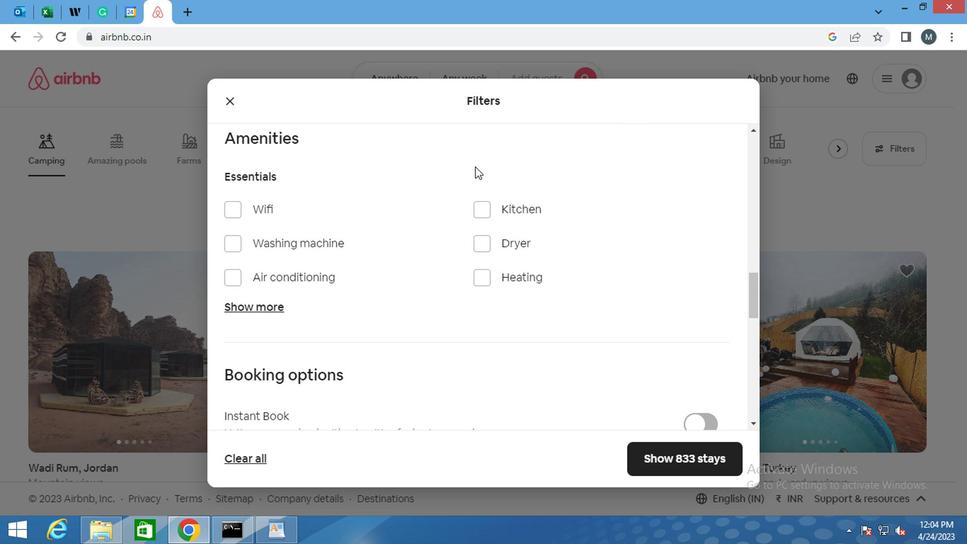 
Action: Mouse scrolled (454, 179) with delta (0, -1)
Screenshot: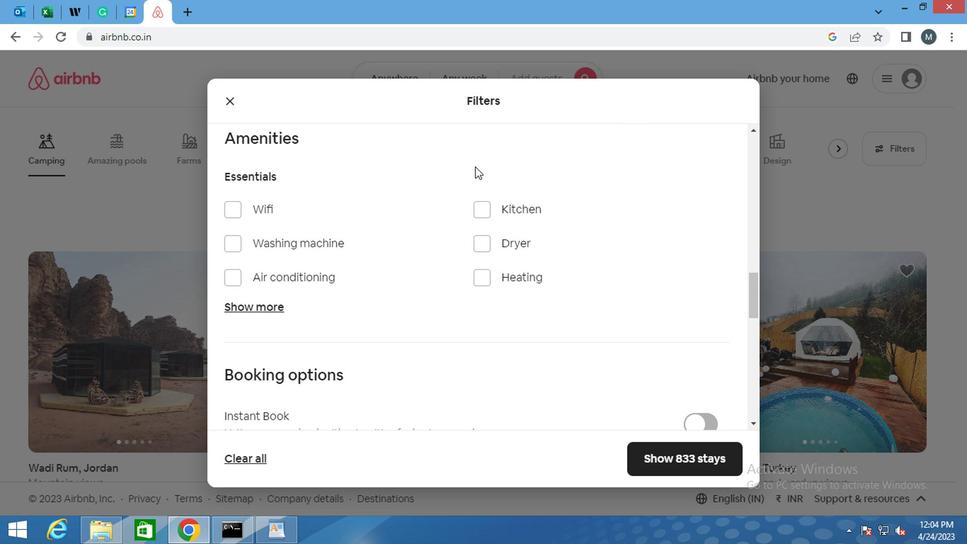 
Action: Mouse moved to (322, 193)
Screenshot: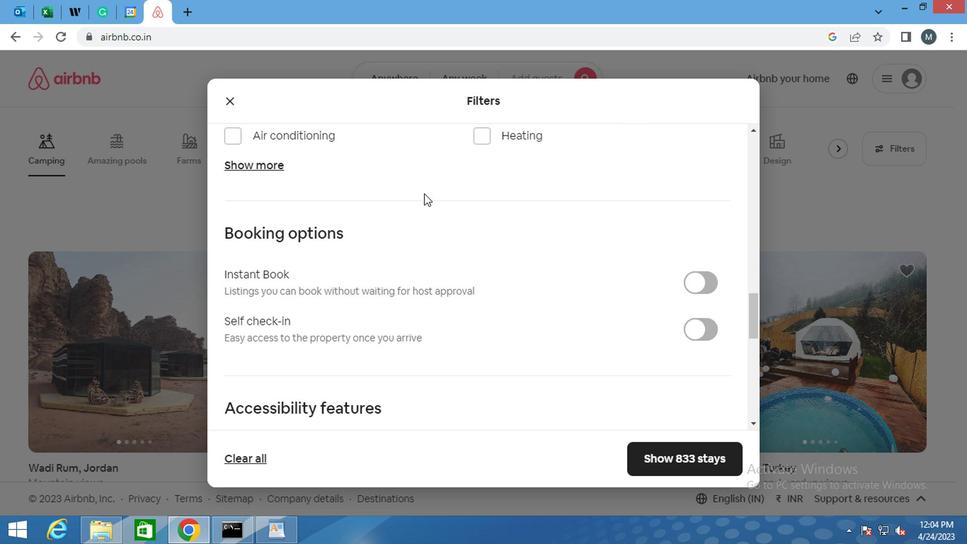 
Action: Mouse scrolled (322, 192) with delta (0, -1)
Screenshot: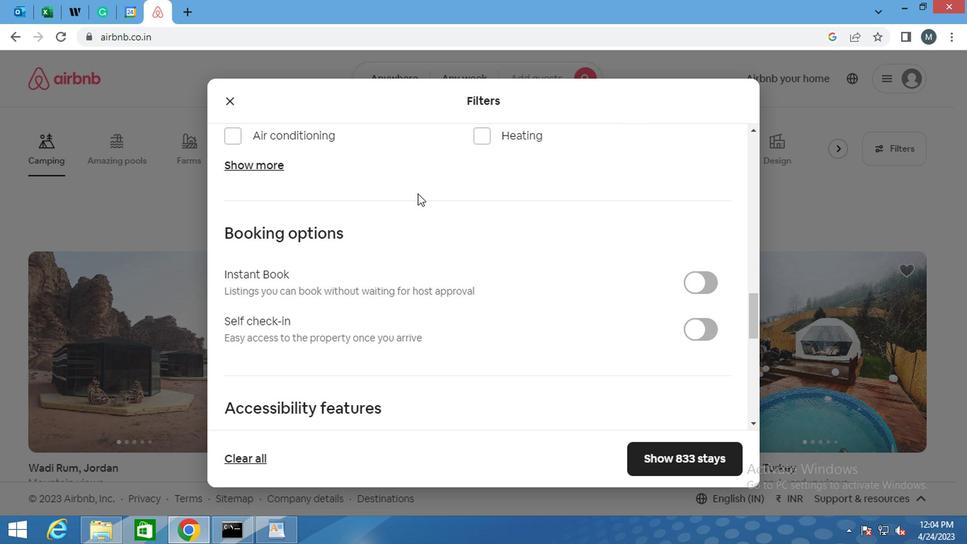 
Action: Mouse moved to (321, 193)
Screenshot: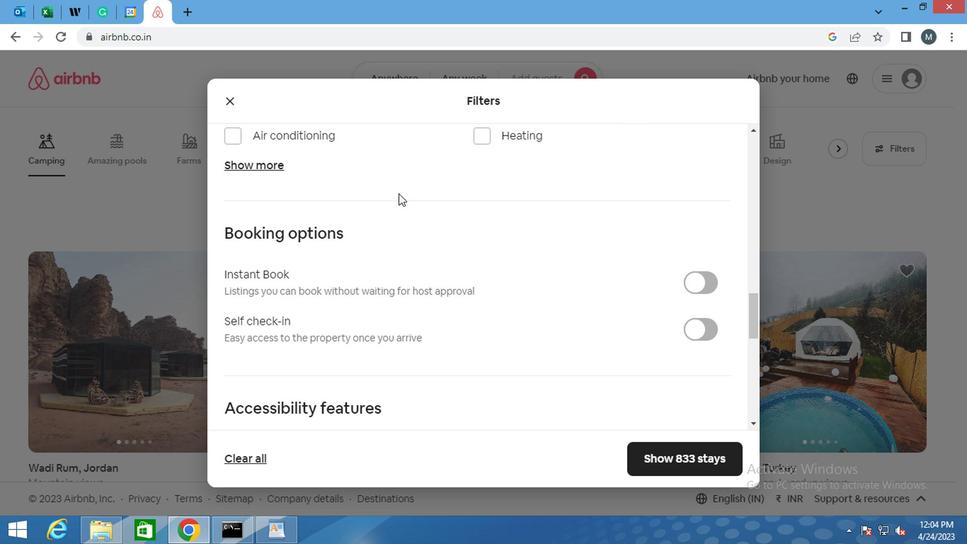 
Action: Mouse scrolled (321, 193) with delta (0, 0)
Screenshot: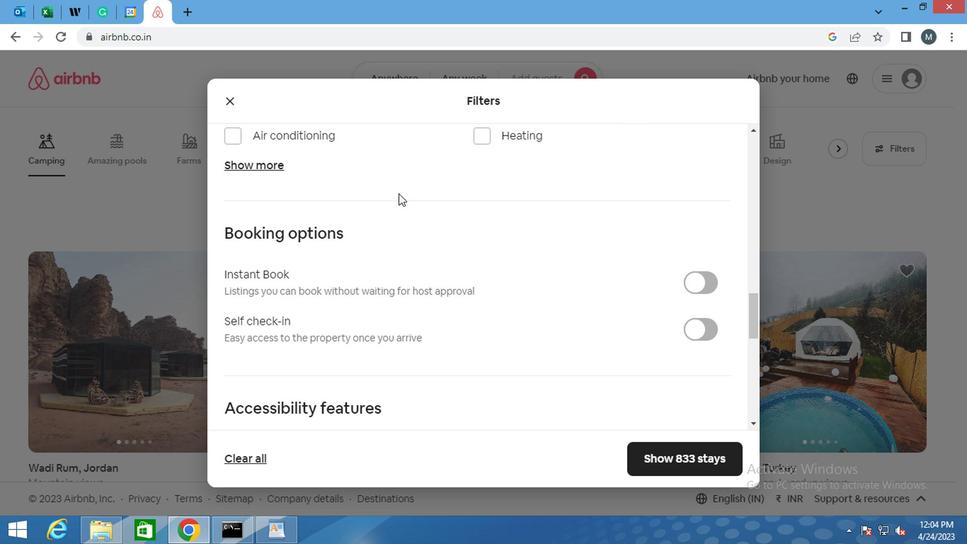 
Action: Mouse moved to (318, 192)
Screenshot: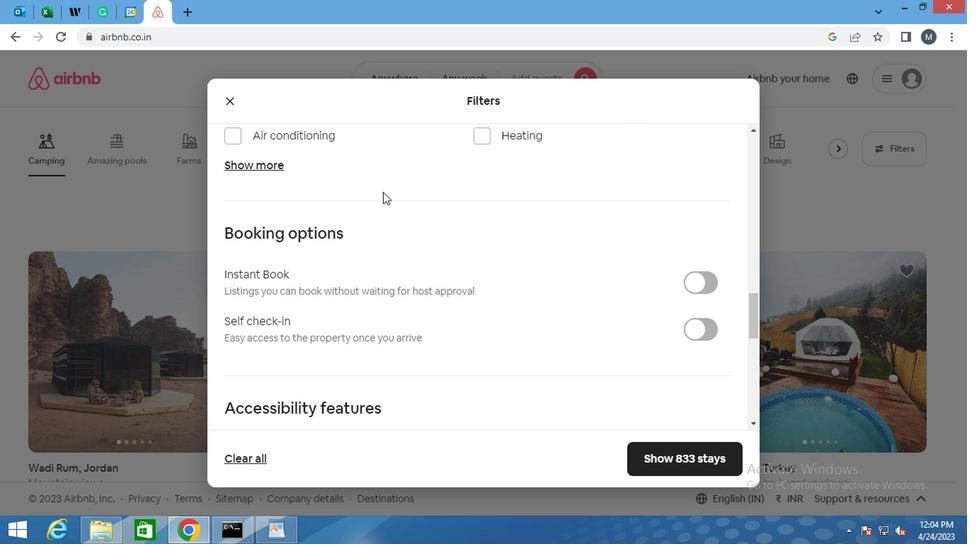 
Action: Mouse scrolled (318, 193) with delta (0, 1)
Screenshot: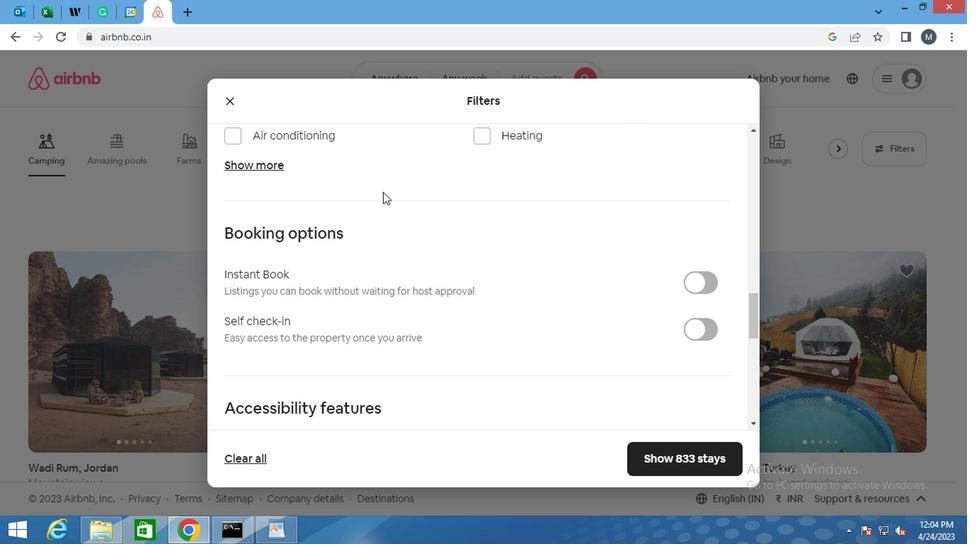 
Action: Mouse moved to (218, 173)
Screenshot: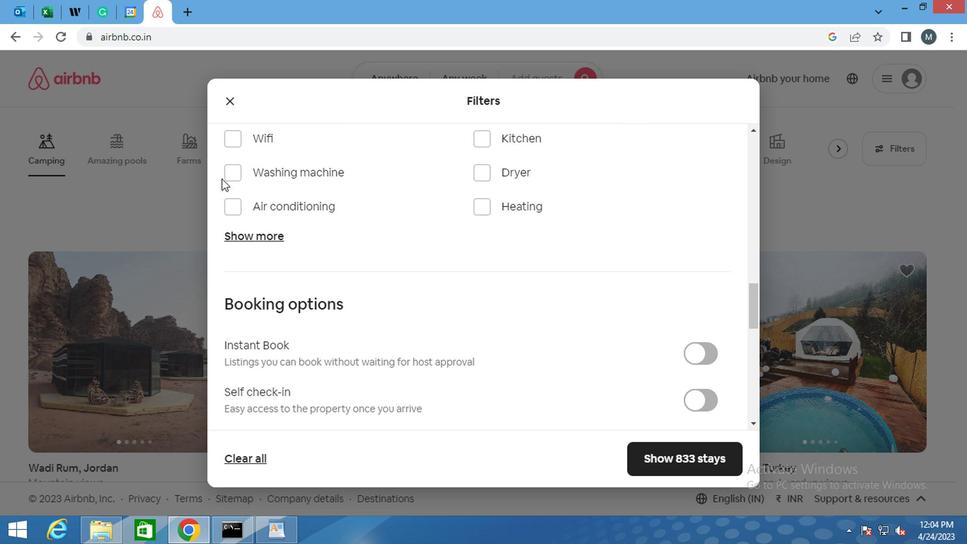 
Action: Mouse pressed left at (218, 173)
Screenshot: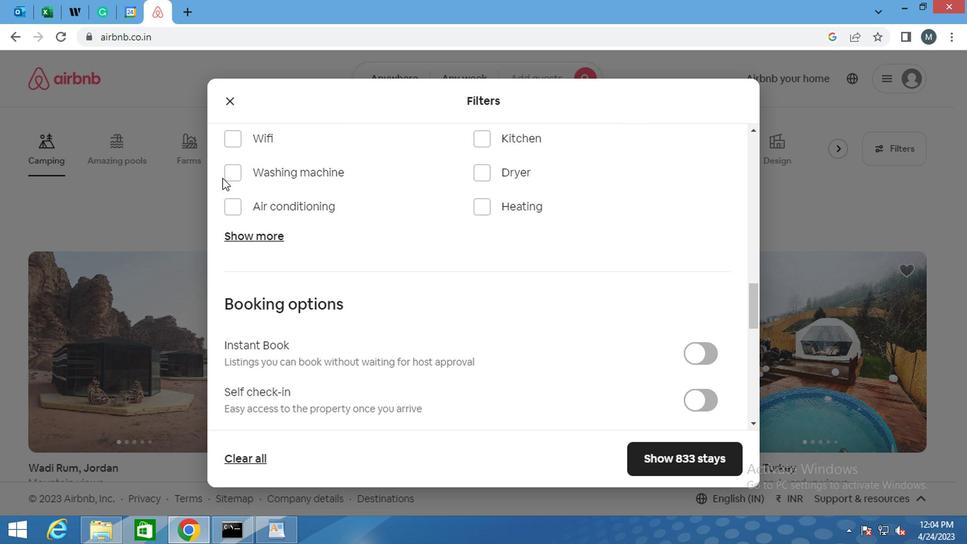 
Action: Mouse moved to (323, 176)
Screenshot: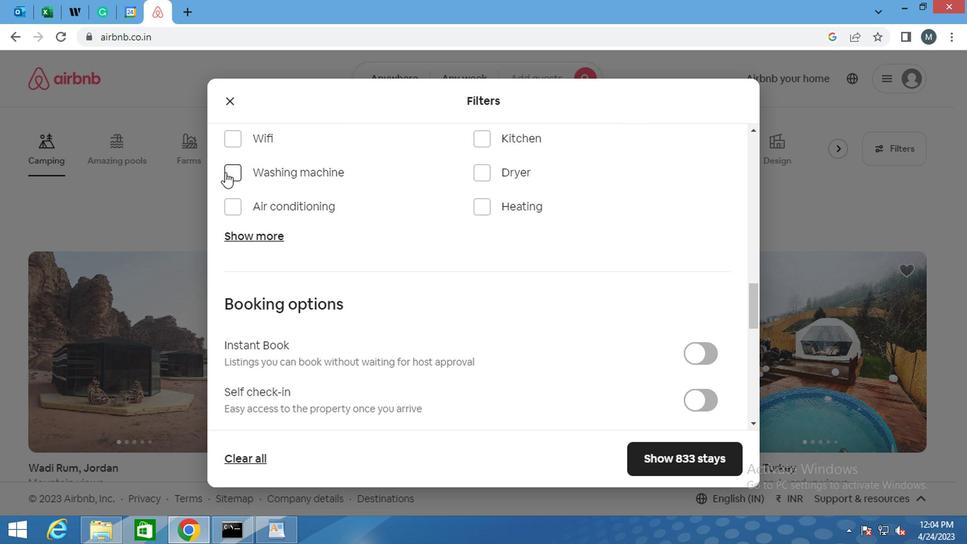 
Action: Mouse scrolled (323, 175) with delta (0, 0)
Screenshot: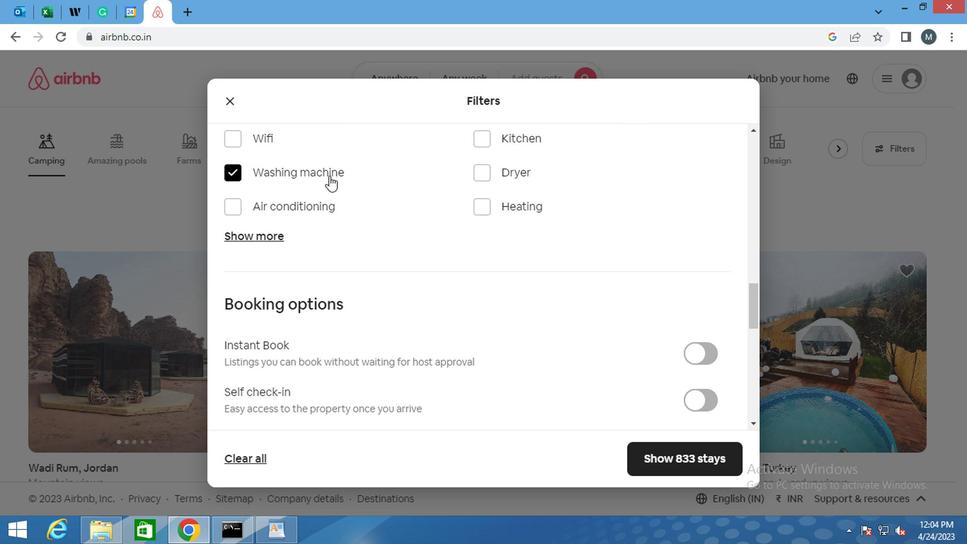 
Action: Mouse moved to (497, 324)
Screenshot: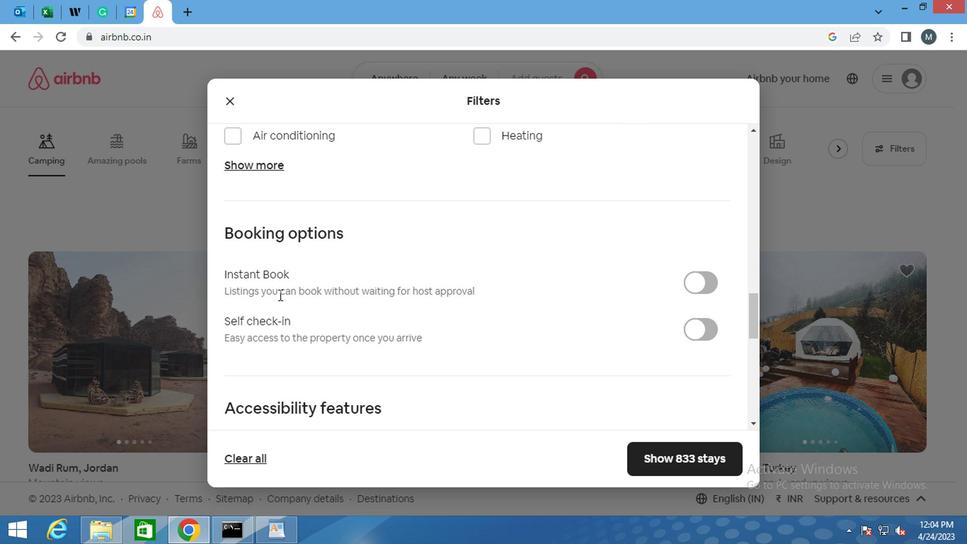 
Action: Mouse scrolled (497, 323) with delta (0, -1)
Screenshot: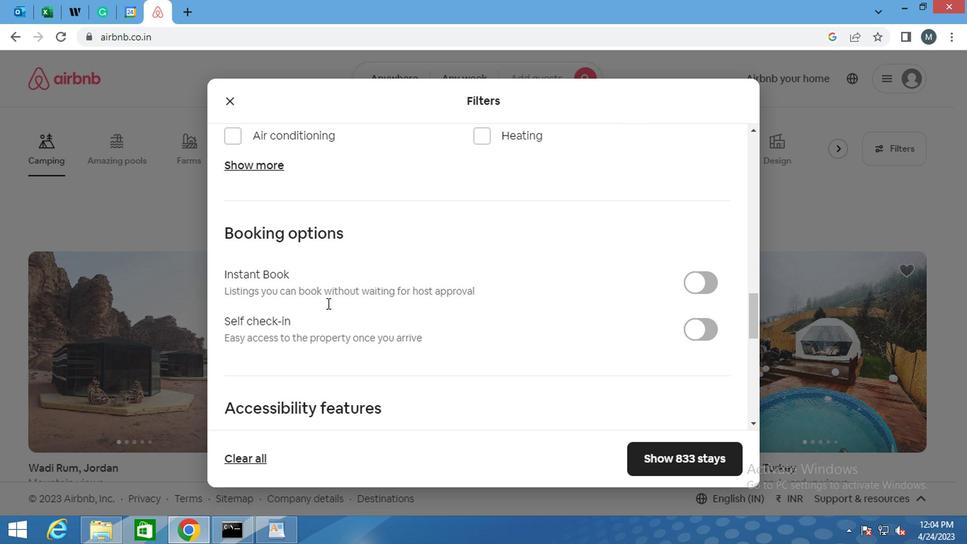 
Action: Mouse moved to (711, 253)
Screenshot: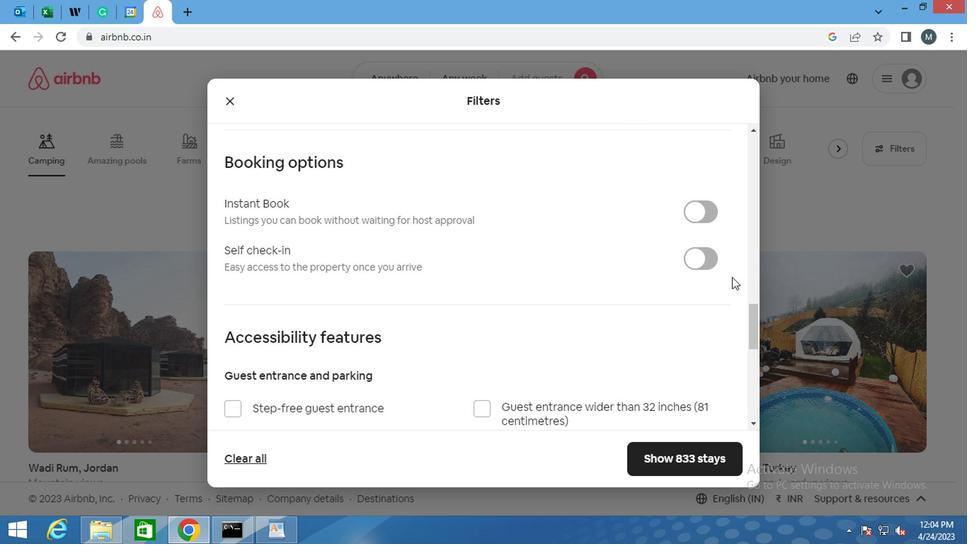 
Action: Mouse pressed left at (711, 253)
Screenshot: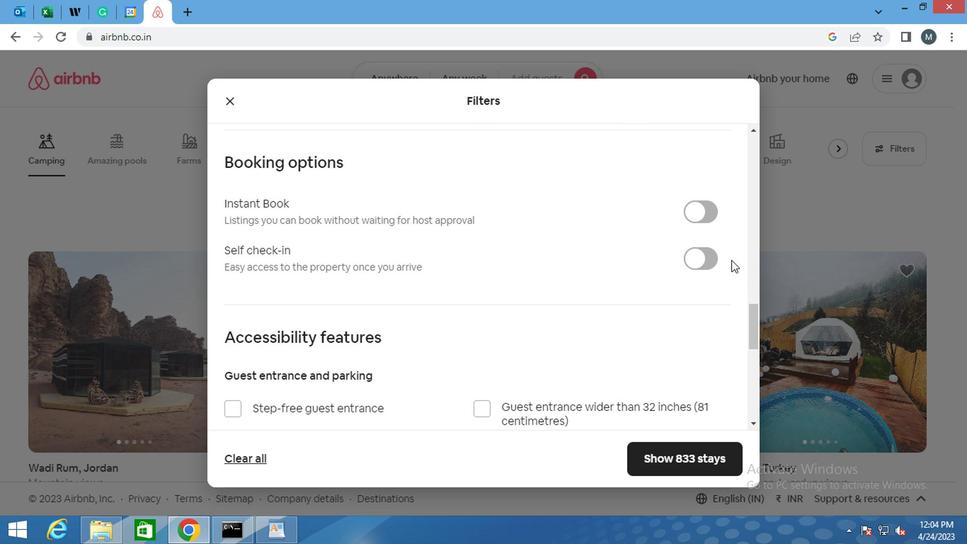 
Action: Mouse moved to (453, 290)
Screenshot: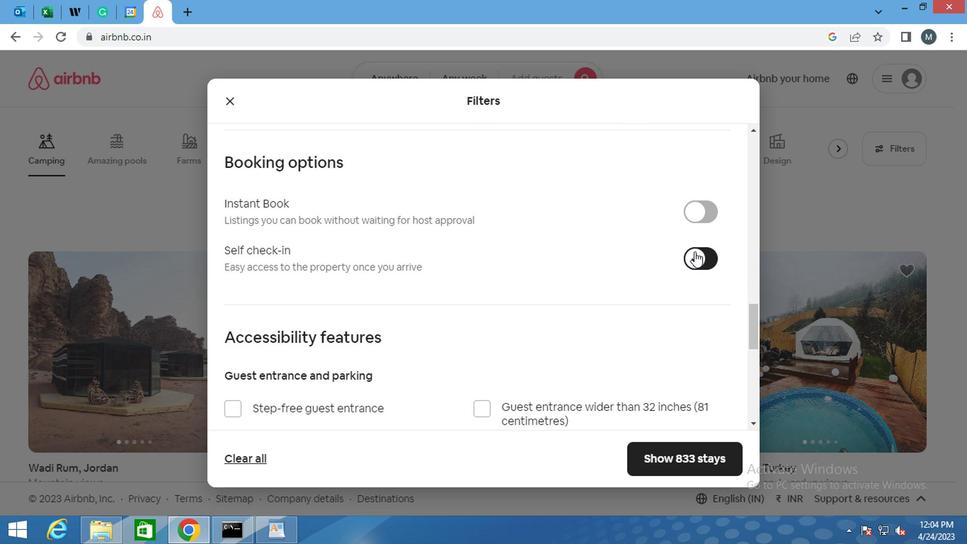 
Action: Mouse scrolled (453, 290) with delta (0, 0)
Screenshot: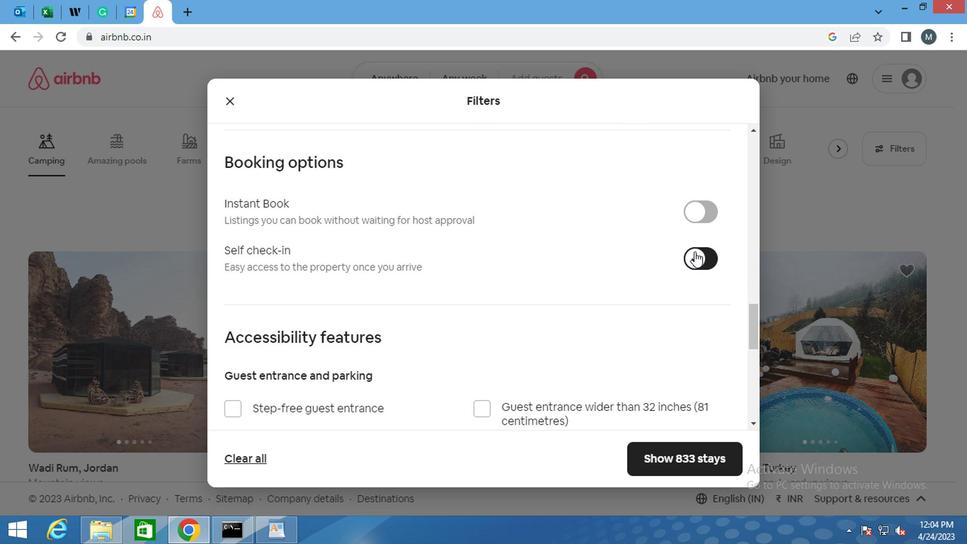 
Action: Mouse moved to (451, 291)
Screenshot: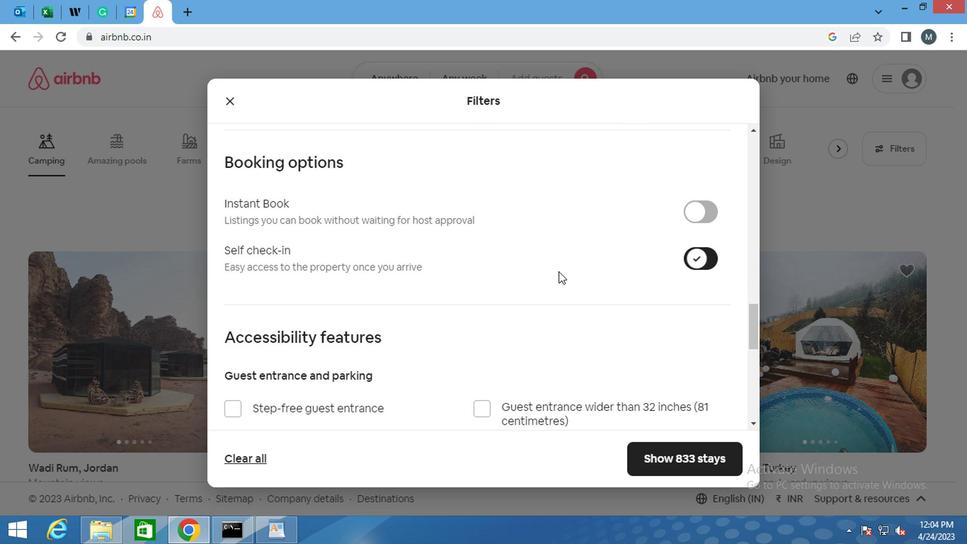 
Action: Mouse scrolled (451, 290) with delta (0, -1)
Screenshot: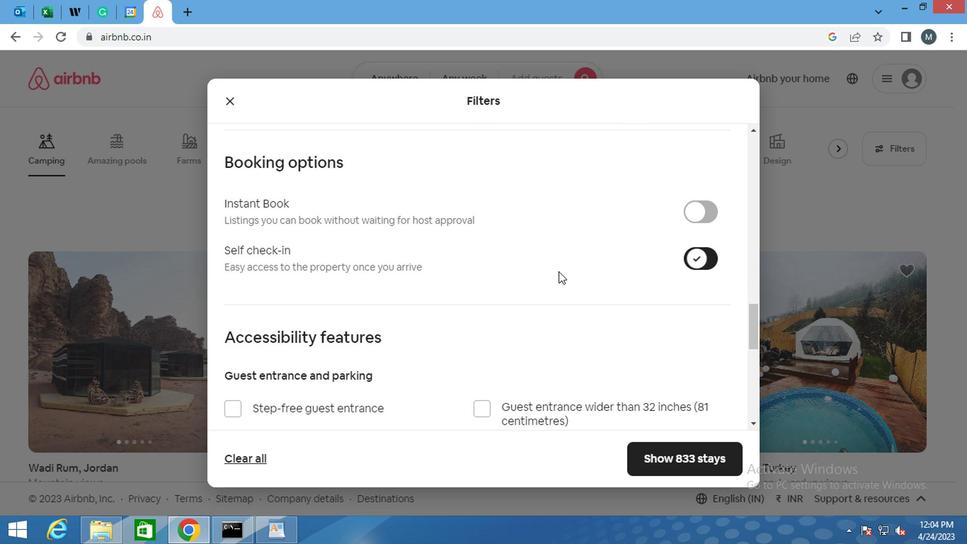 
Action: Mouse moved to (306, 295)
Screenshot: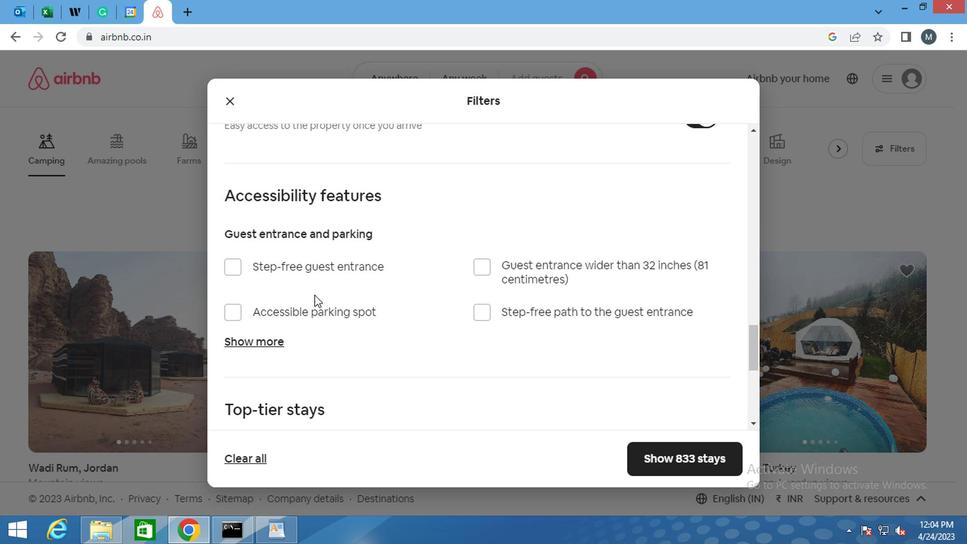
Action: Mouse scrolled (306, 295) with delta (0, 0)
Screenshot: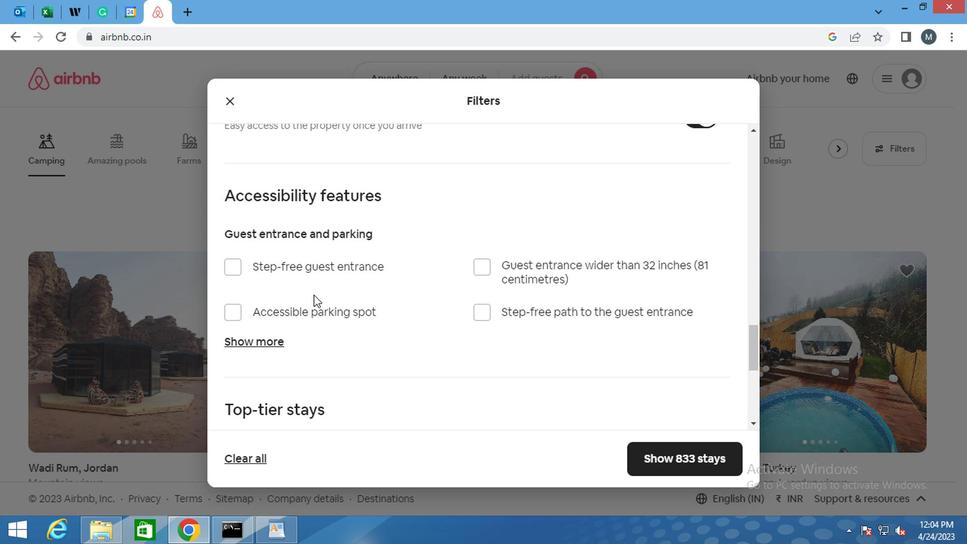
Action: Mouse moved to (245, 293)
Screenshot: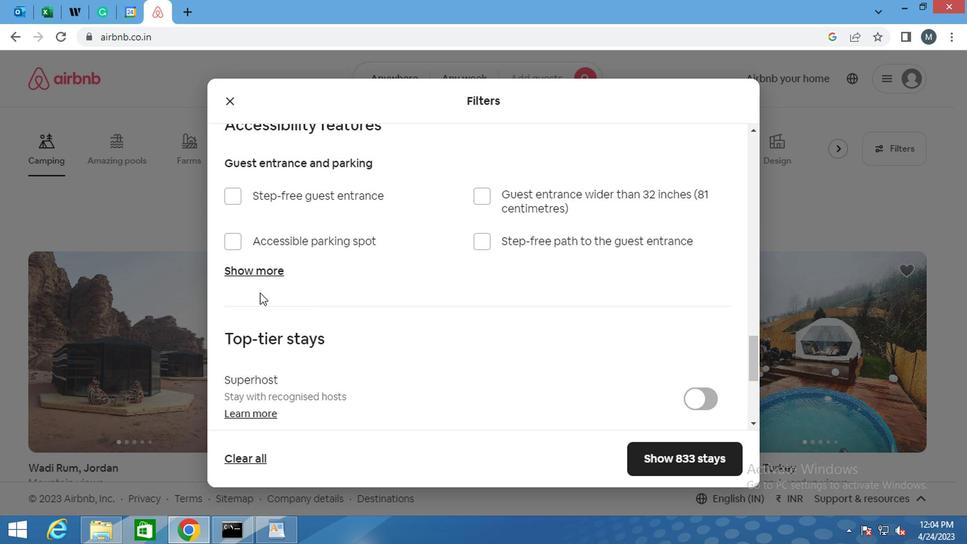 
Action: Mouse scrolled (245, 293) with delta (0, 0)
Screenshot: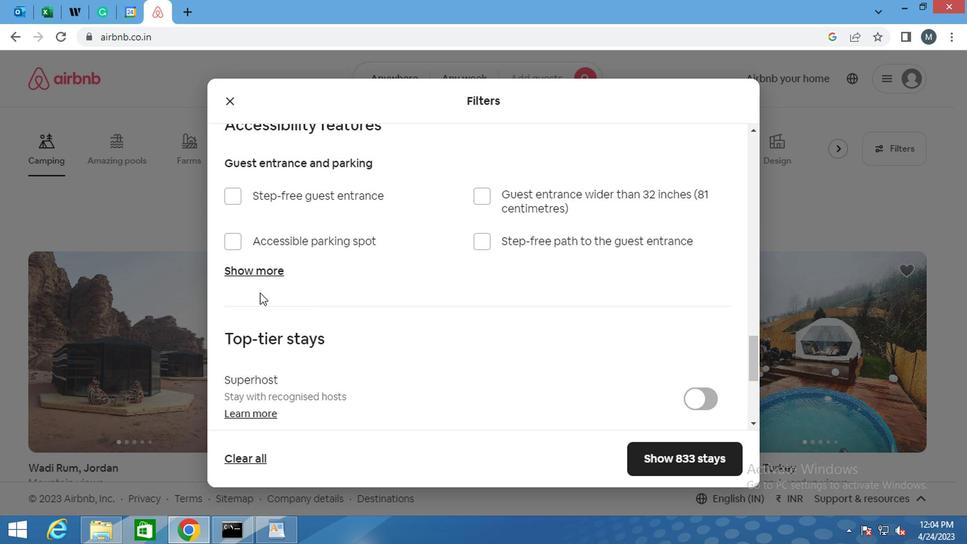 
Action: Mouse scrolled (245, 293) with delta (0, 0)
Screenshot: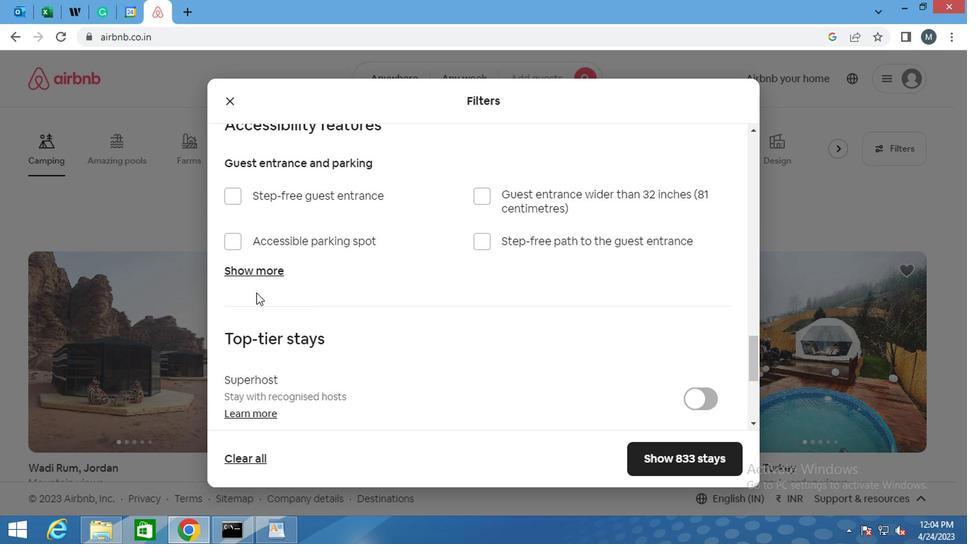 
Action: Mouse moved to (195, 294)
Screenshot: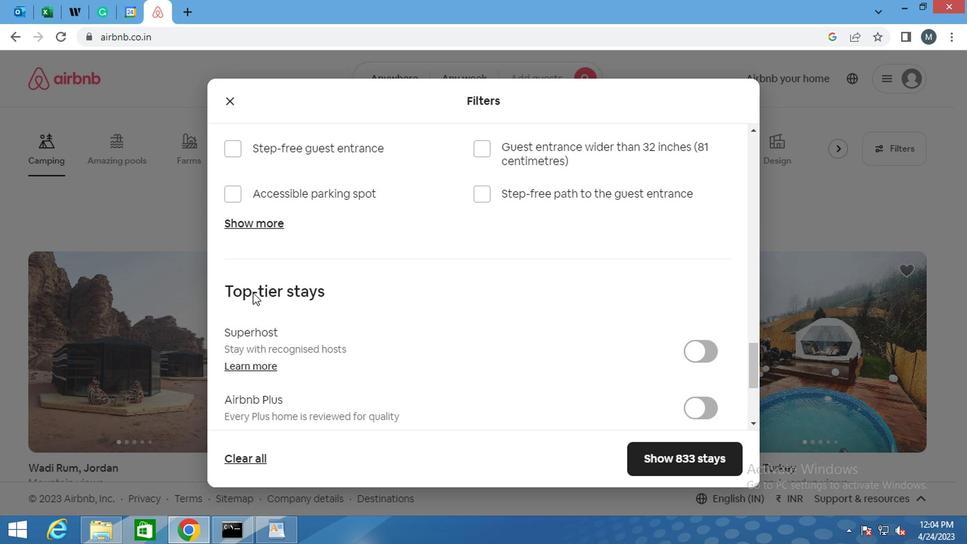 
Action: Mouse scrolled (195, 293) with delta (0, -1)
Screenshot: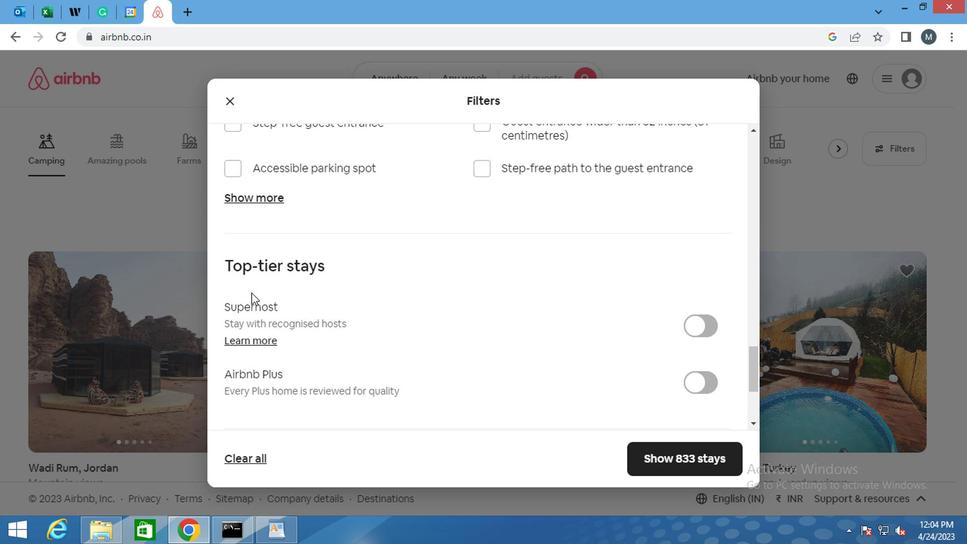 
Action: Mouse moved to (324, 328)
Screenshot: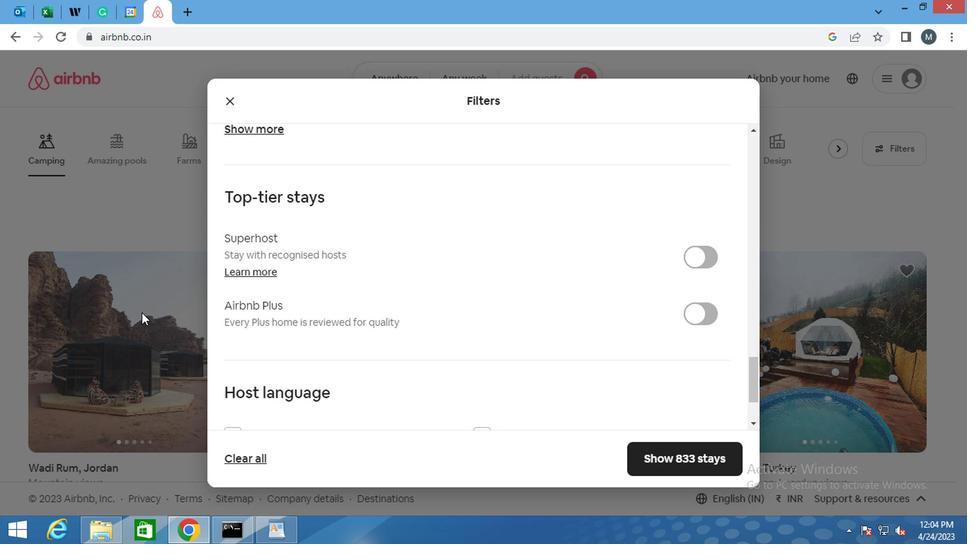 
Action: Mouse scrolled (324, 327) with delta (0, -1)
Screenshot: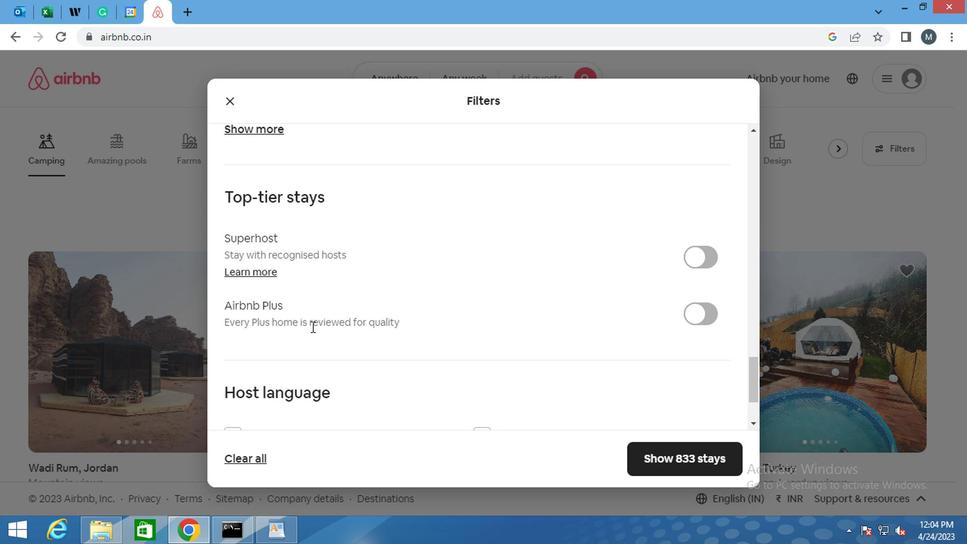 
Action: Mouse moved to (315, 339)
Screenshot: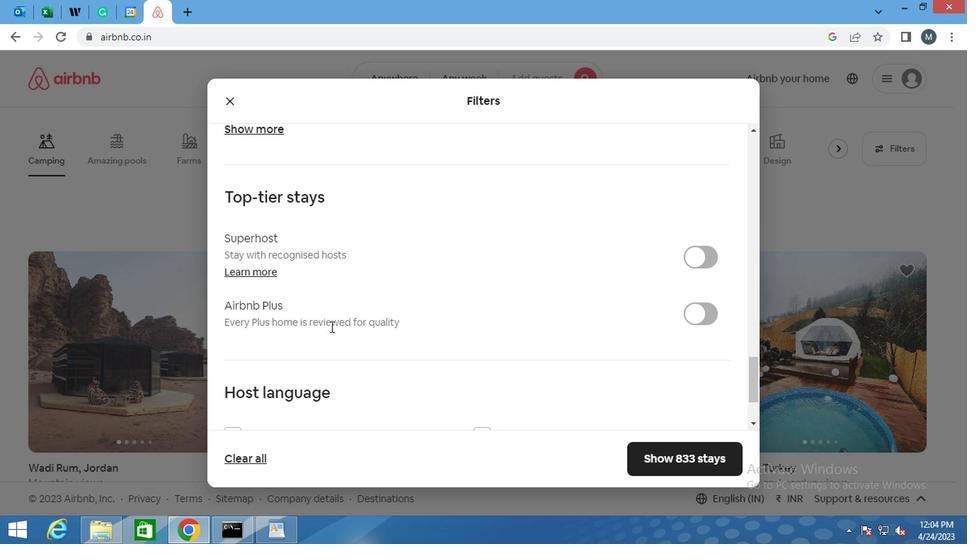 
Action: Mouse scrolled (315, 338) with delta (0, 0)
Screenshot: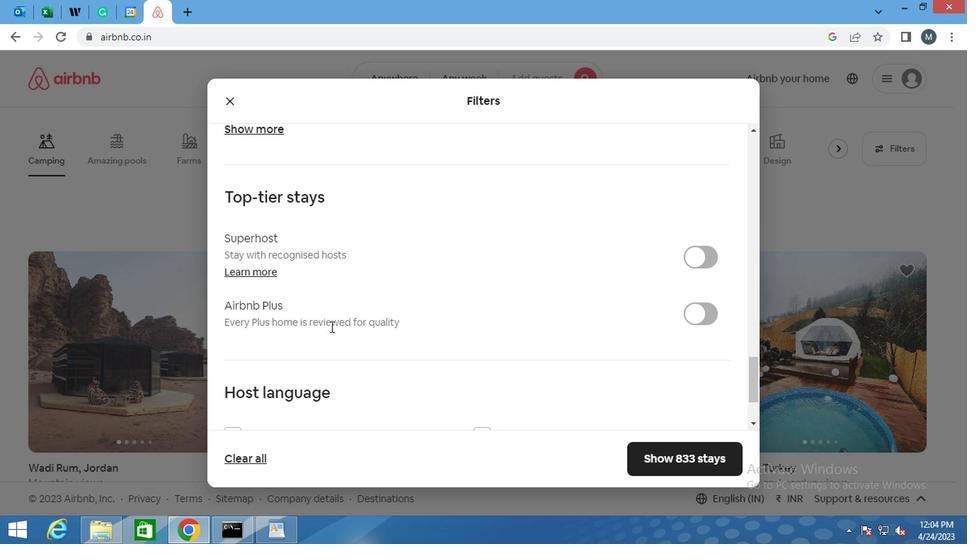 
Action: Mouse moved to (310, 345)
Screenshot: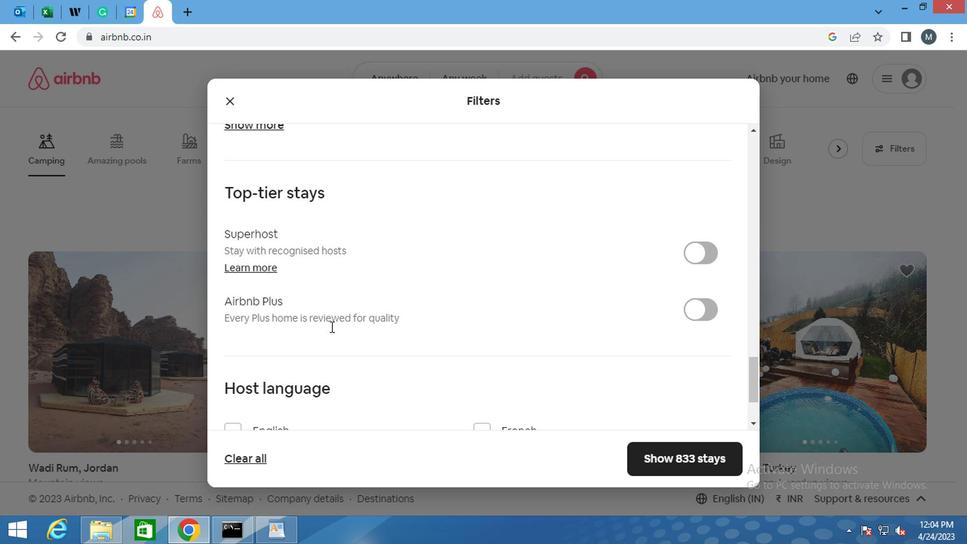 
Action: Mouse scrolled (310, 345) with delta (0, 0)
Screenshot: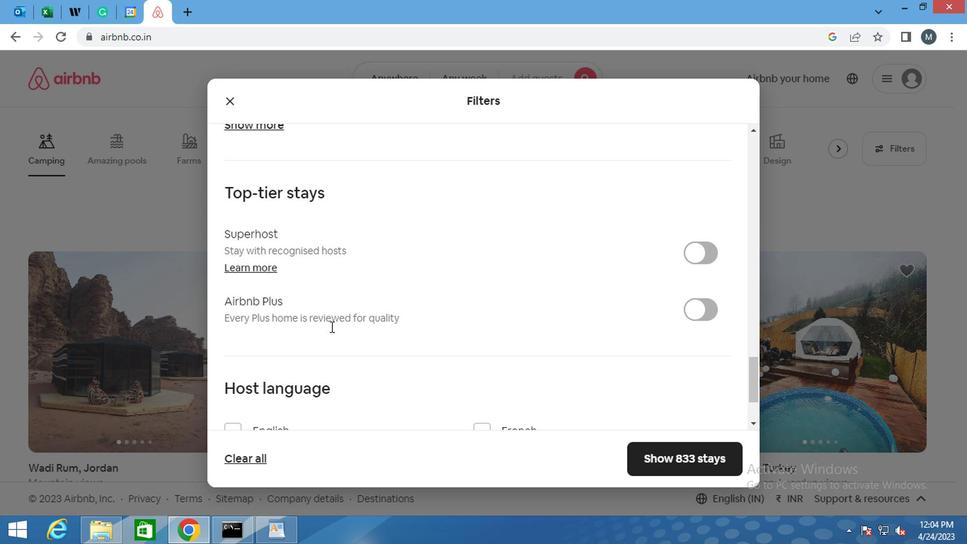 
Action: Mouse moved to (221, 366)
Screenshot: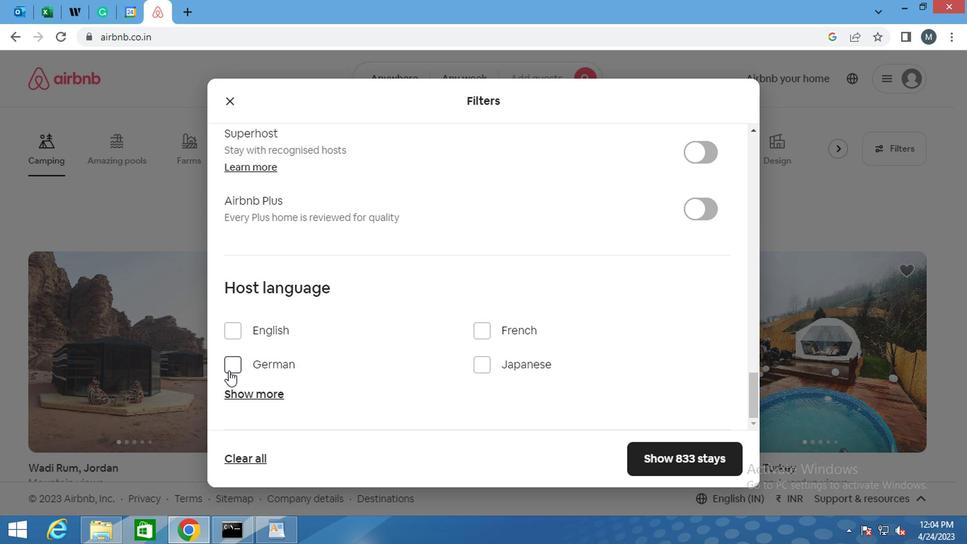 
Action: Mouse pressed left at (221, 366)
Screenshot: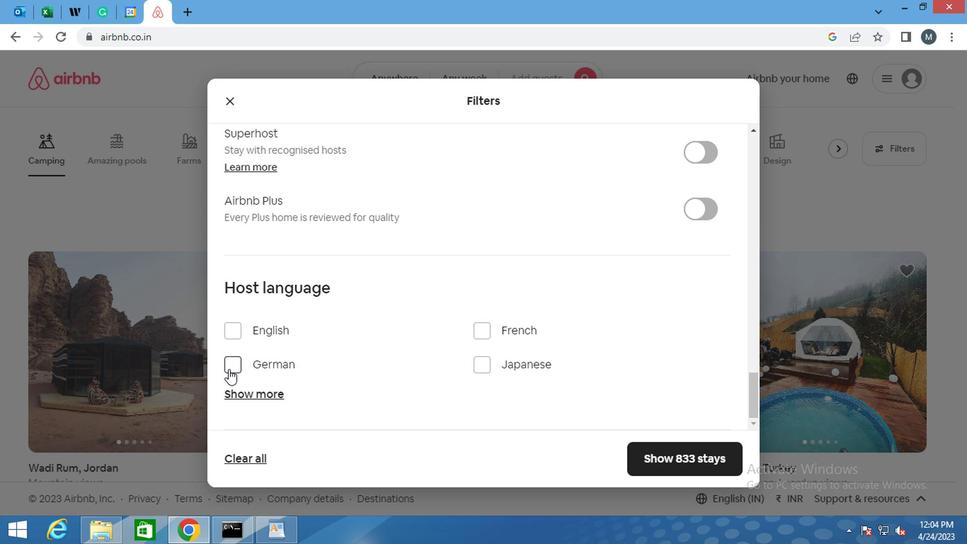 
Action: Mouse moved to (220, 364)
Screenshot: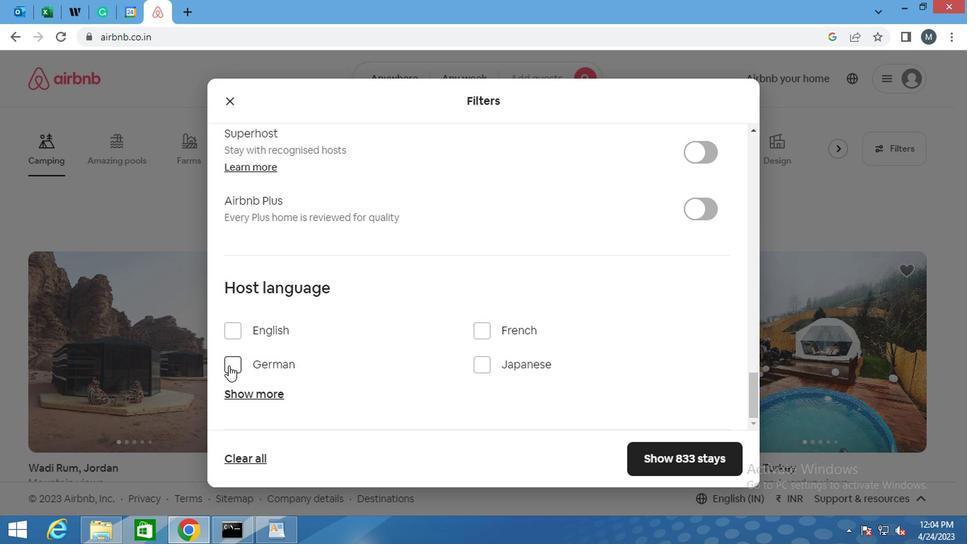 
Action: Mouse pressed left at (220, 364)
Screenshot: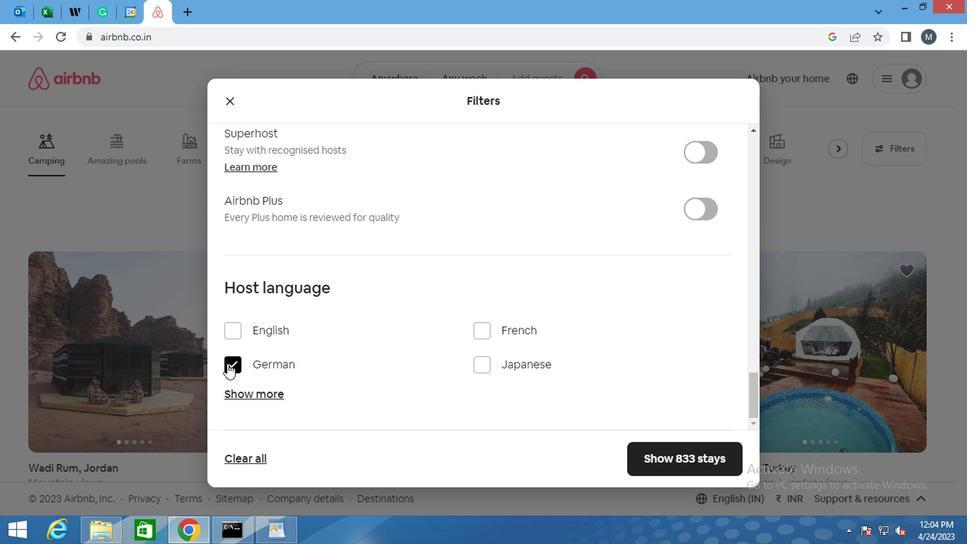 
Action: Mouse moved to (258, 390)
Screenshot: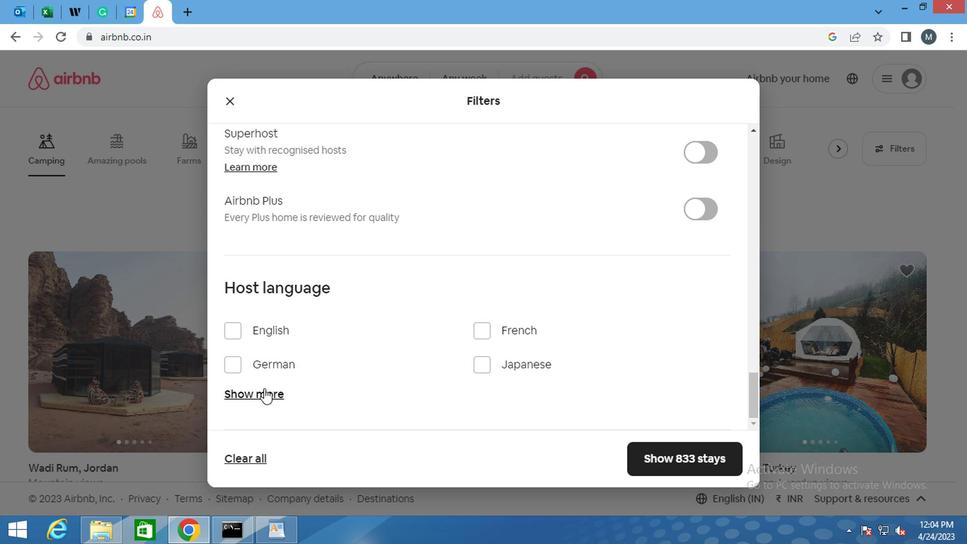 
Action: Mouse pressed left at (258, 390)
Screenshot: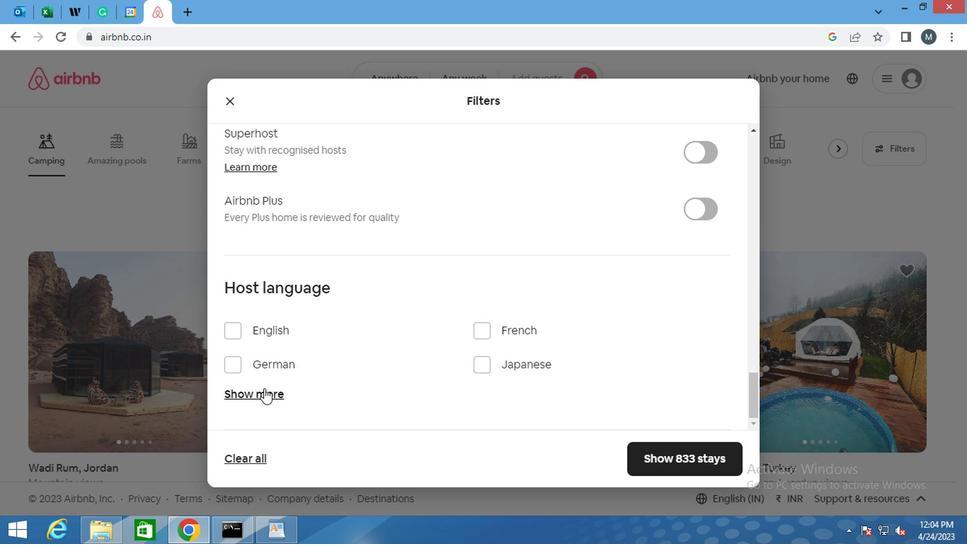 
Action: Mouse moved to (274, 333)
Screenshot: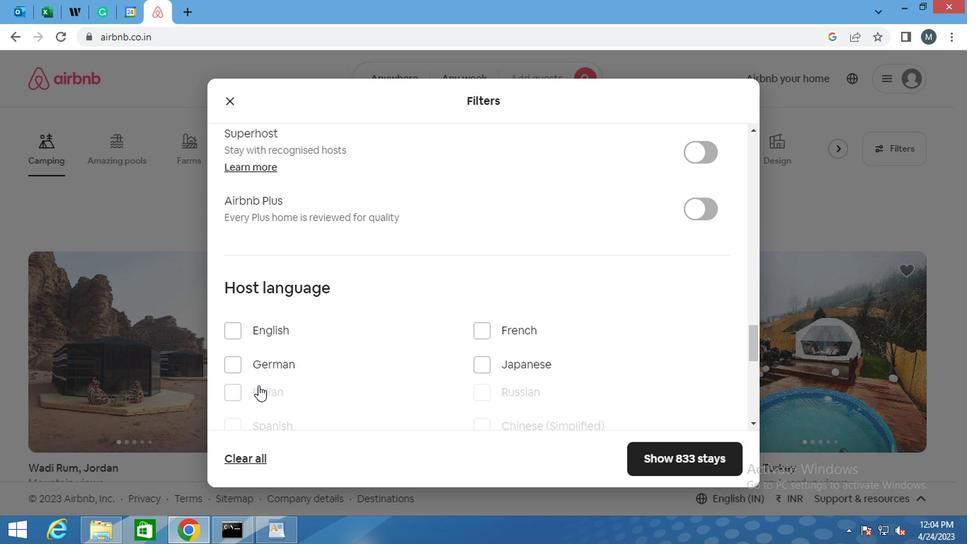 
Action: Mouse scrolled (274, 333) with delta (0, 0)
Screenshot: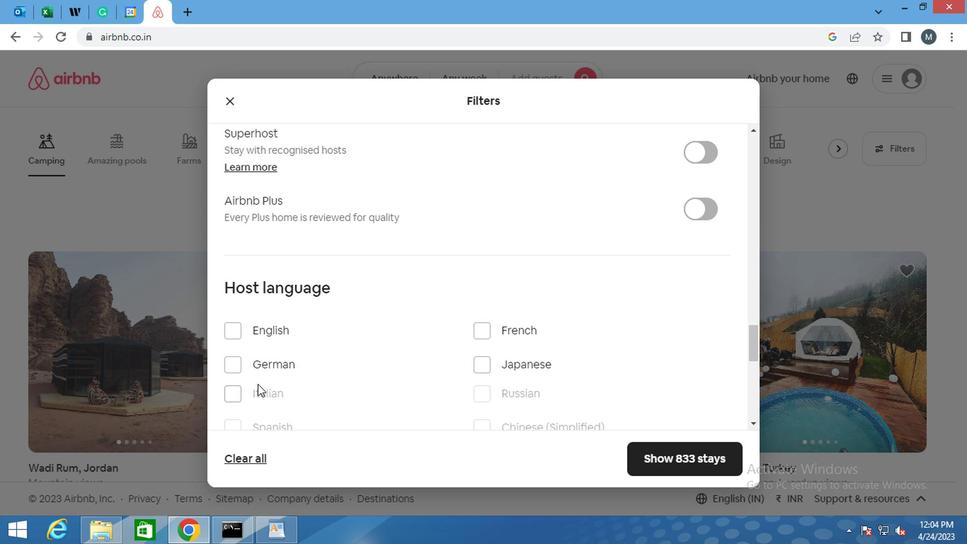 
Action: Mouse scrolled (274, 333) with delta (0, 0)
Screenshot: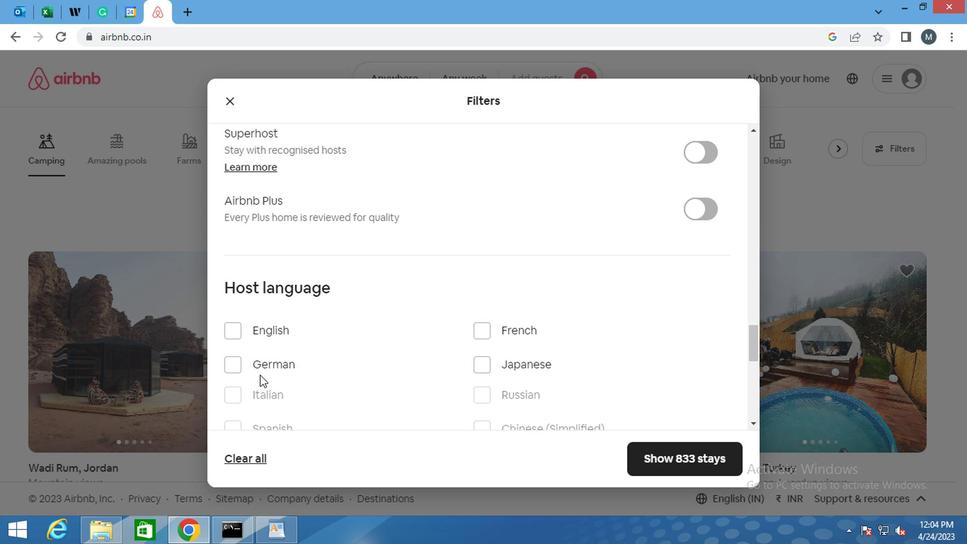 
Action: Mouse moved to (274, 333)
Screenshot: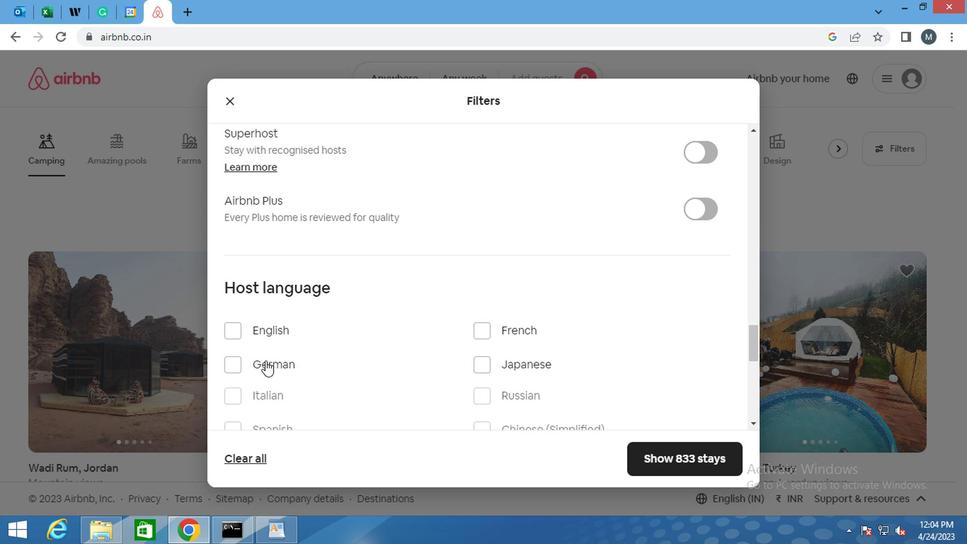 
Action: Mouse scrolled (274, 332) with delta (0, -1)
Screenshot: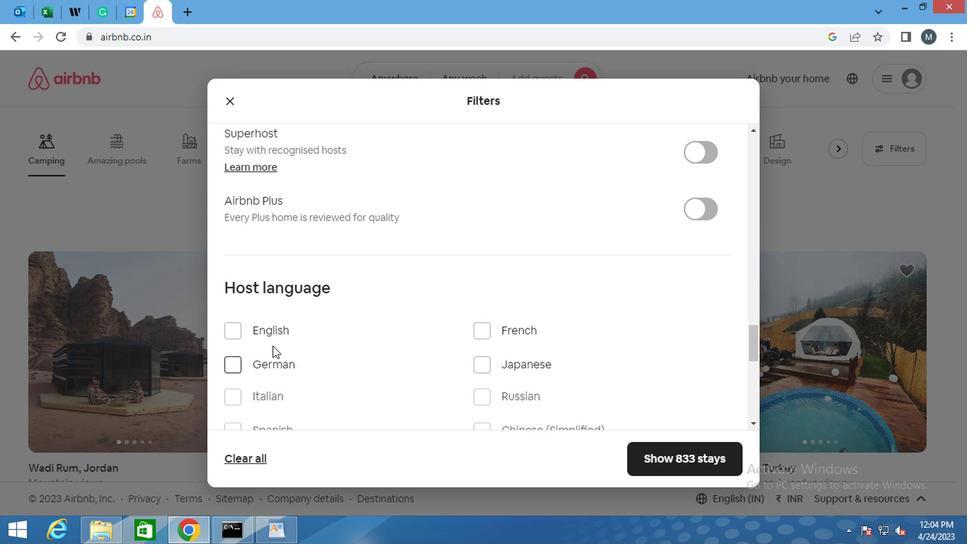 
Action: Mouse moved to (227, 223)
Screenshot: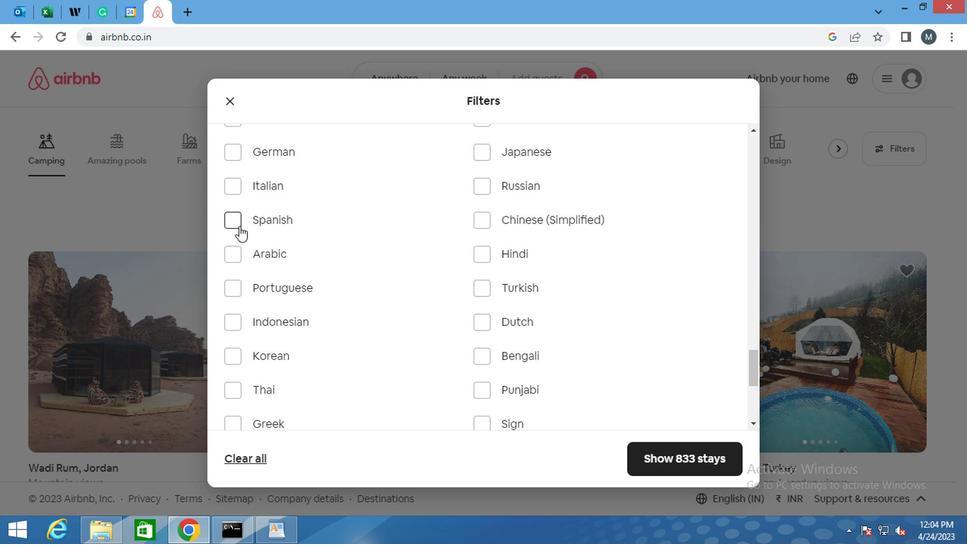 
Action: Mouse pressed left at (227, 223)
Screenshot: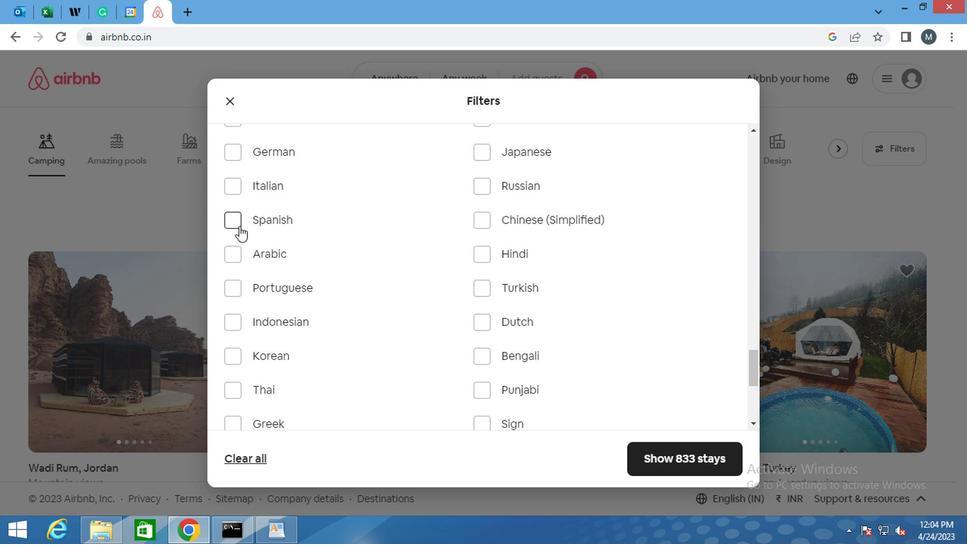 
Action: Mouse moved to (298, 258)
Screenshot: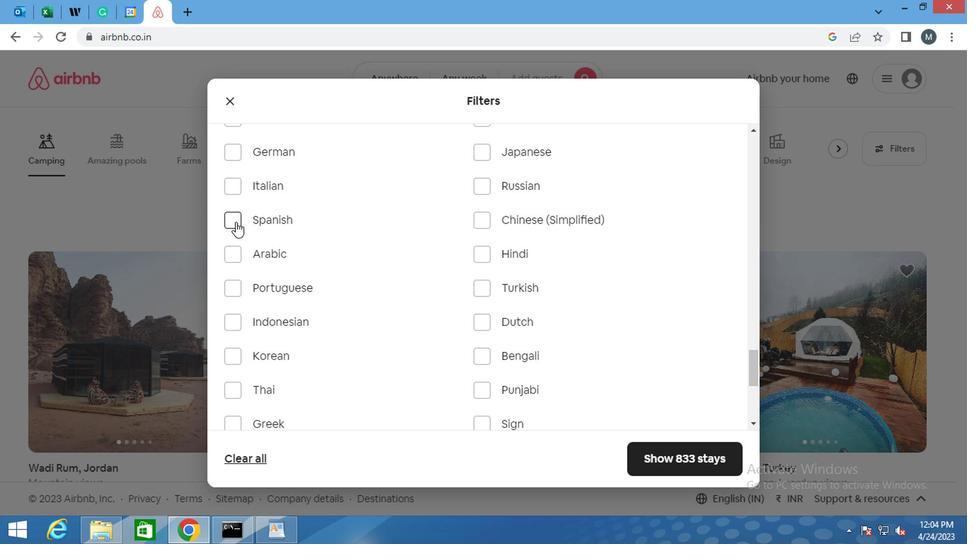 
Action: Mouse scrolled (298, 257) with delta (0, -1)
Screenshot: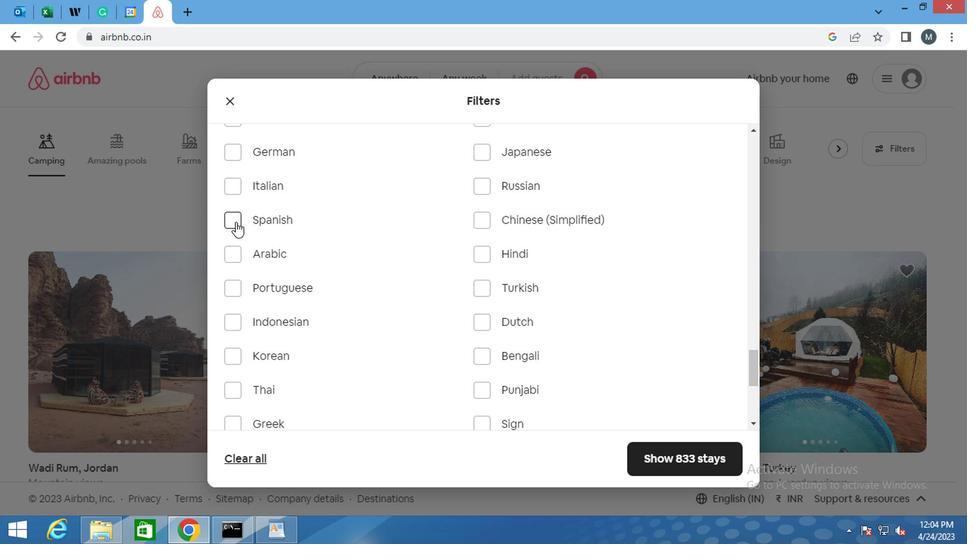 
Action: Mouse moved to (315, 287)
Screenshot: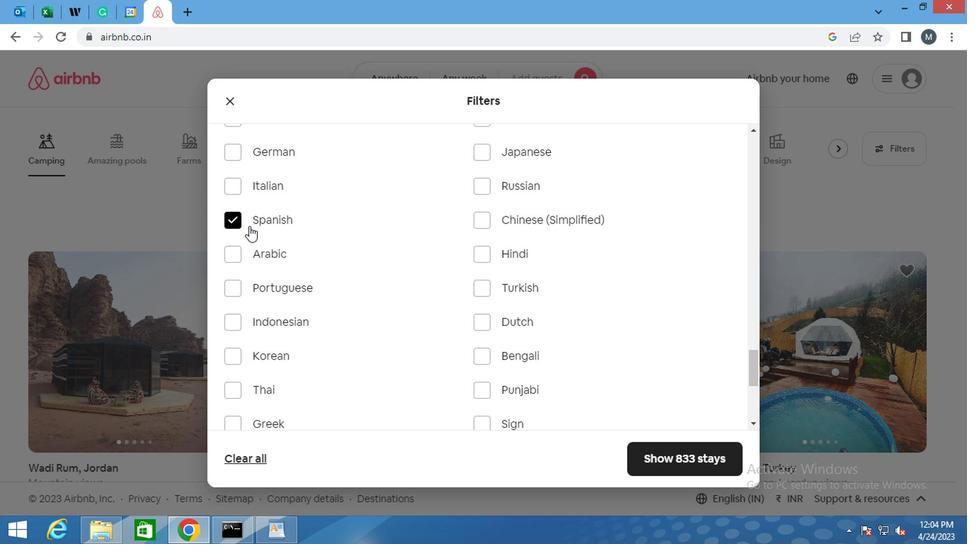 
Action: Mouse scrolled (315, 286) with delta (0, 0)
Screenshot: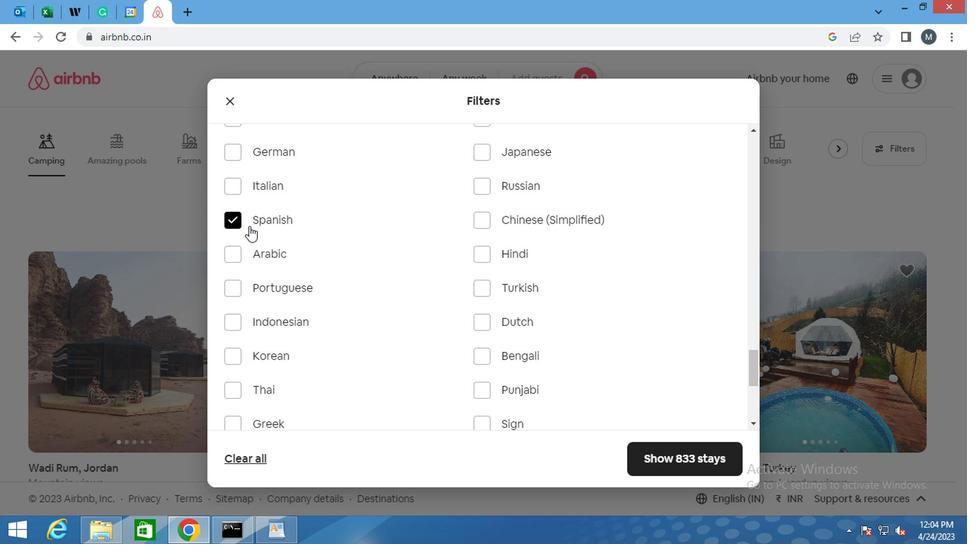 
Action: Mouse moved to (356, 333)
Screenshot: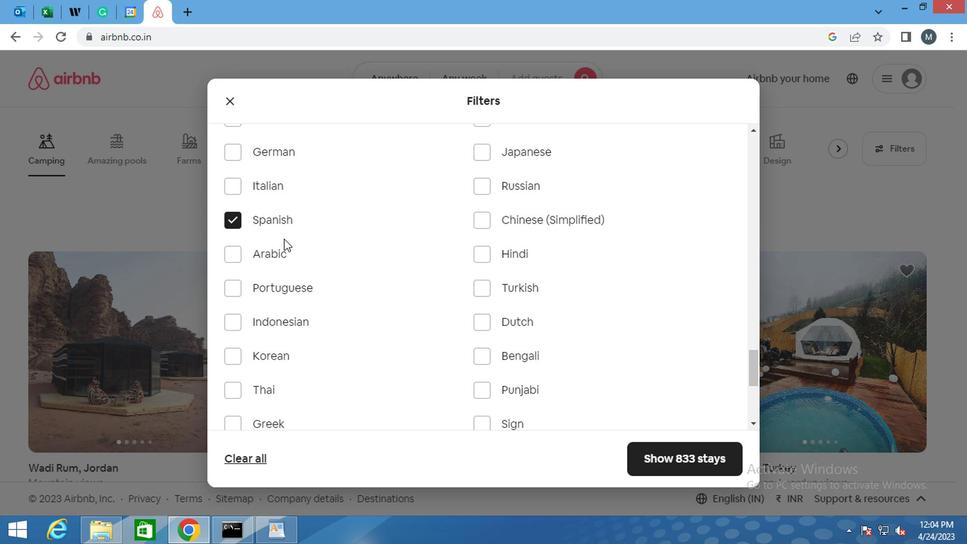 
Action: Mouse scrolled (356, 332) with delta (0, -1)
Screenshot: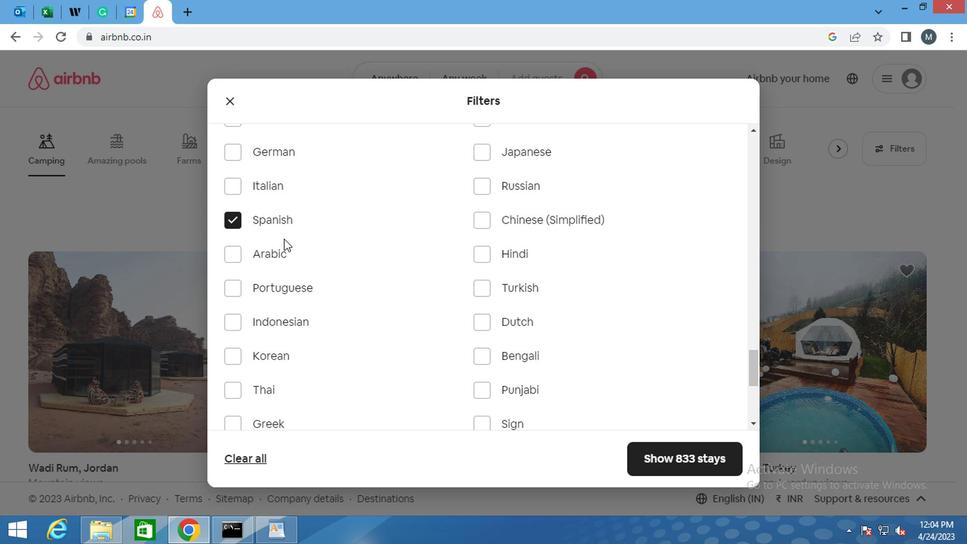 
Action: Mouse moved to (663, 464)
Screenshot: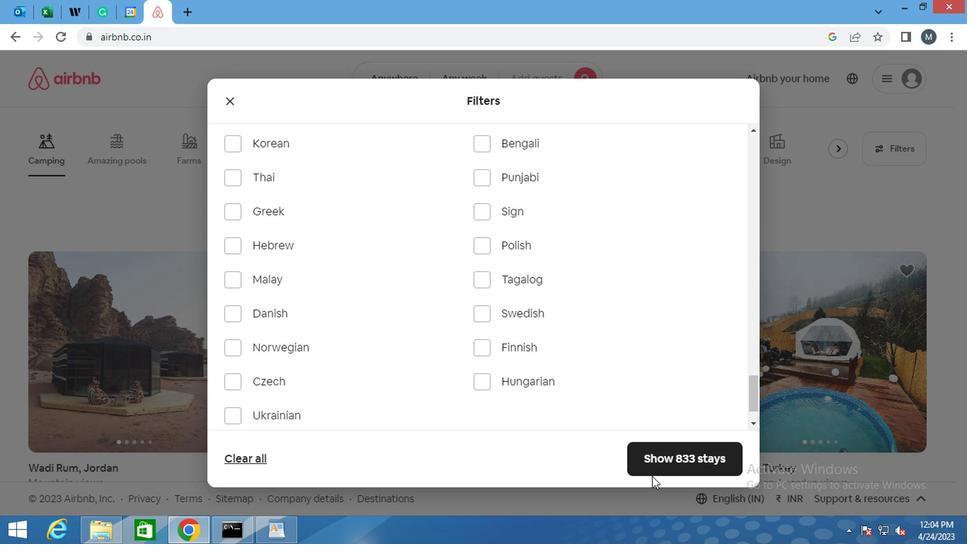 
Action: Mouse pressed left at (663, 464)
Screenshot: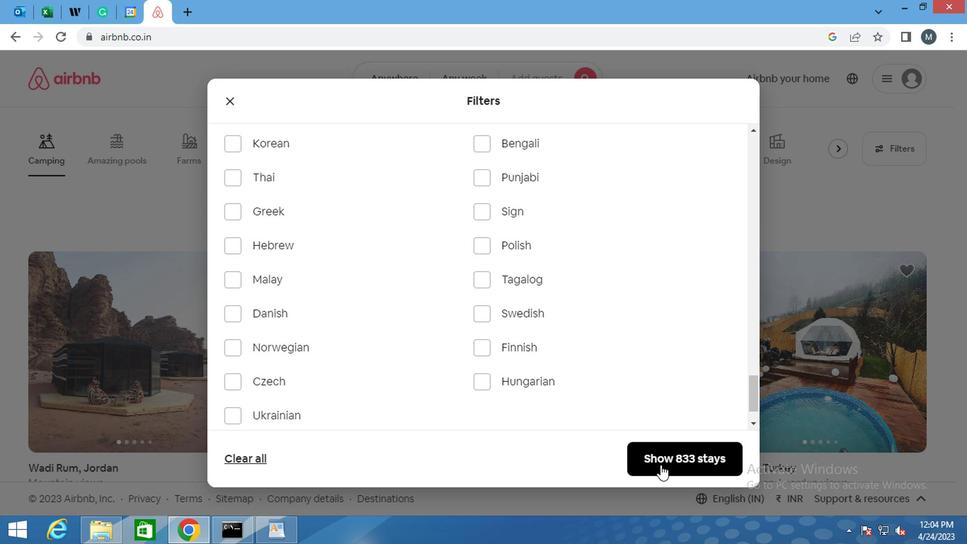 
Action: Mouse moved to (658, 461)
Screenshot: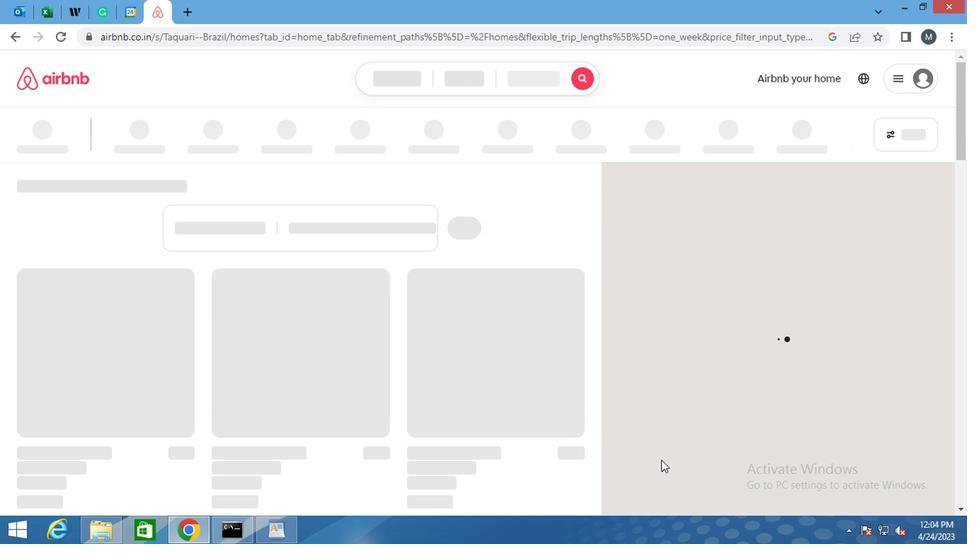 
